 Task: Look for space in Dhārūr, India from 5th July, 2023 to 11th July, 2023 for 2 adults in price range Rs.8000 to Rs.16000. Place can be entire place with 2 bedrooms having 2 beds and 1 bathroom. Property type can be house, flat, guest house. Booking option can be shelf check-in. Required host language is English.
Action: Mouse moved to (531, 128)
Screenshot: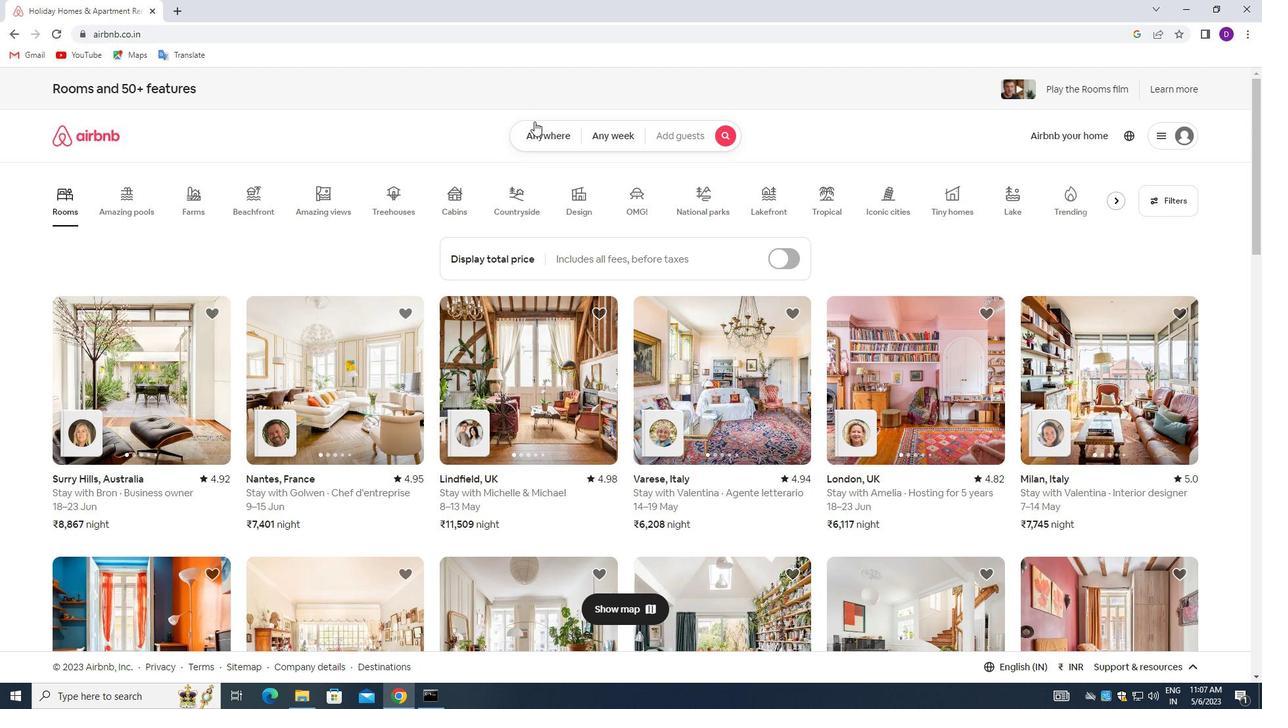 
Action: Mouse pressed left at (531, 128)
Screenshot: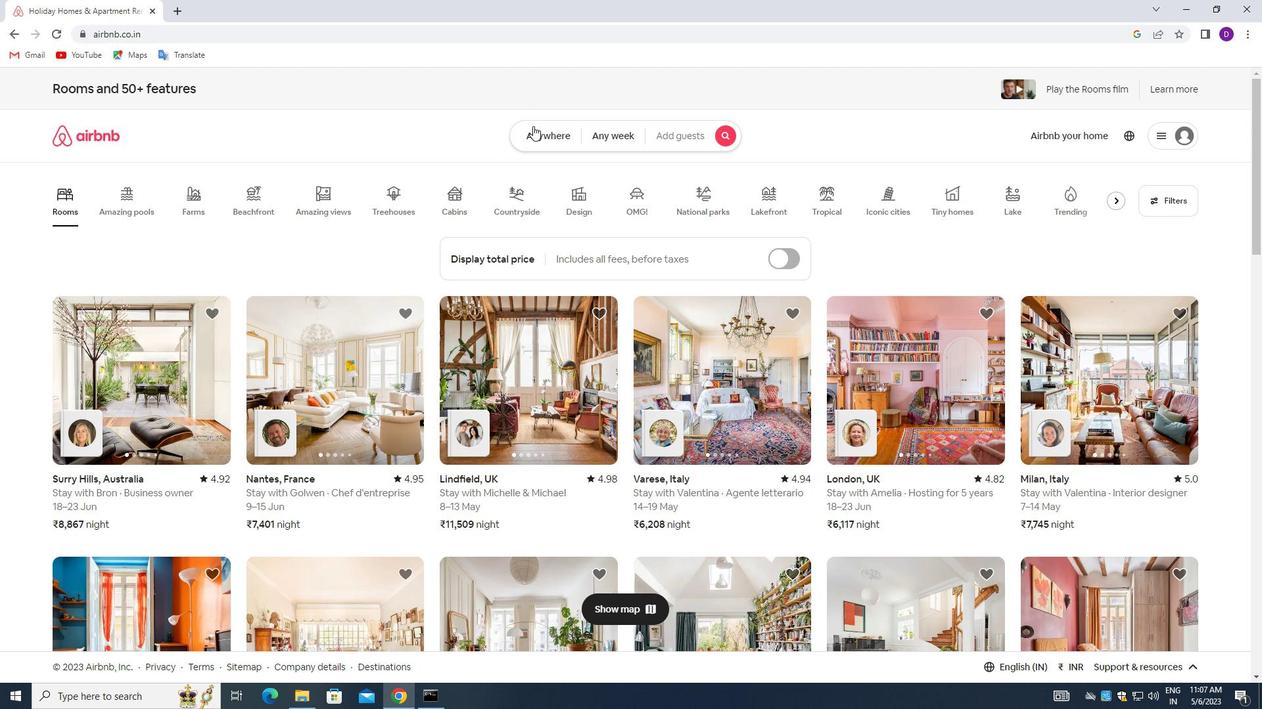 
Action: Mouse moved to (457, 189)
Screenshot: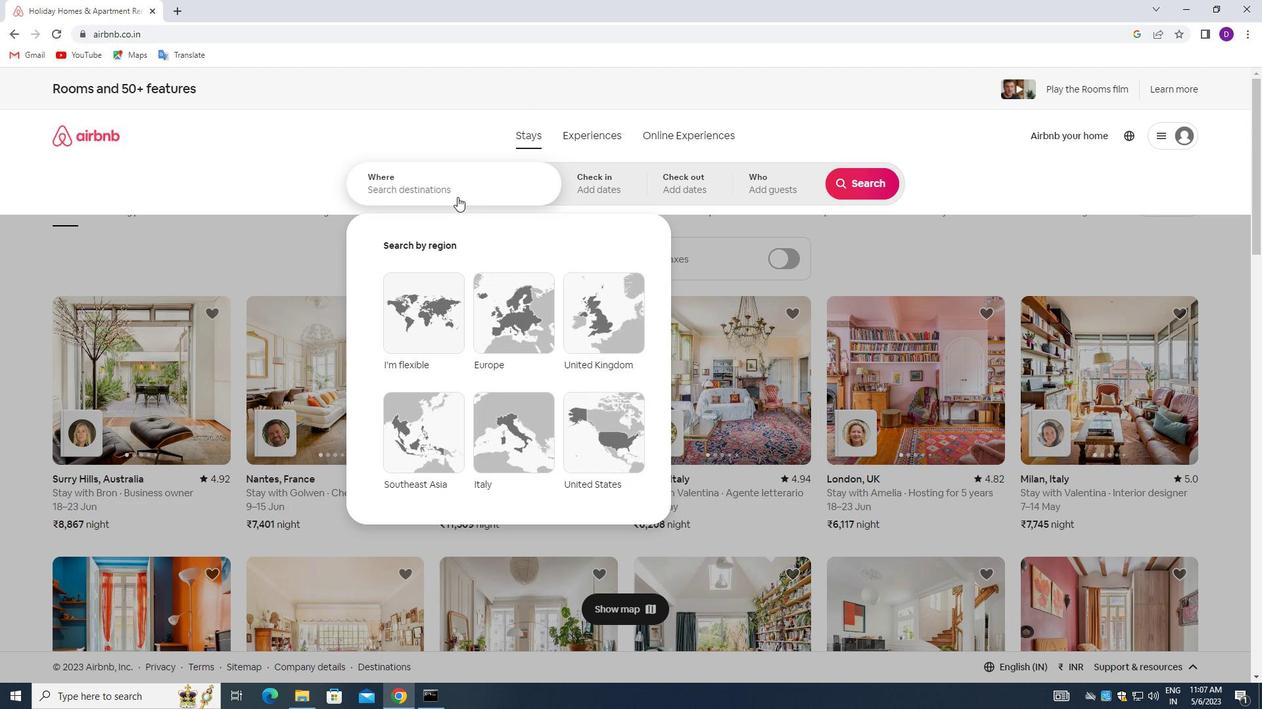 
Action: Mouse pressed left at (457, 189)
Screenshot: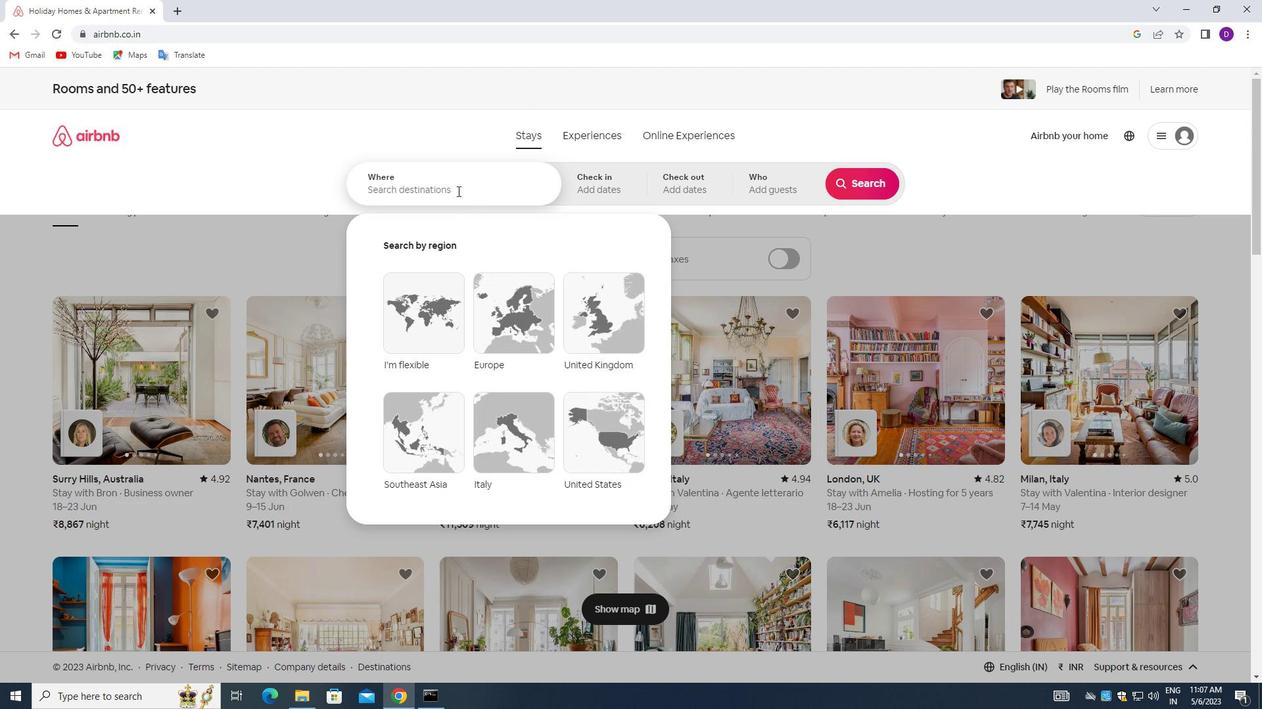 
Action: Mouse moved to (189, 283)
Screenshot: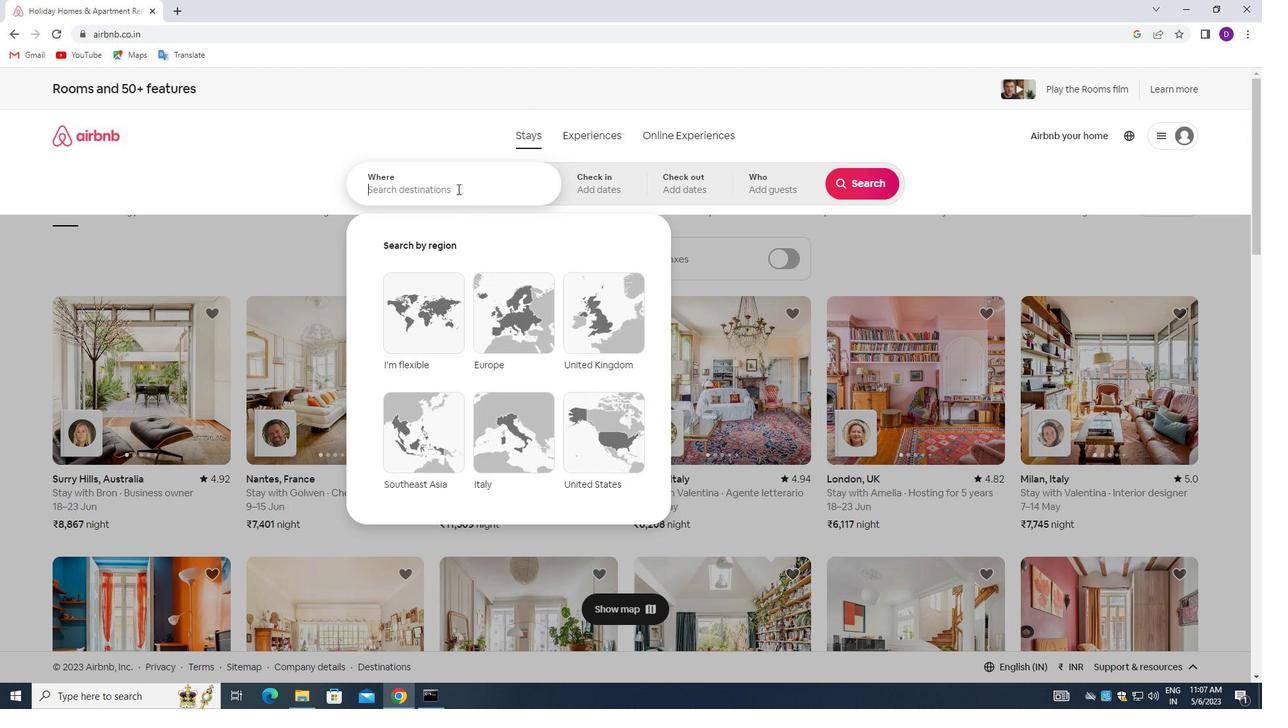 
Action: Key pressed <Key.shift_r>Dharur,<Key.space><Key.shift>INDIA<Key.enter>
Screenshot: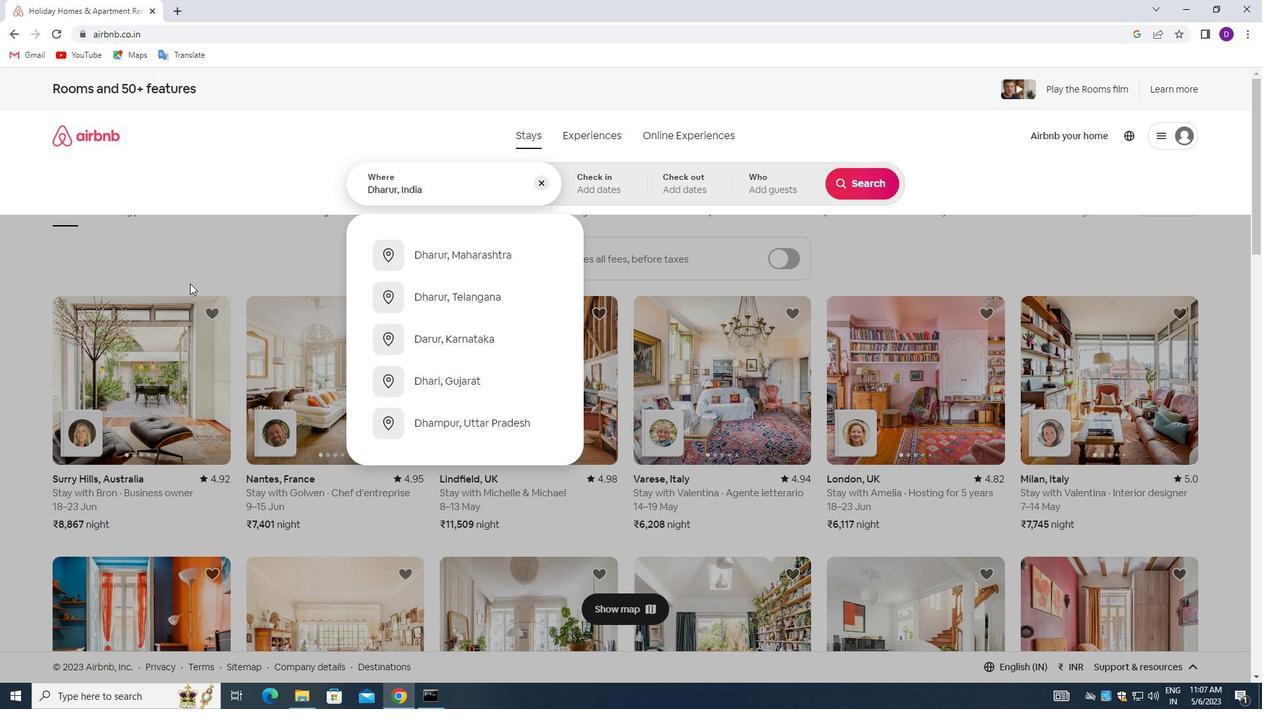 
Action: Mouse moved to (854, 292)
Screenshot: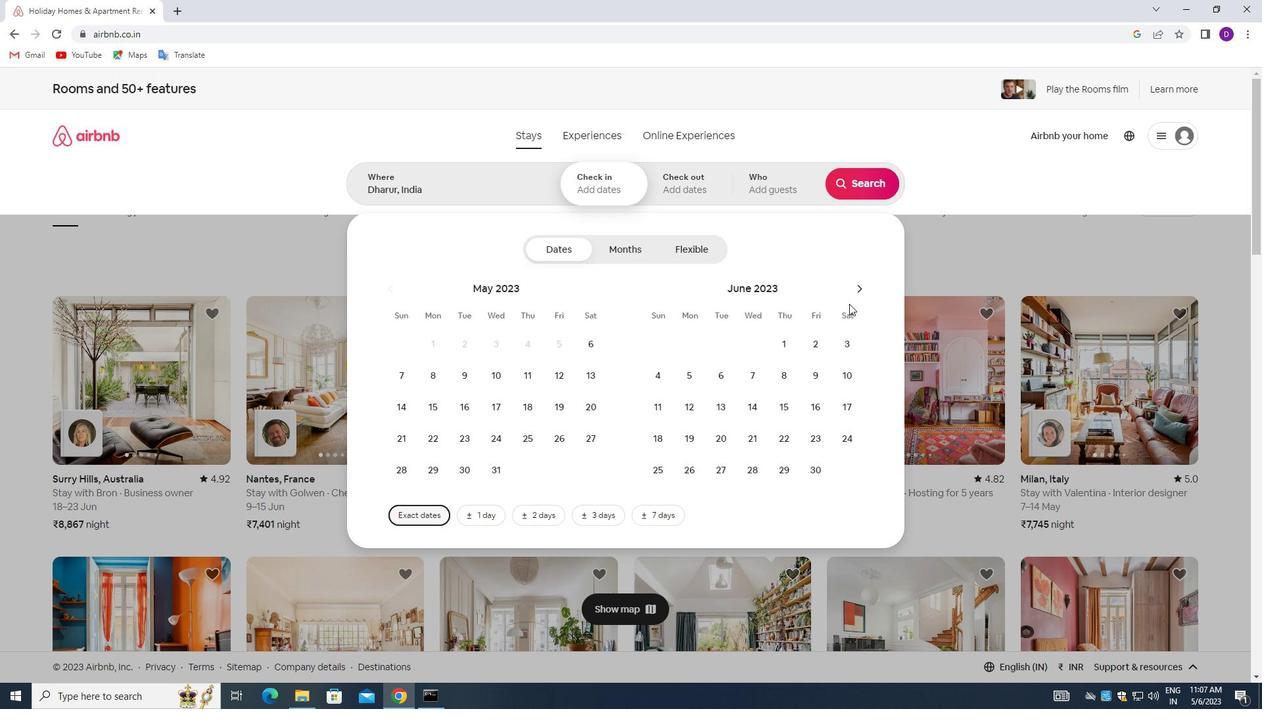 
Action: Mouse pressed left at (854, 292)
Screenshot: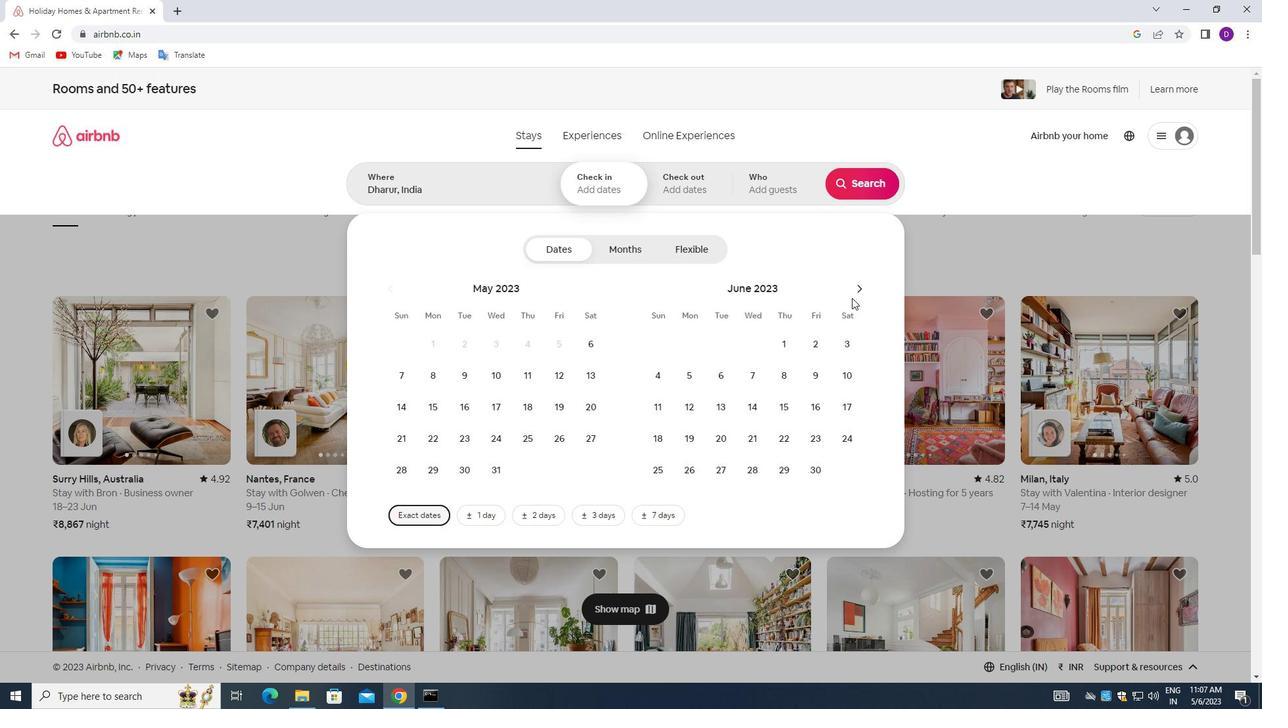
Action: Mouse moved to (746, 378)
Screenshot: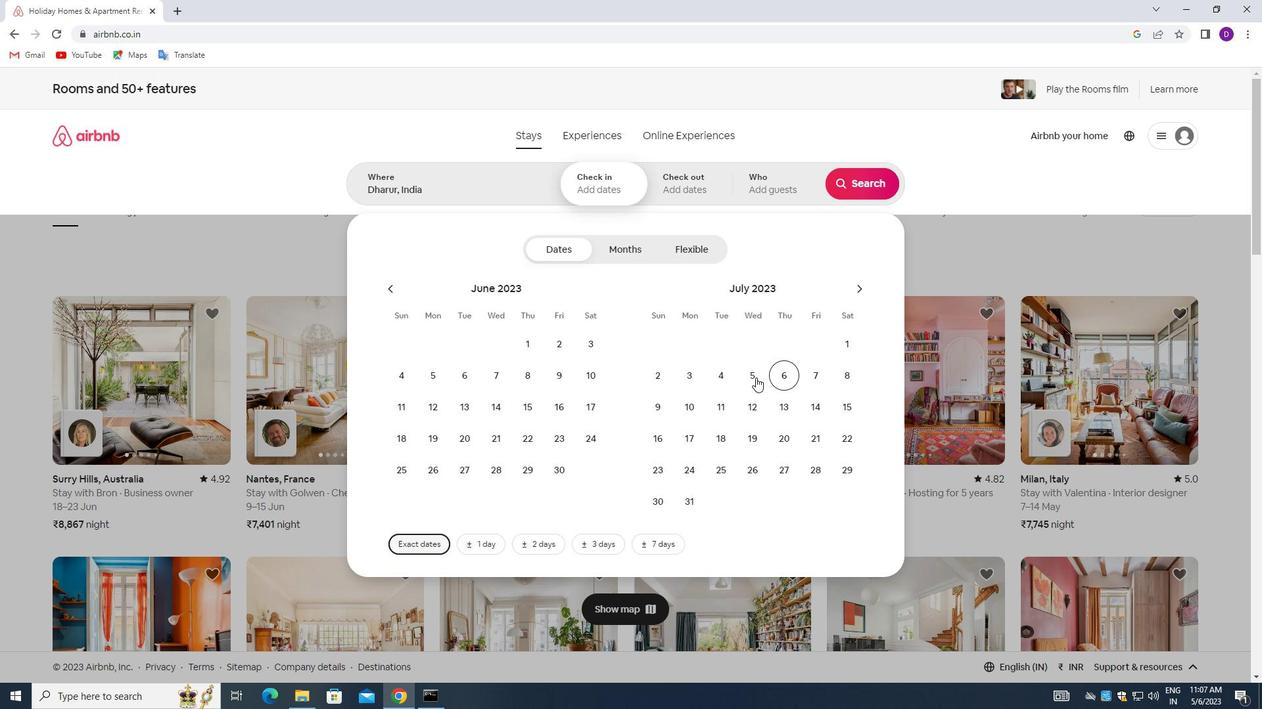 
Action: Mouse pressed left at (746, 378)
Screenshot: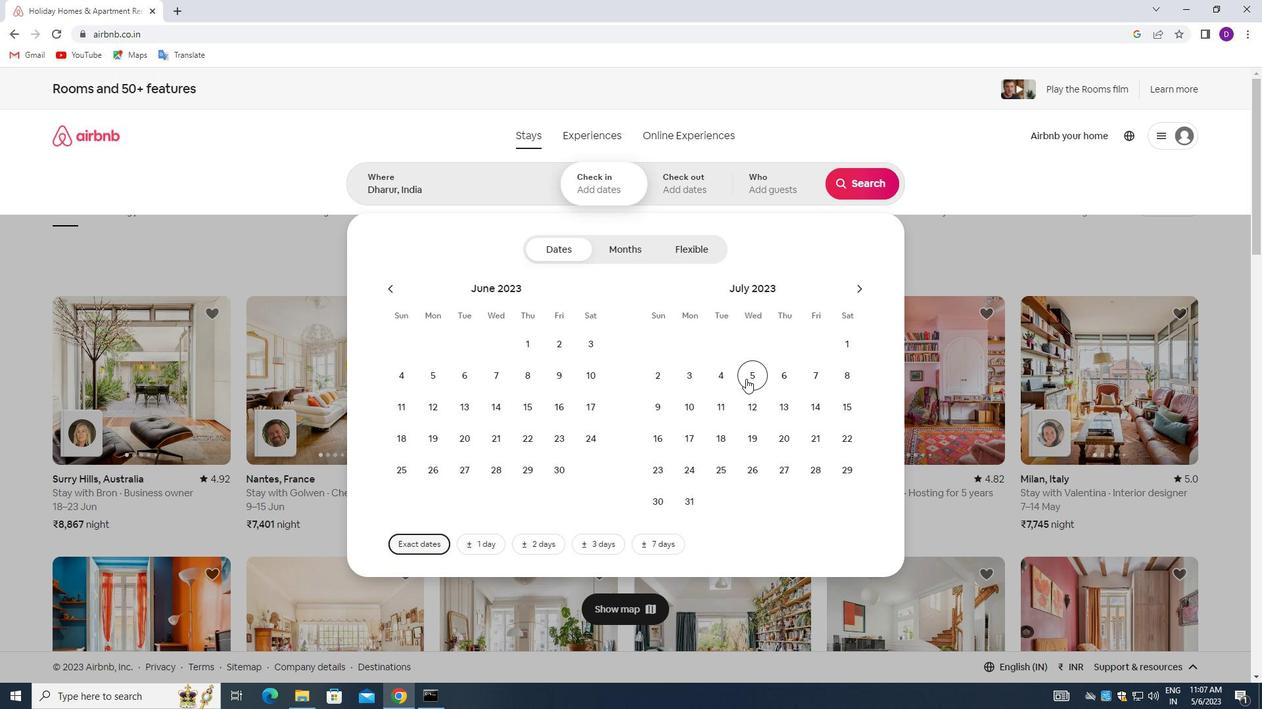 
Action: Mouse moved to (727, 405)
Screenshot: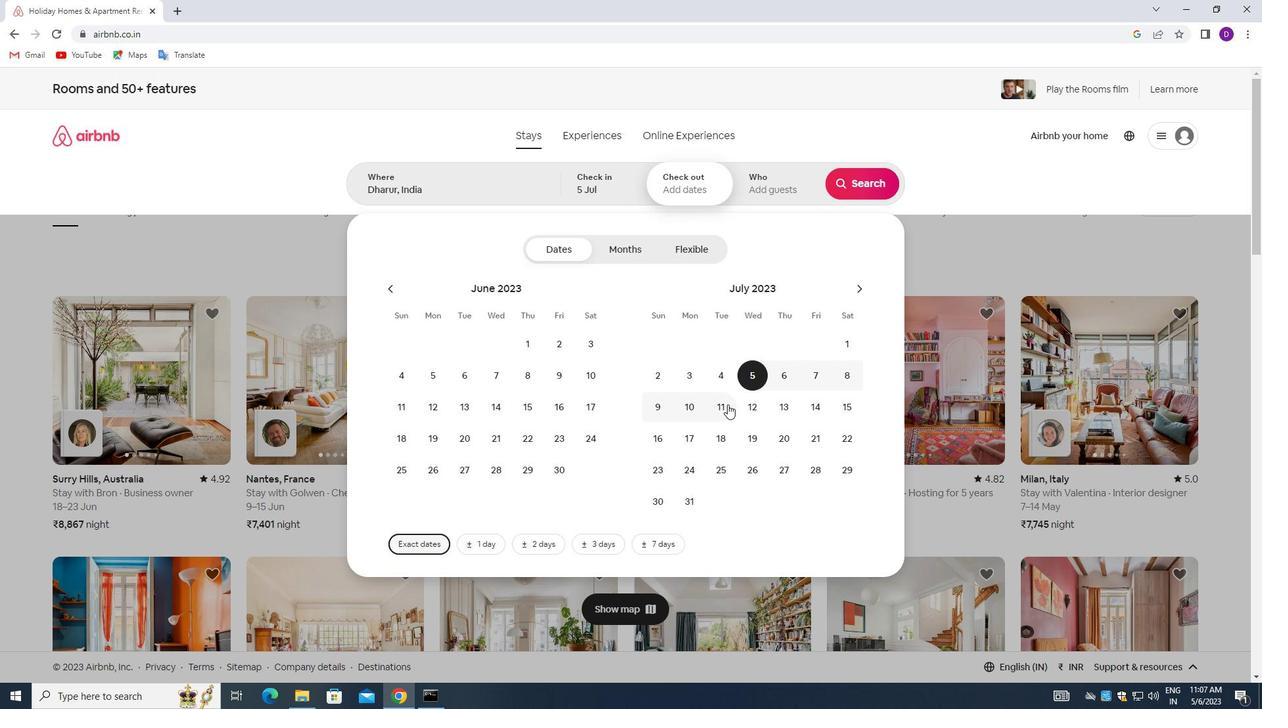 
Action: Mouse pressed left at (727, 405)
Screenshot: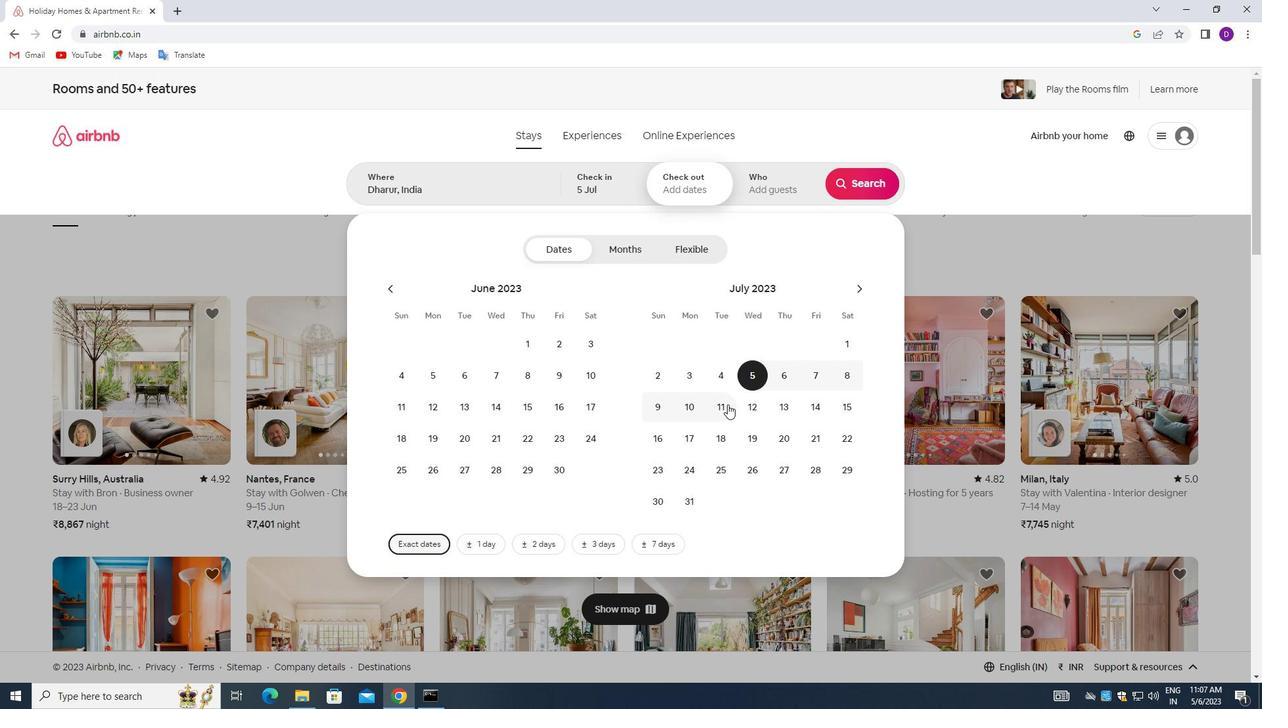 
Action: Mouse moved to (752, 182)
Screenshot: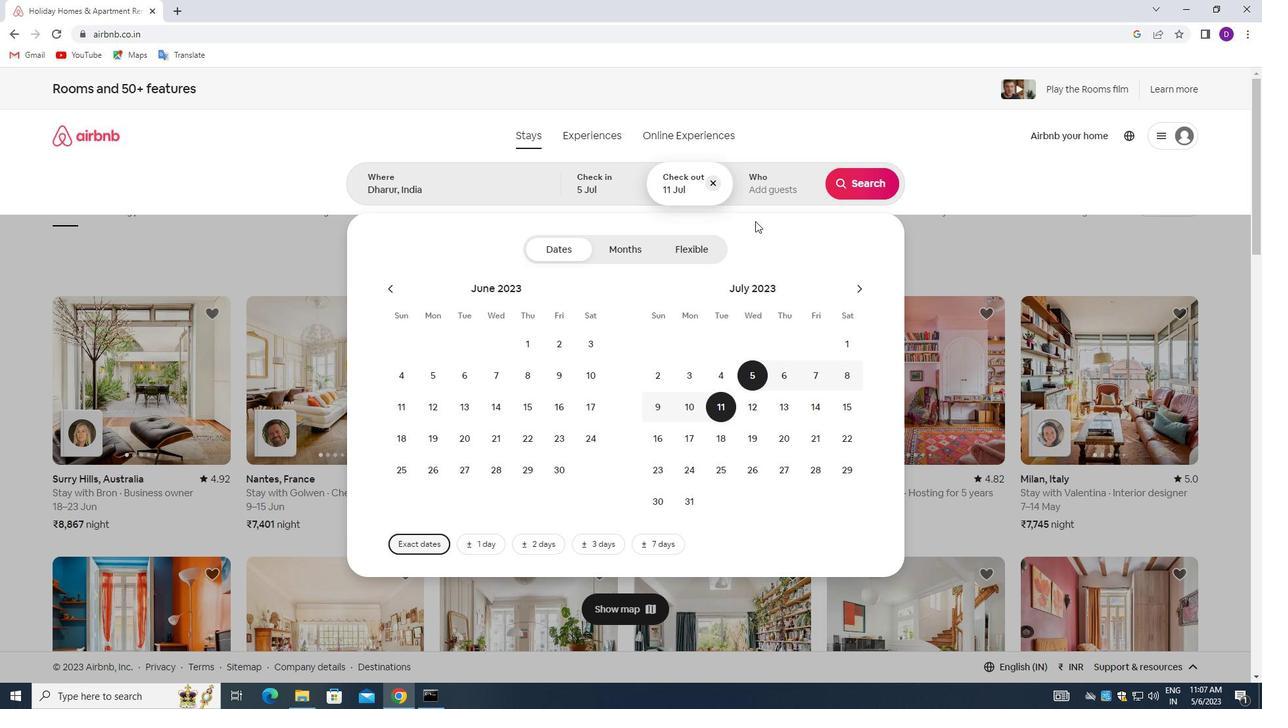 
Action: Mouse pressed left at (752, 182)
Screenshot: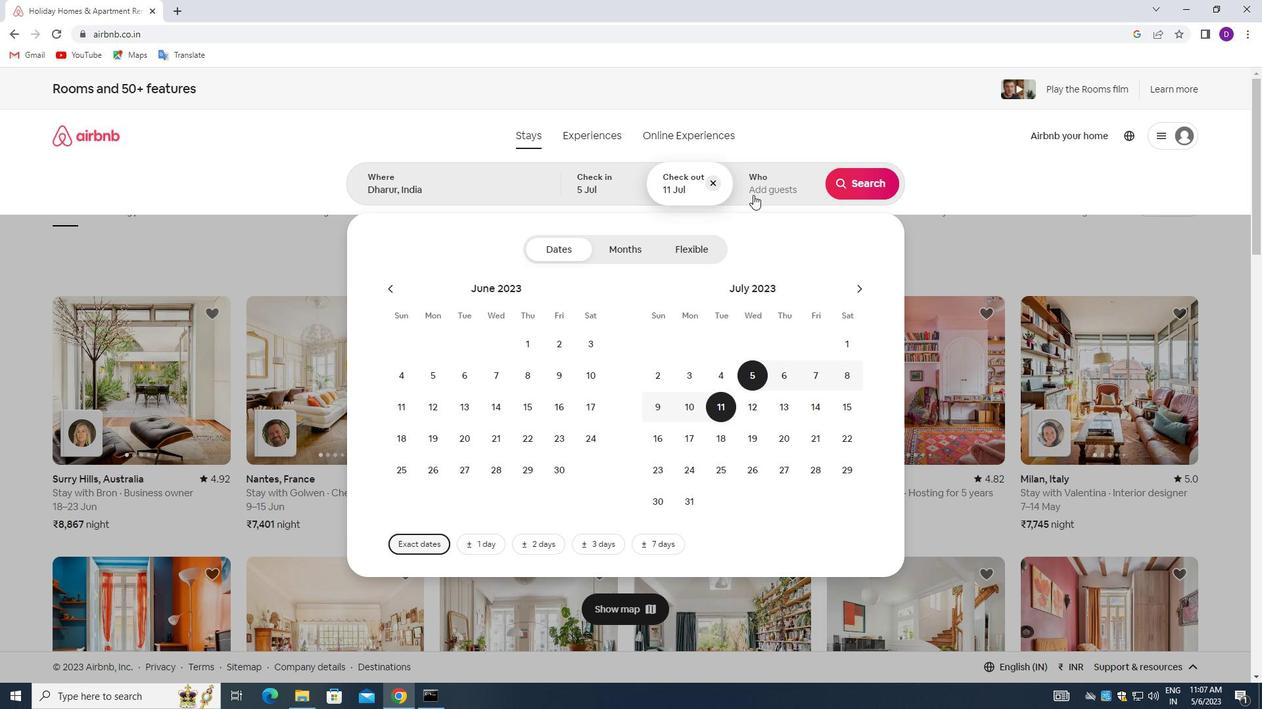 
Action: Mouse moved to (864, 260)
Screenshot: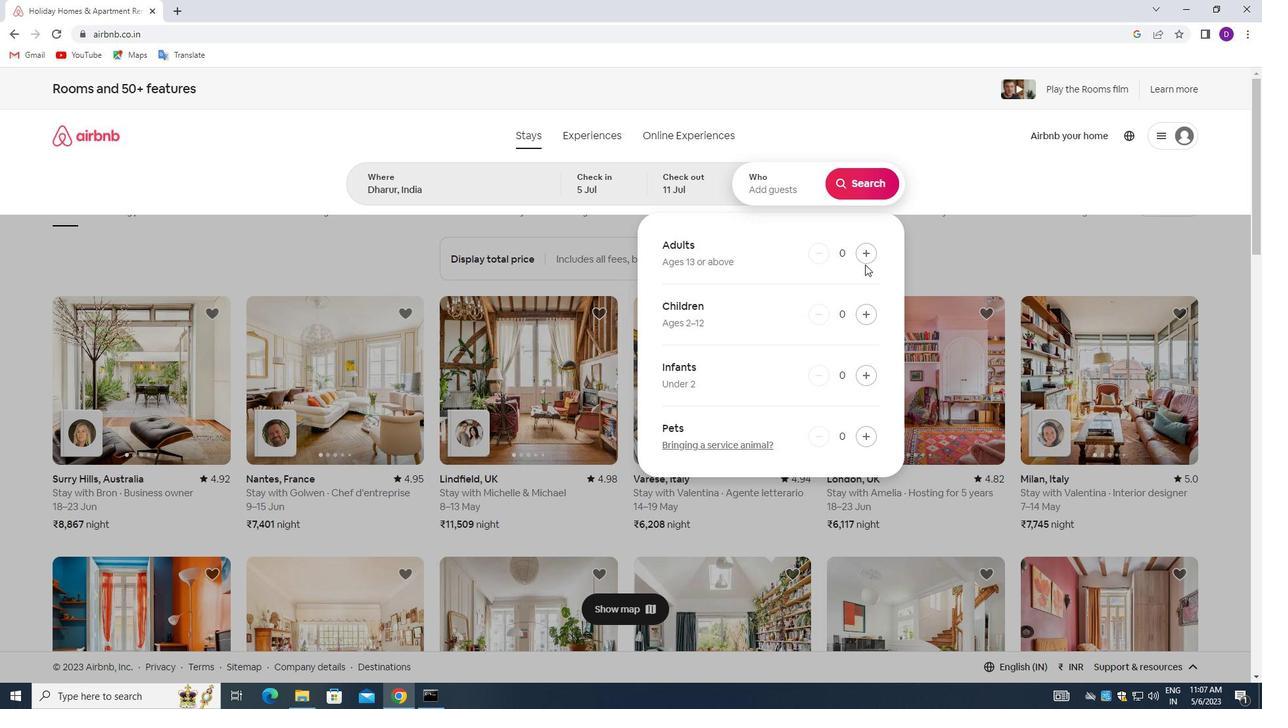 
Action: Mouse pressed left at (864, 260)
Screenshot: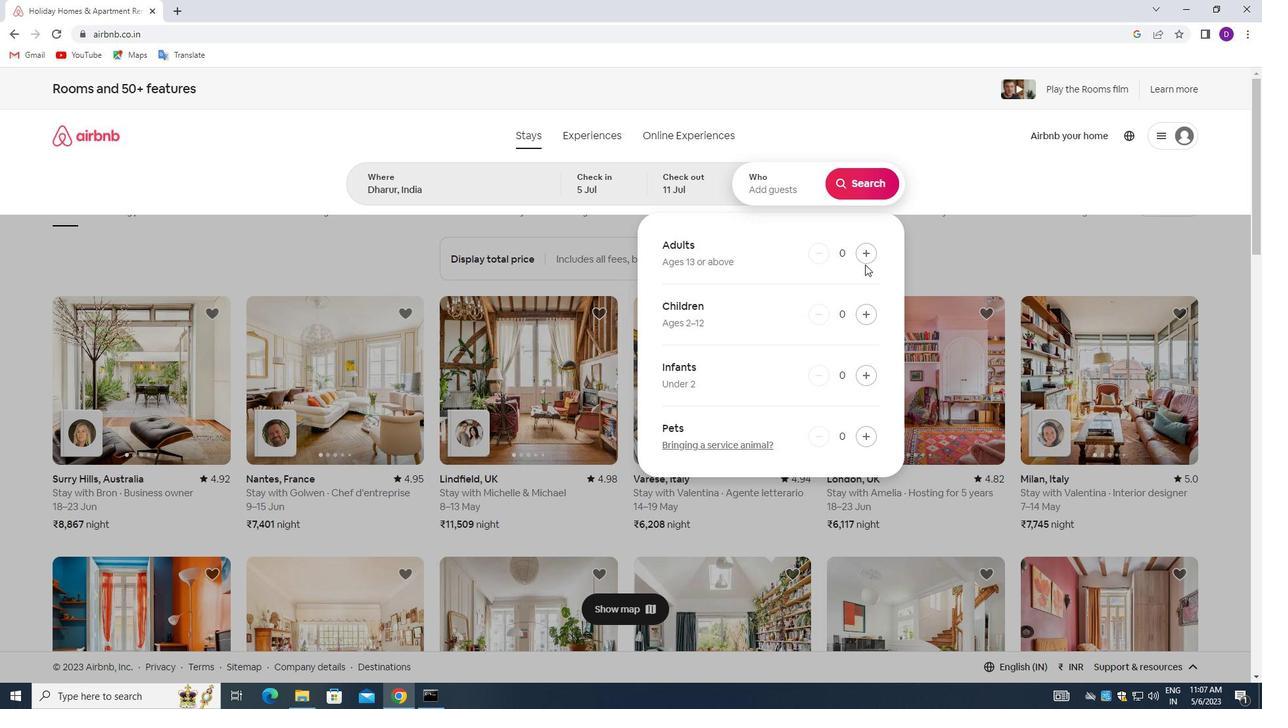 
Action: Mouse pressed left at (864, 260)
Screenshot: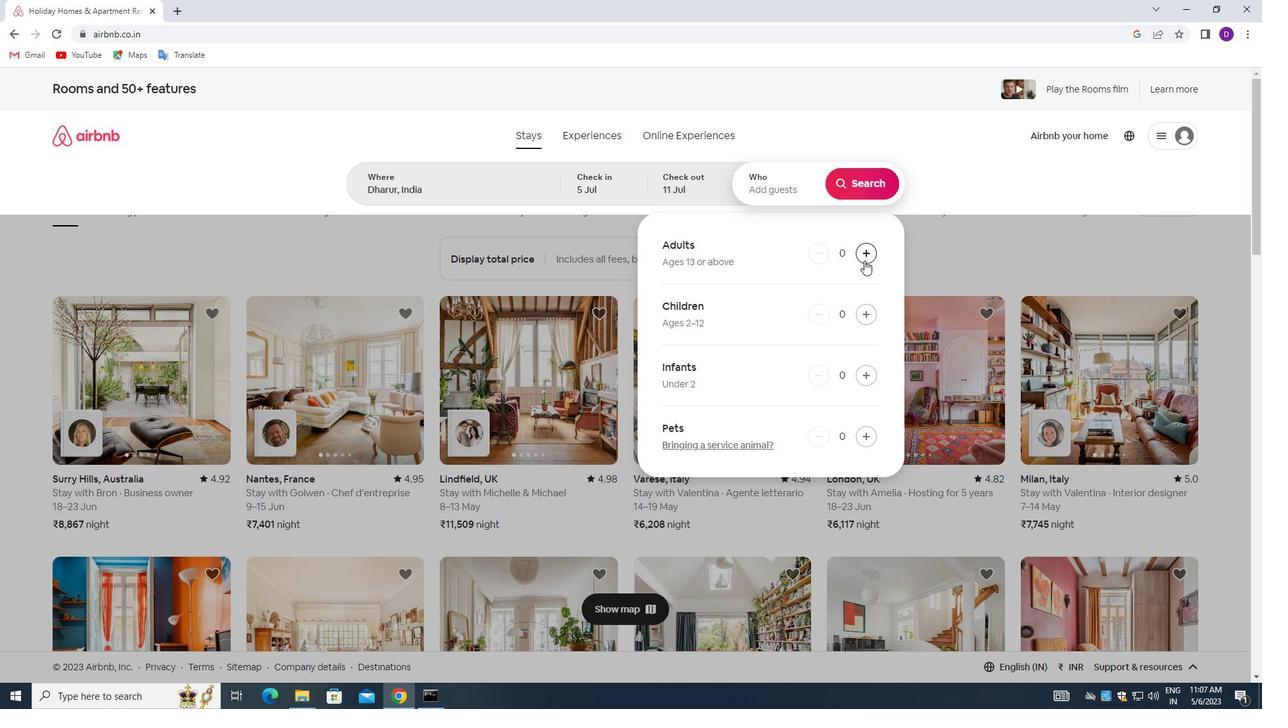 
Action: Mouse moved to (852, 177)
Screenshot: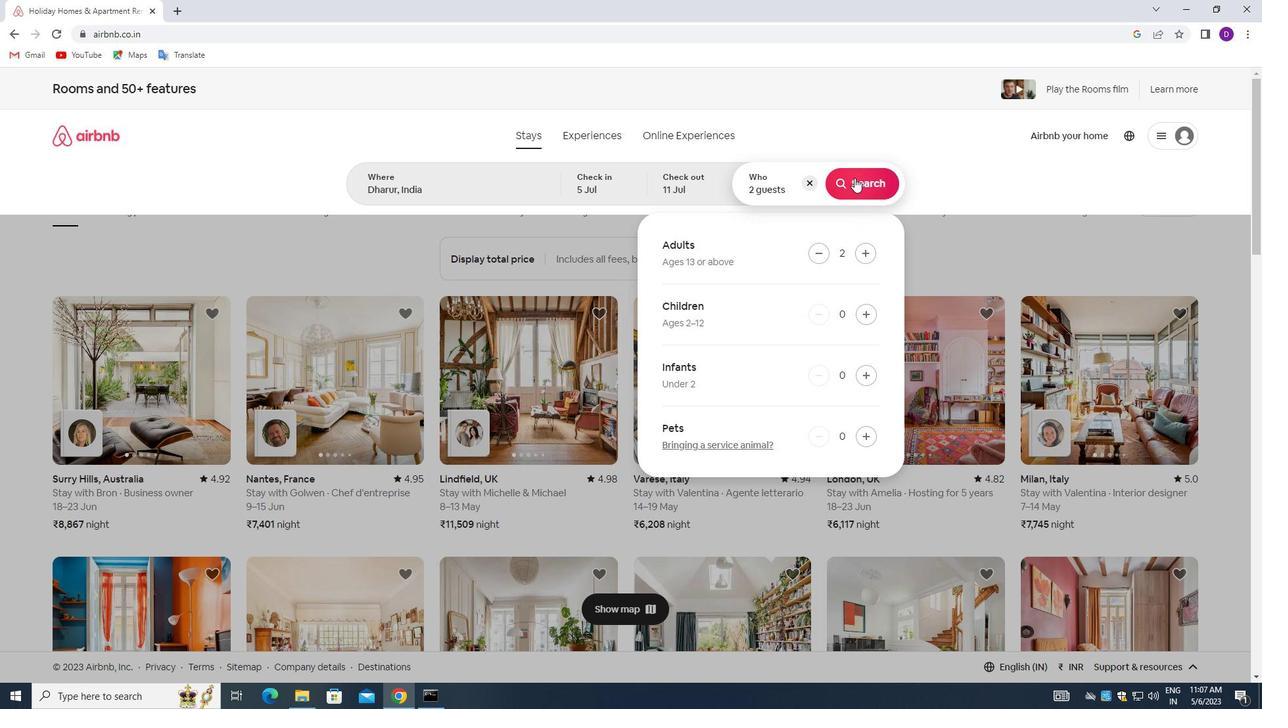 
Action: Mouse pressed left at (852, 177)
Screenshot: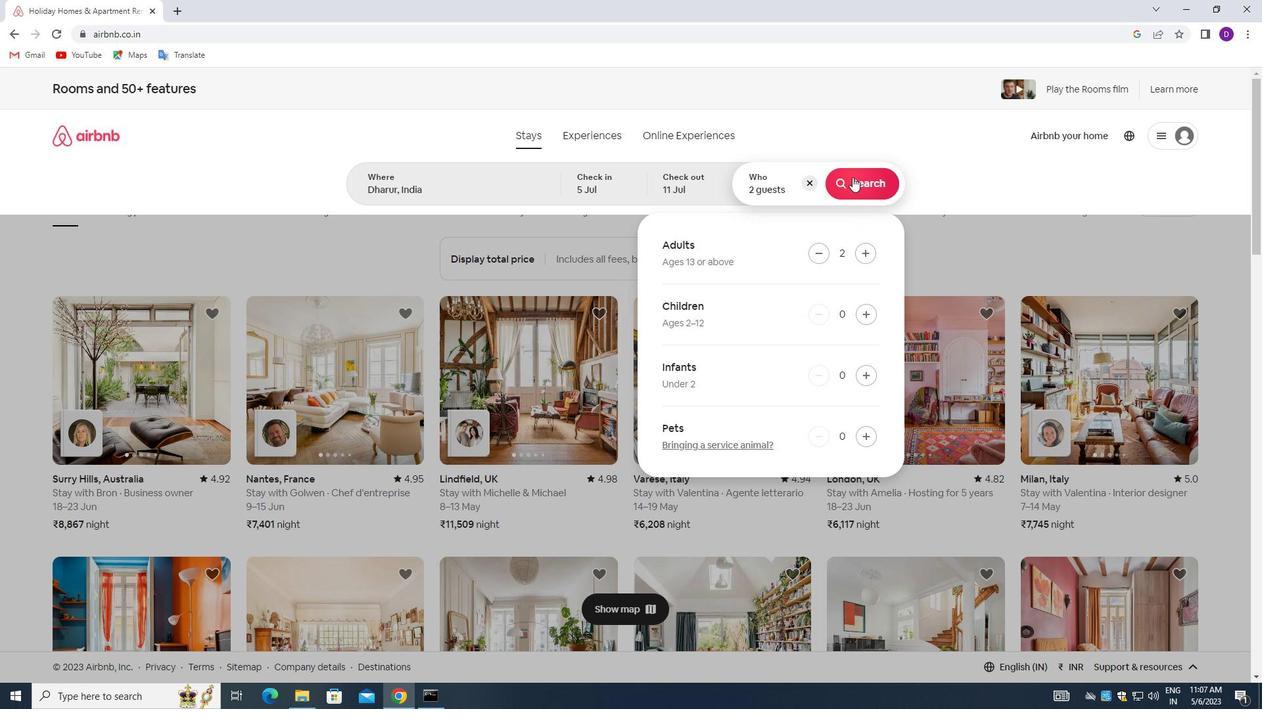 
Action: Mouse moved to (1193, 147)
Screenshot: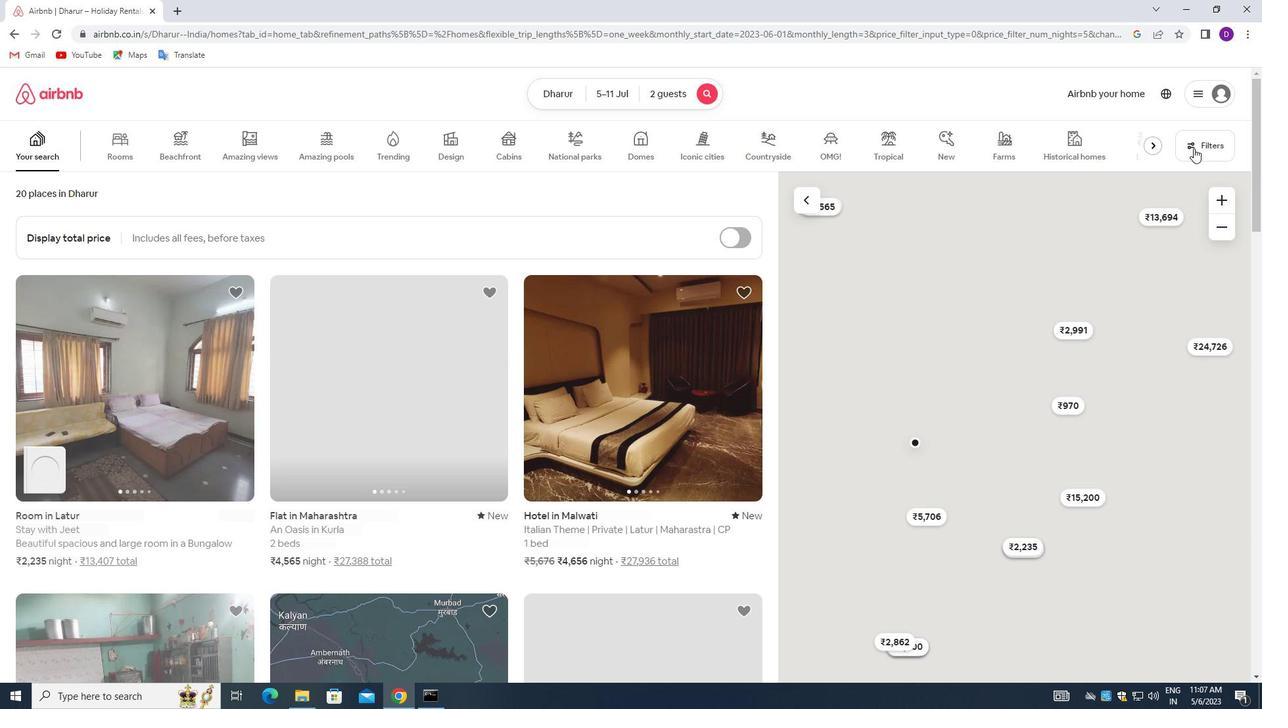
Action: Mouse pressed left at (1193, 147)
Screenshot: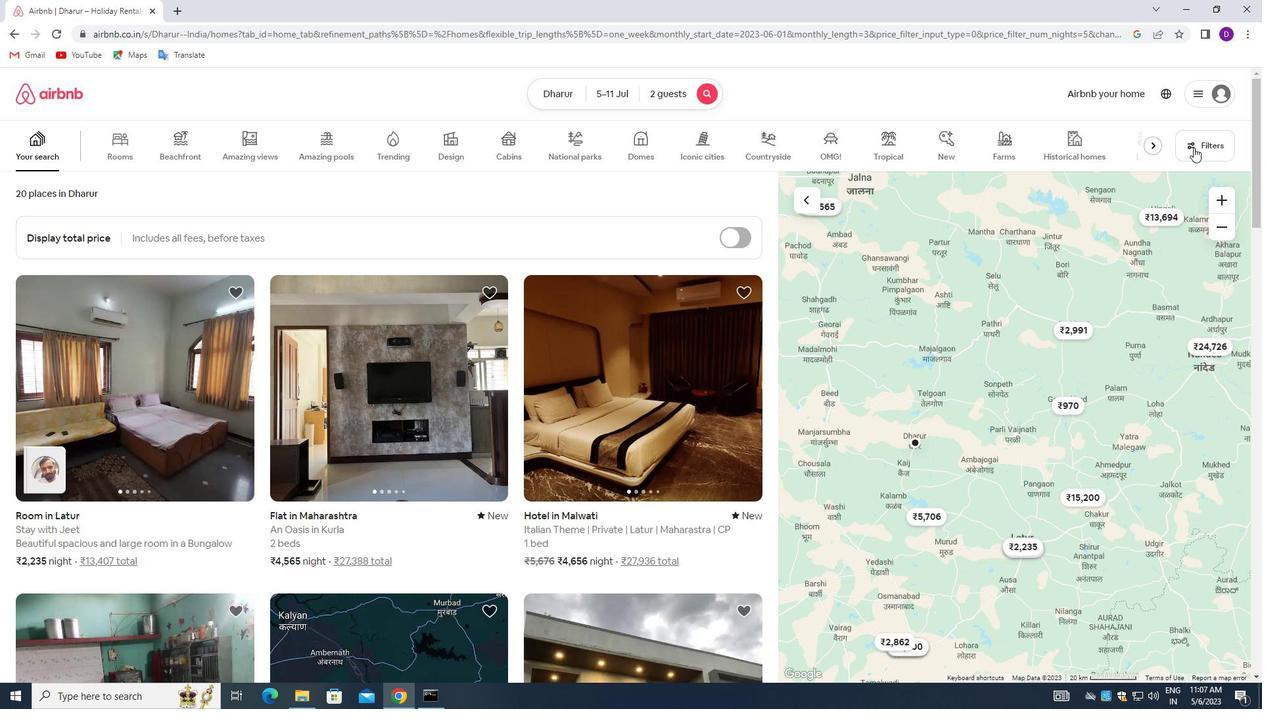 
Action: Mouse moved to (498, 461)
Screenshot: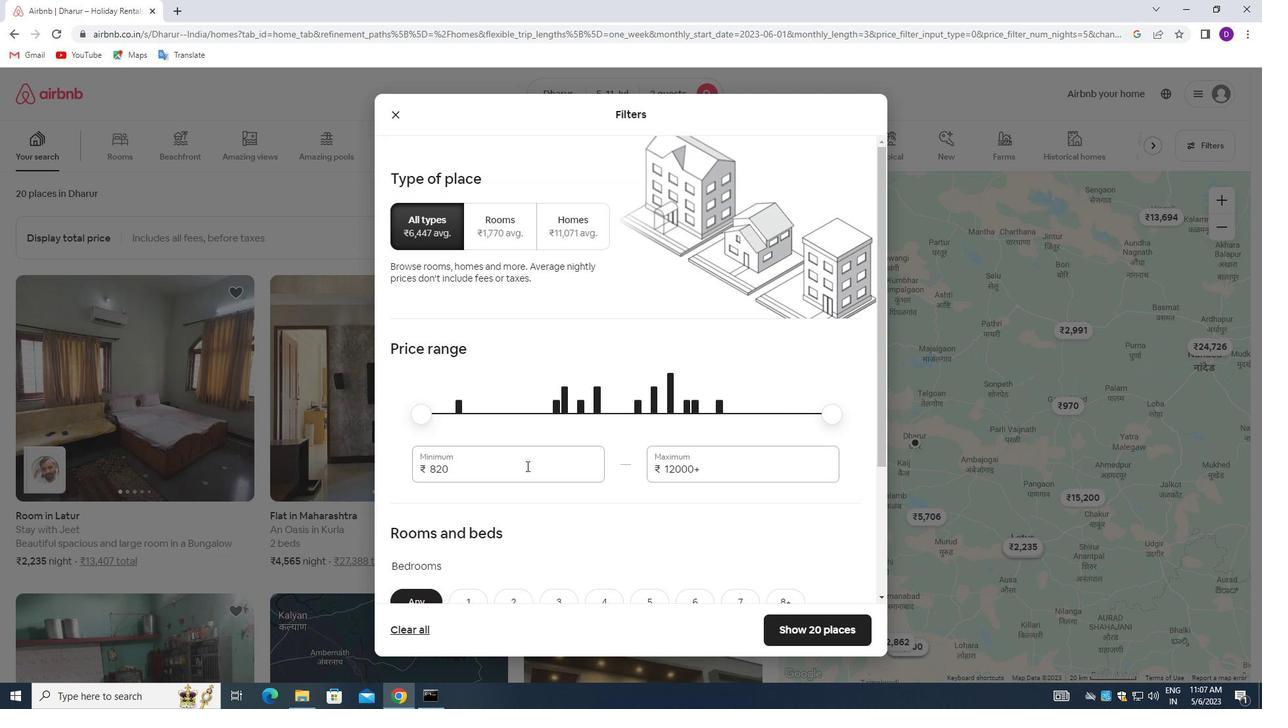 
Action: Mouse pressed left at (498, 461)
Screenshot: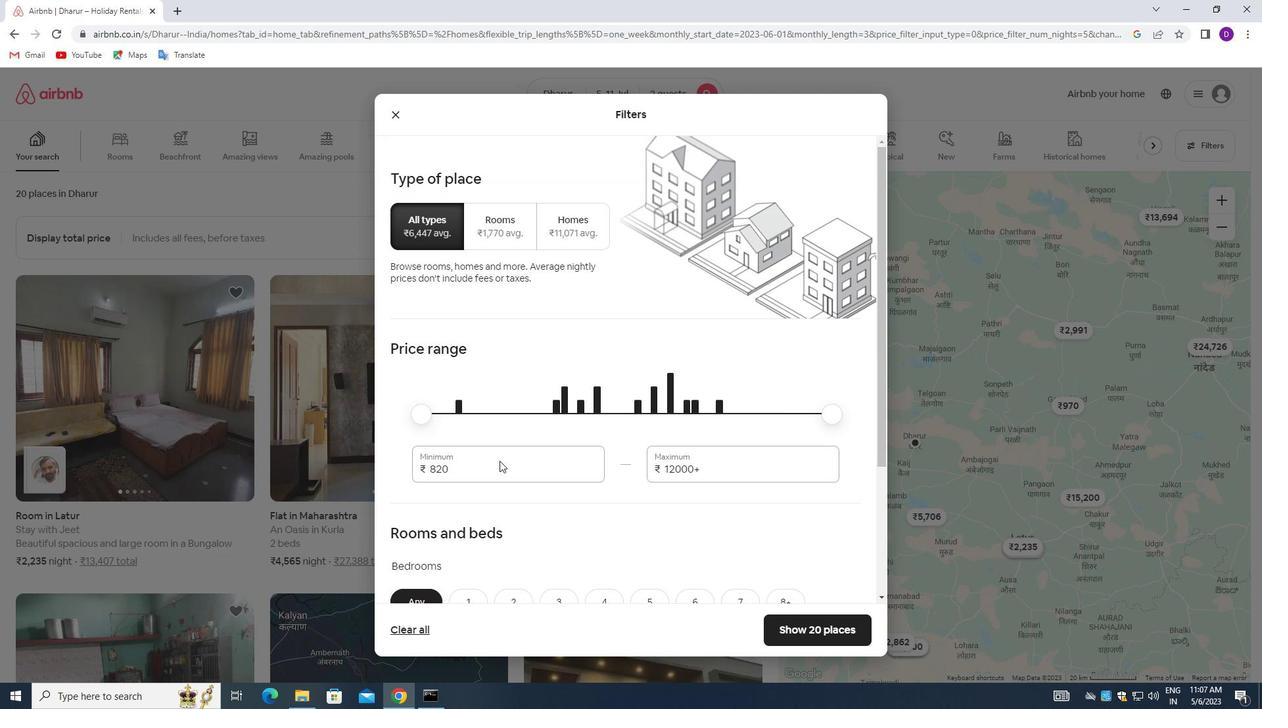 
Action: Mouse pressed left at (498, 461)
Screenshot: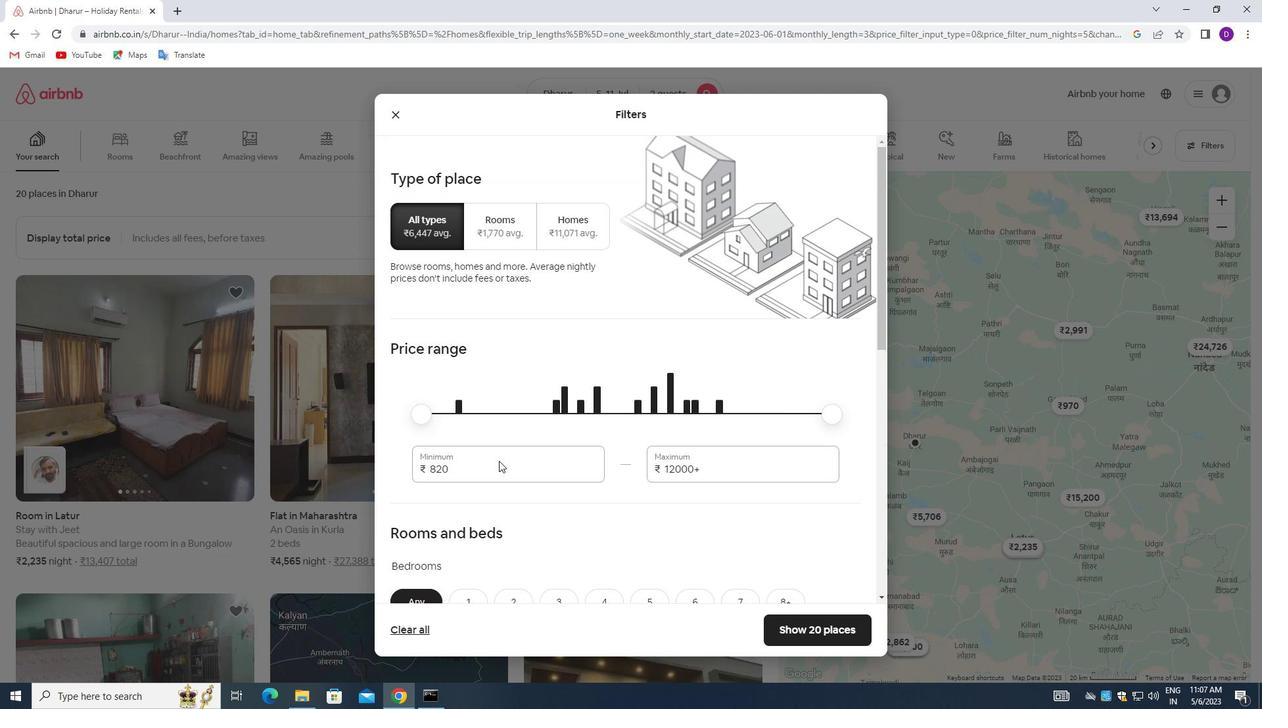 
Action: Mouse pressed left at (498, 461)
Screenshot: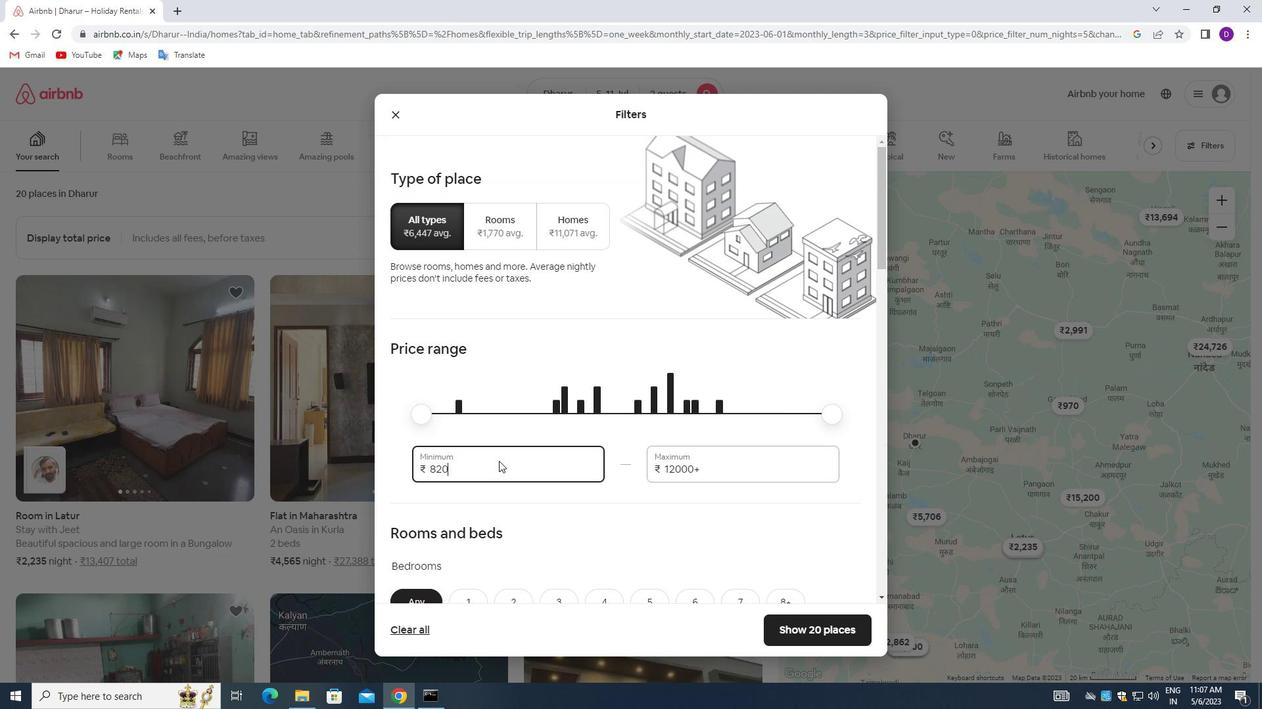 
Action: Mouse pressed left at (498, 461)
Screenshot: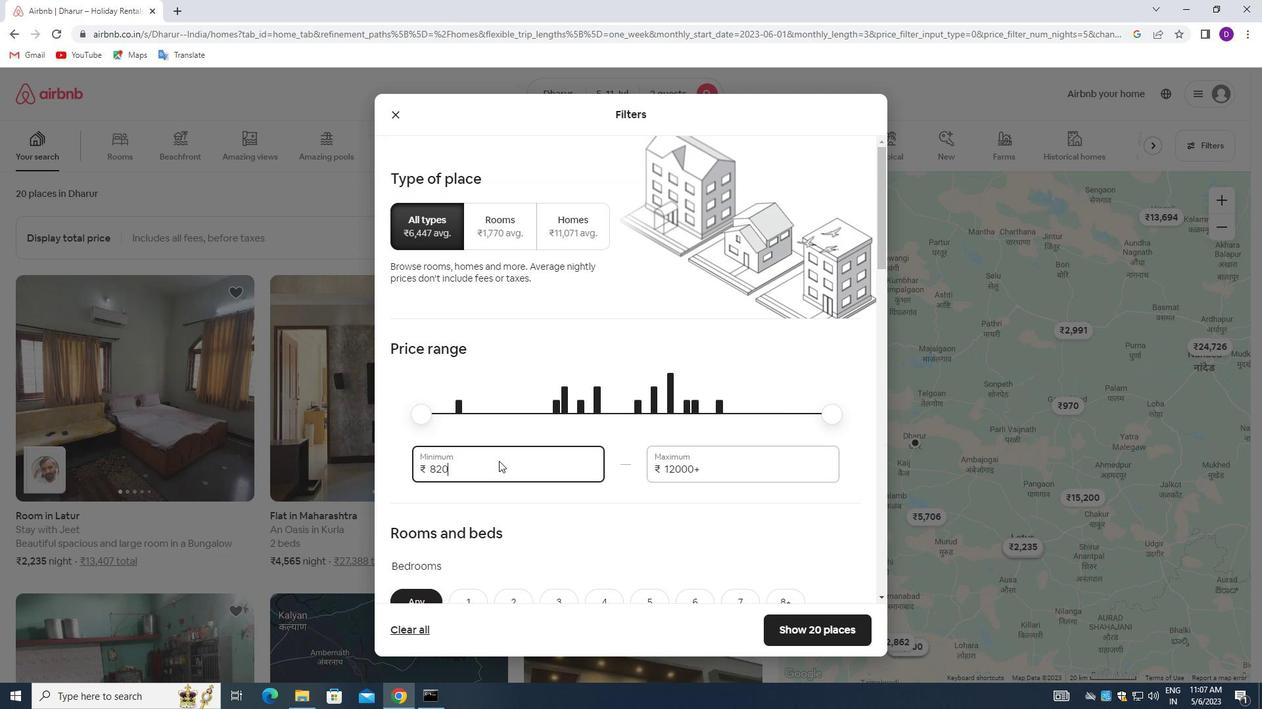 
Action: Mouse moved to (489, 469)
Screenshot: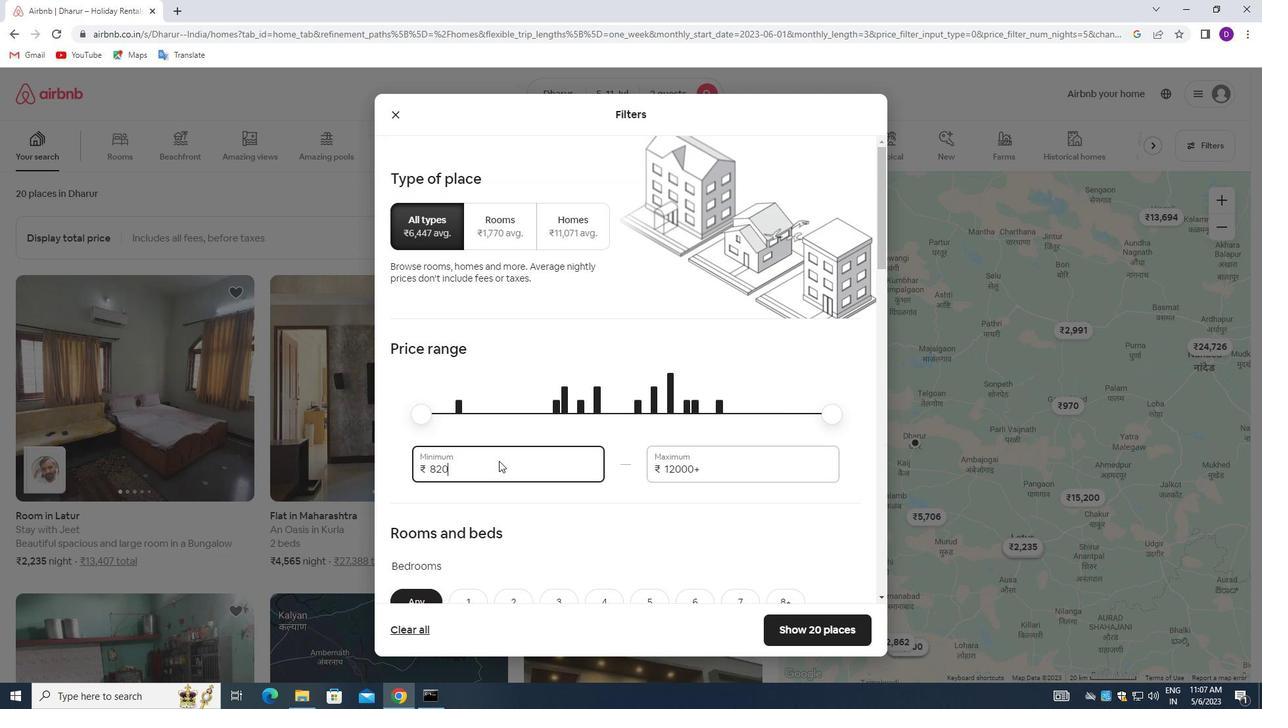 
Action: Mouse pressed left at (489, 469)
Screenshot: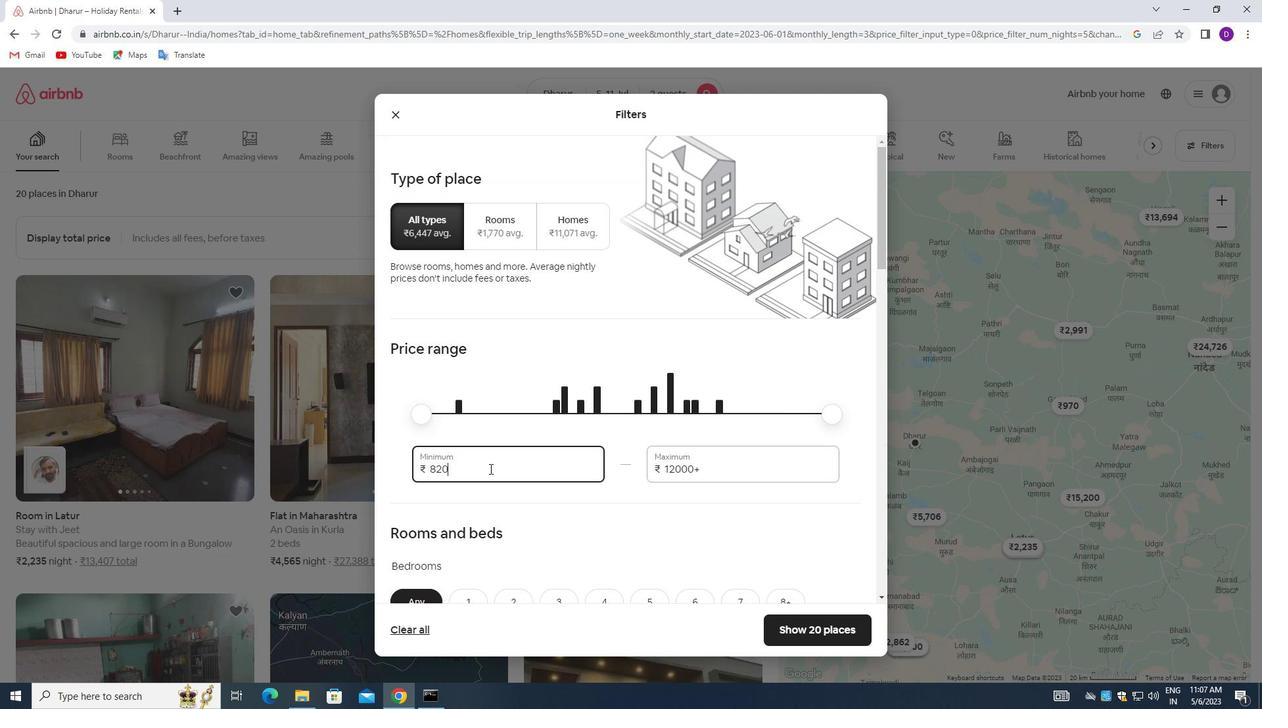 
Action: Mouse pressed left at (489, 469)
Screenshot: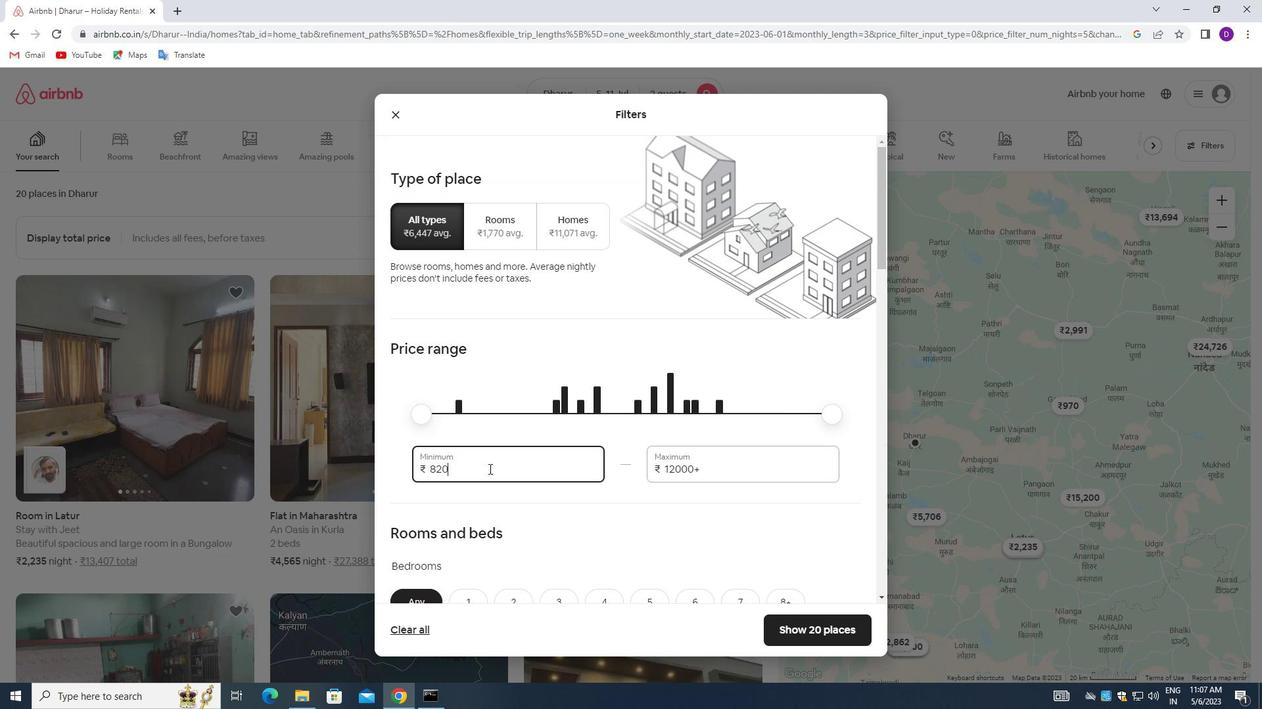 
Action: Key pressed 8000<Key.tab>16000
Screenshot: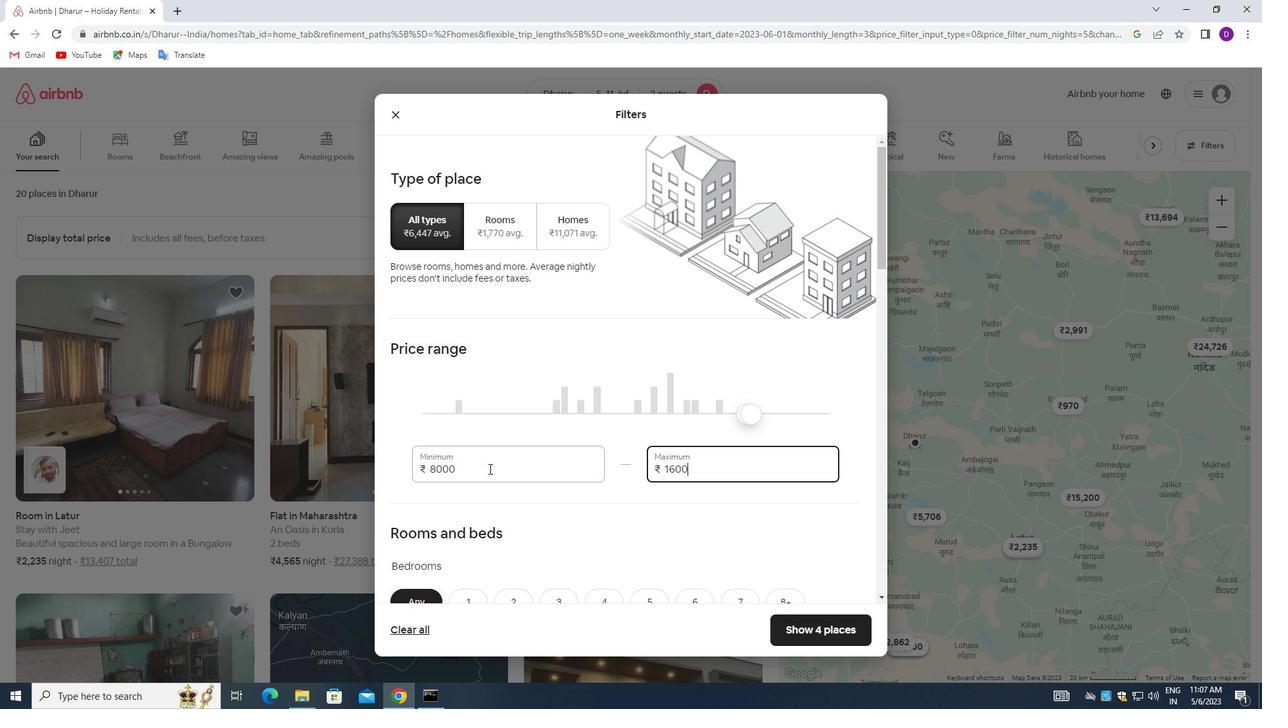 
Action: Mouse moved to (526, 498)
Screenshot: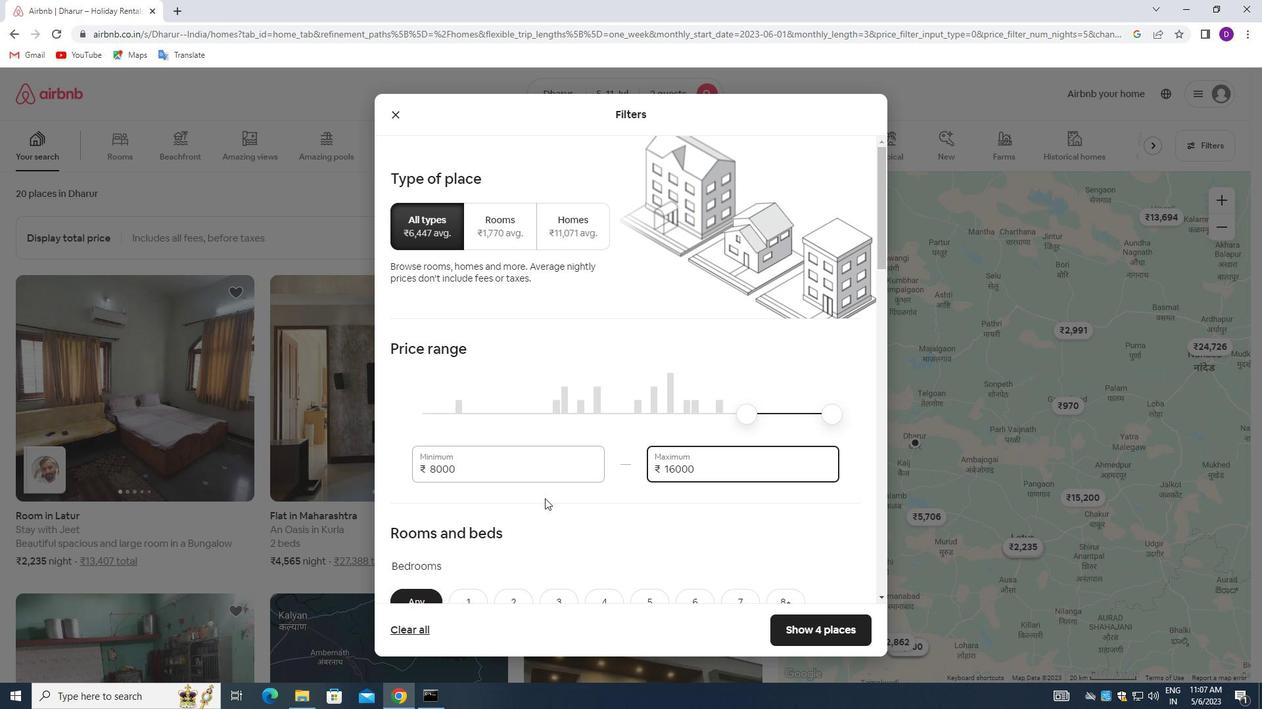 
Action: Mouse scrolled (526, 498) with delta (0, 0)
Screenshot: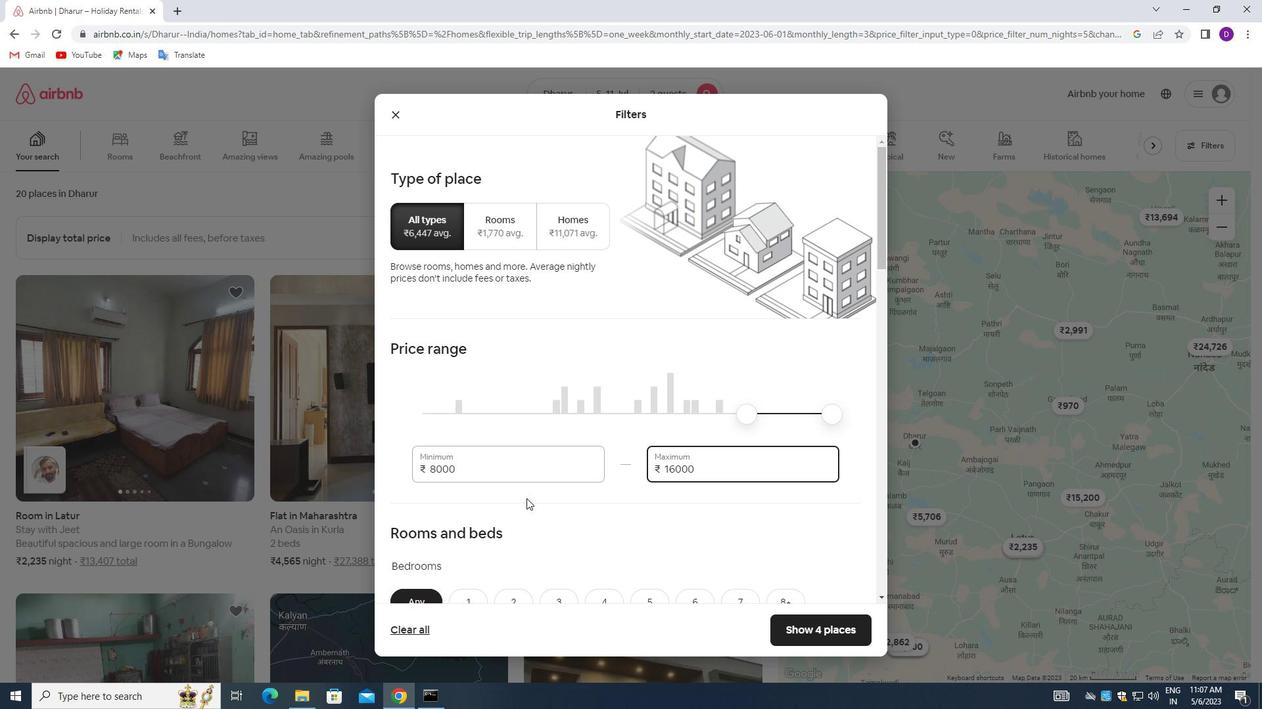 
Action: Mouse scrolled (526, 498) with delta (0, 0)
Screenshot: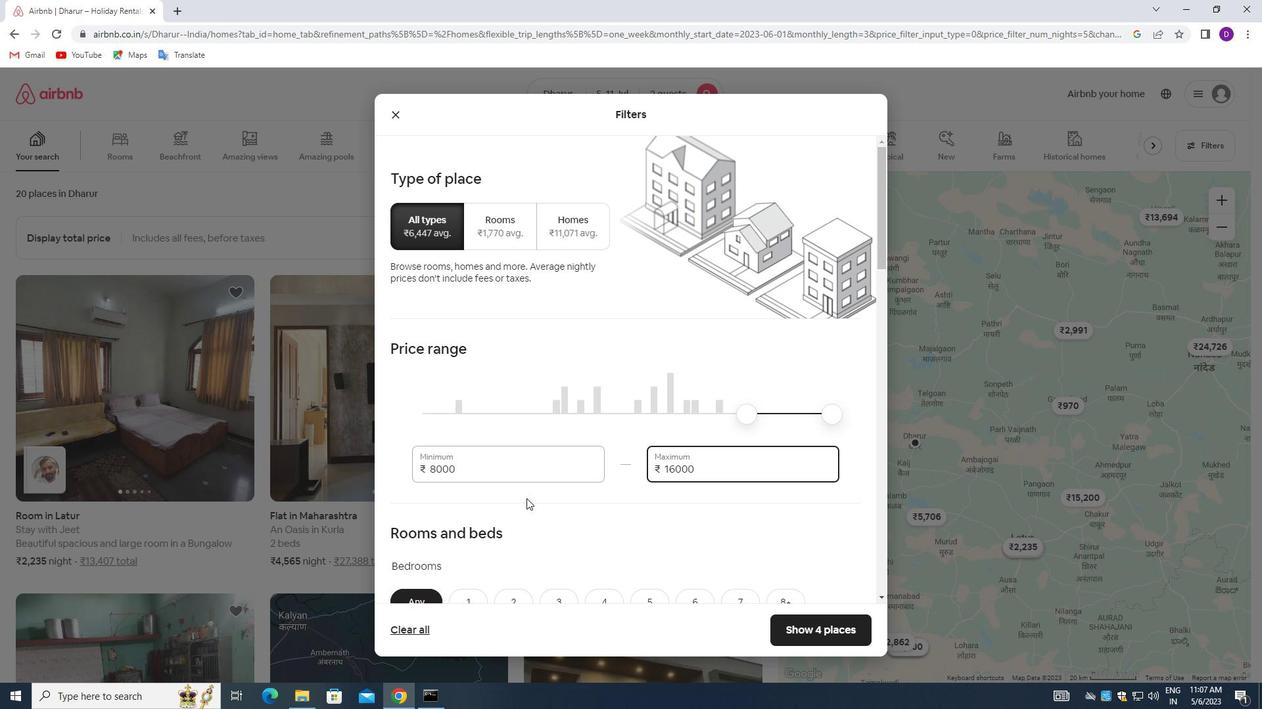 
Action: Mouse scrolled (526, 498) with delta (0, 0)
Screenshot: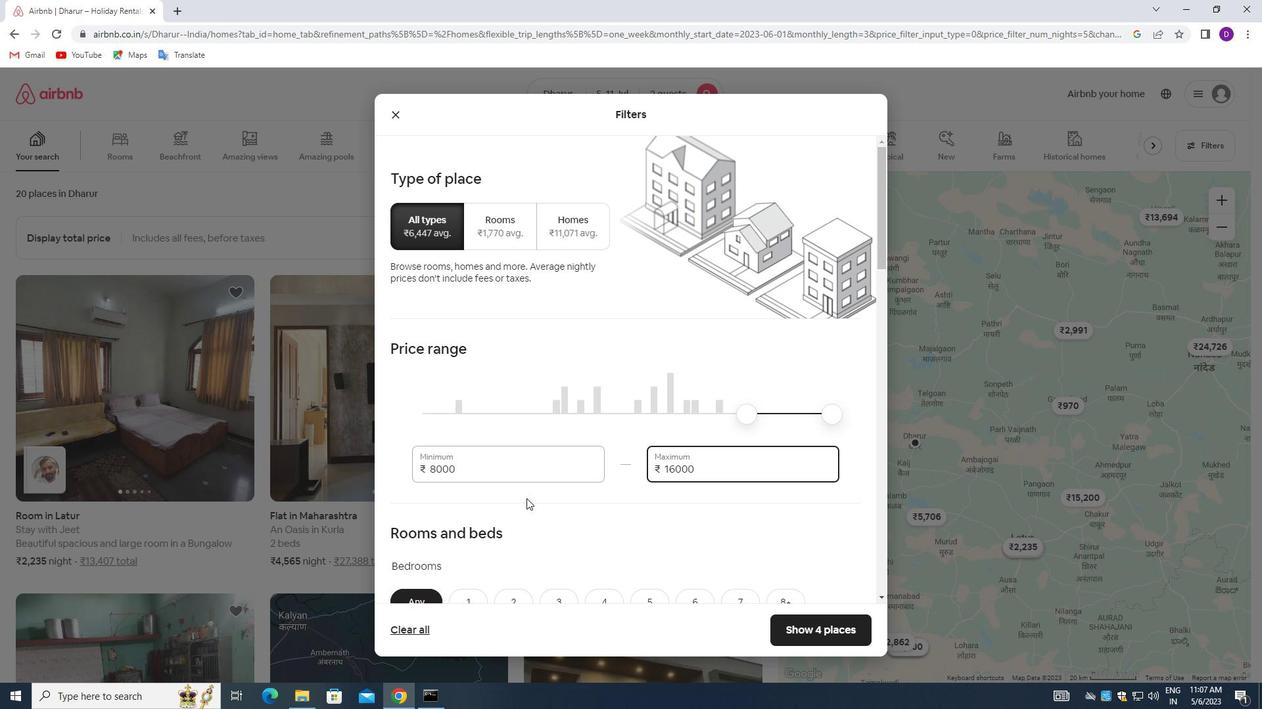
Action: Mouse moved to (466, 407)
Screenshot: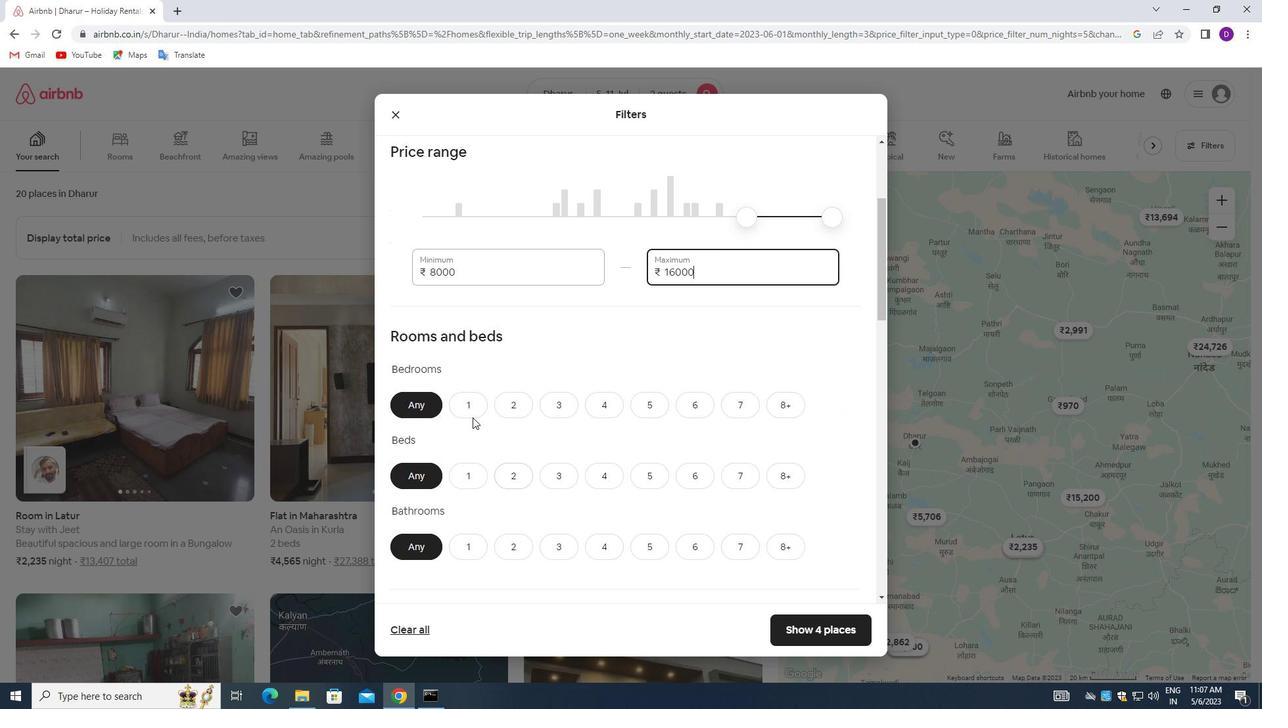 
Action: Mouse pressed left at (466, 407)
Screenshot: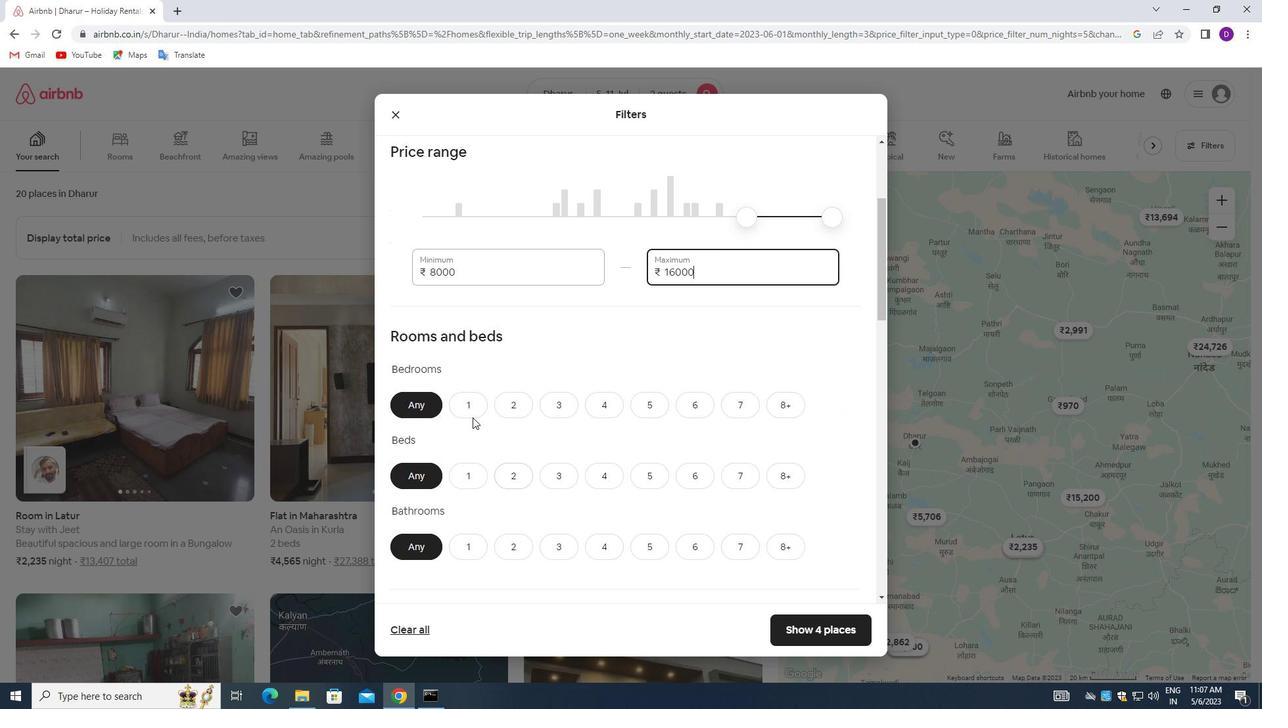 
Action: Mouse moved to (506, 410)
Screenshot: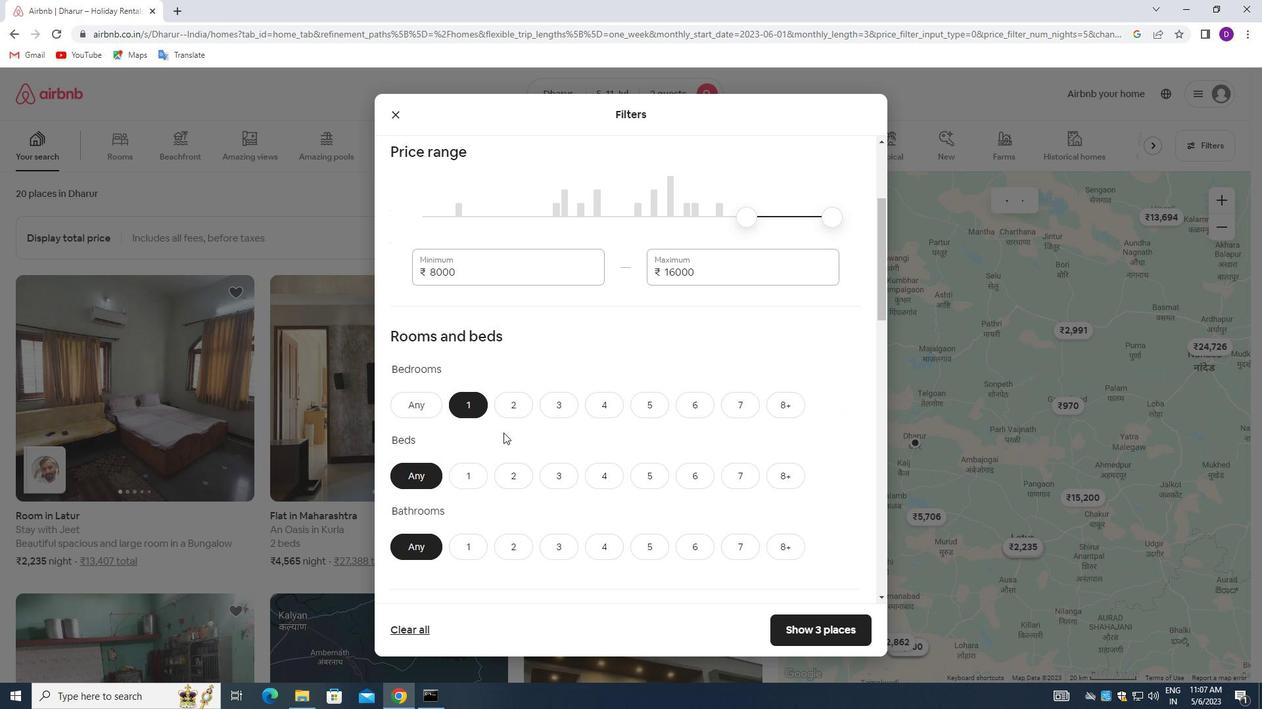 
Action: Mouse pressed left at (506, 410)
Screenshot: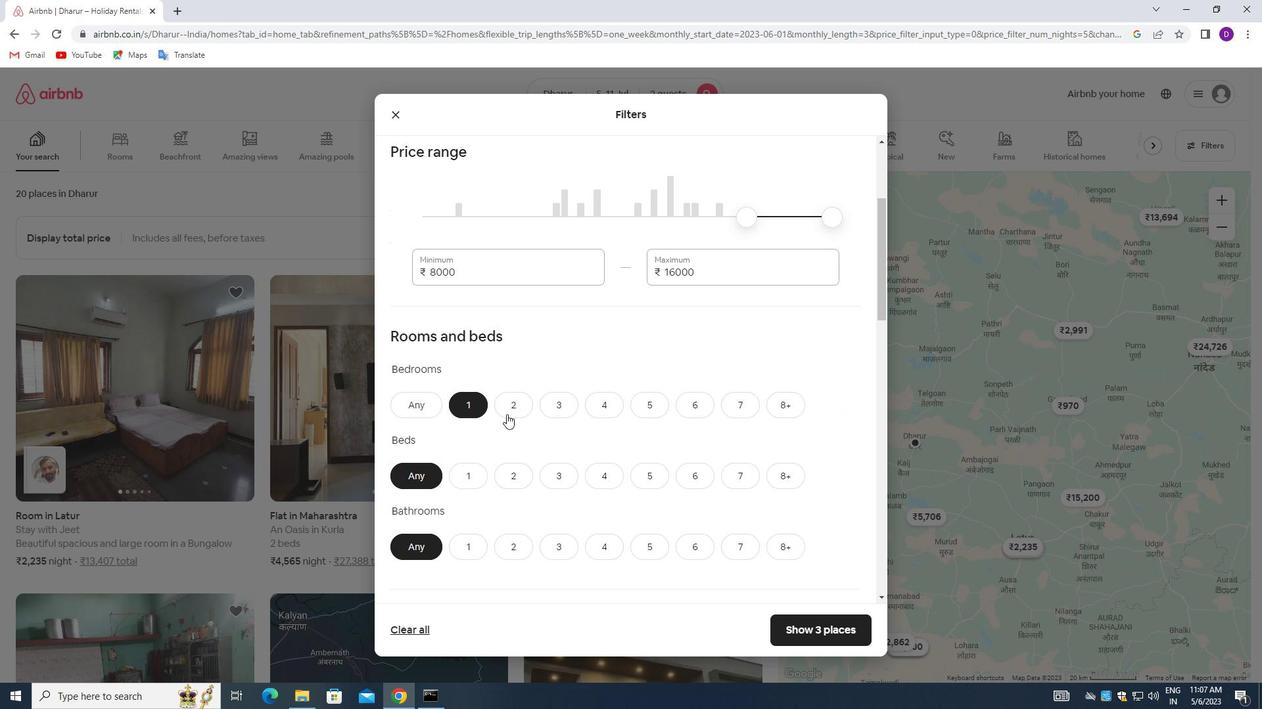 
Action: Mouse moved to (509, 472)
Screenshot: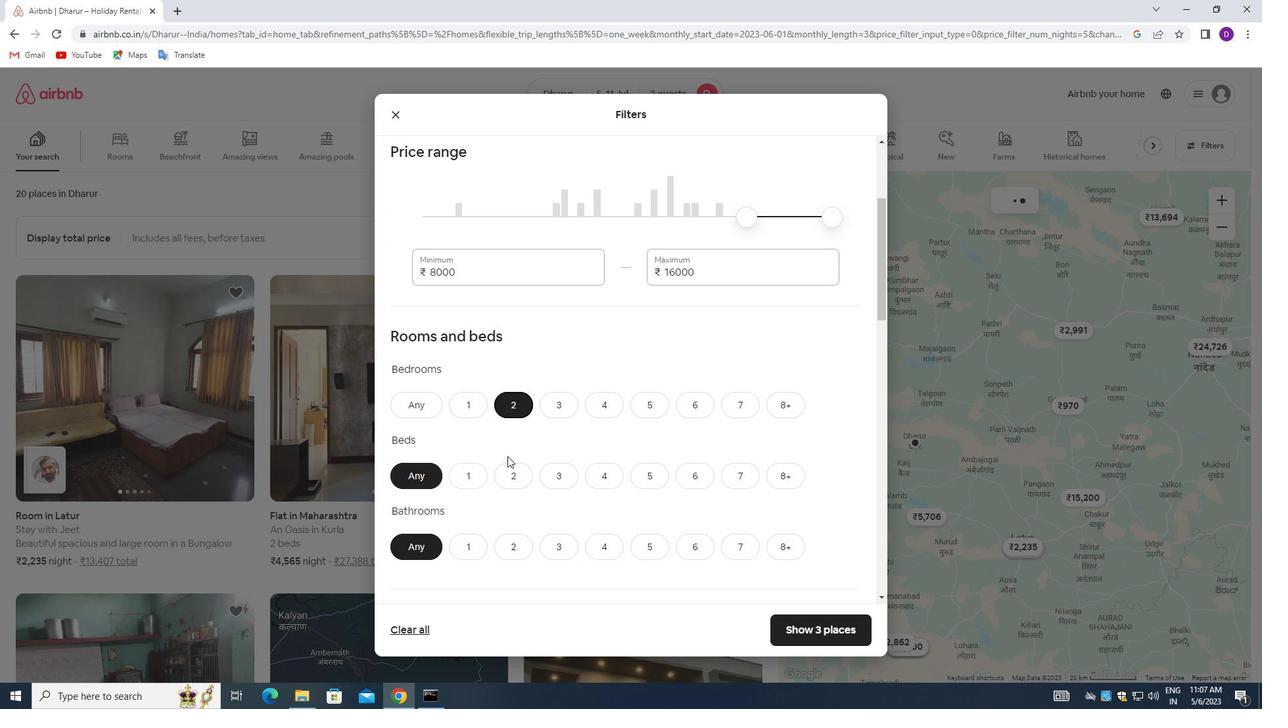 
Action: Mouse pressed left at (509, 472)
Screenshot: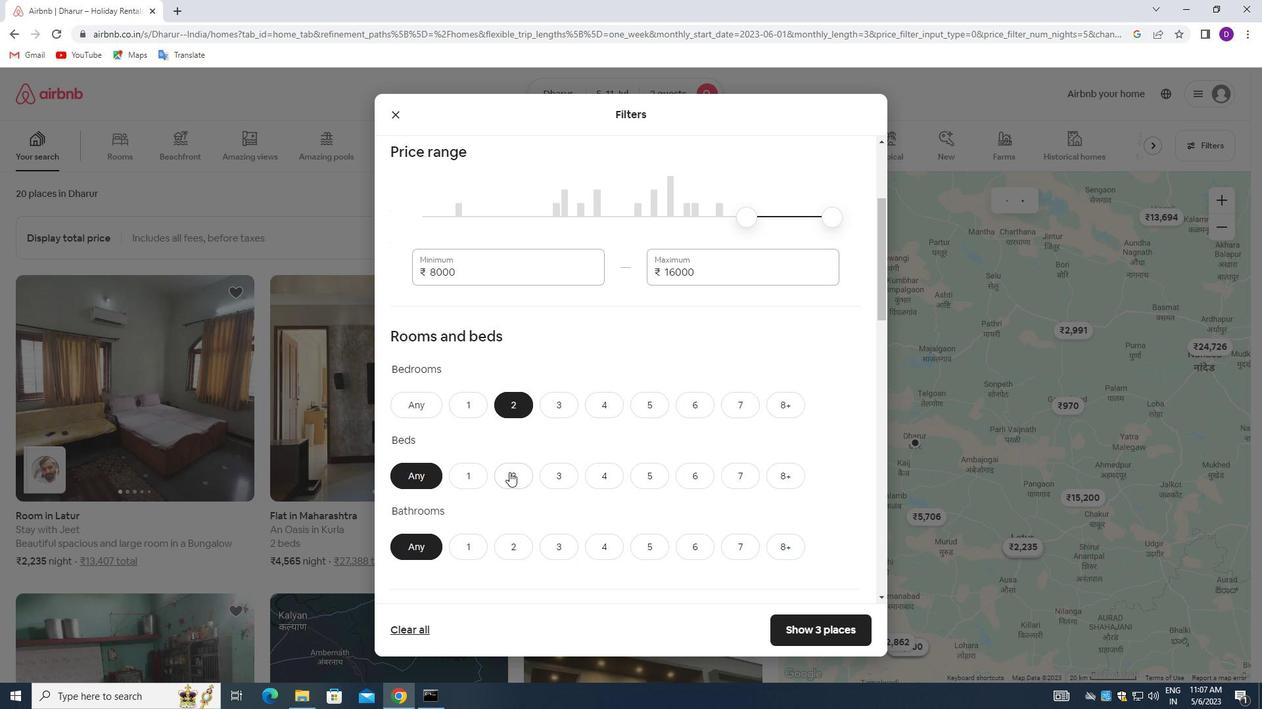 
Action: Mouse moved to (473, 552)
Screenshot: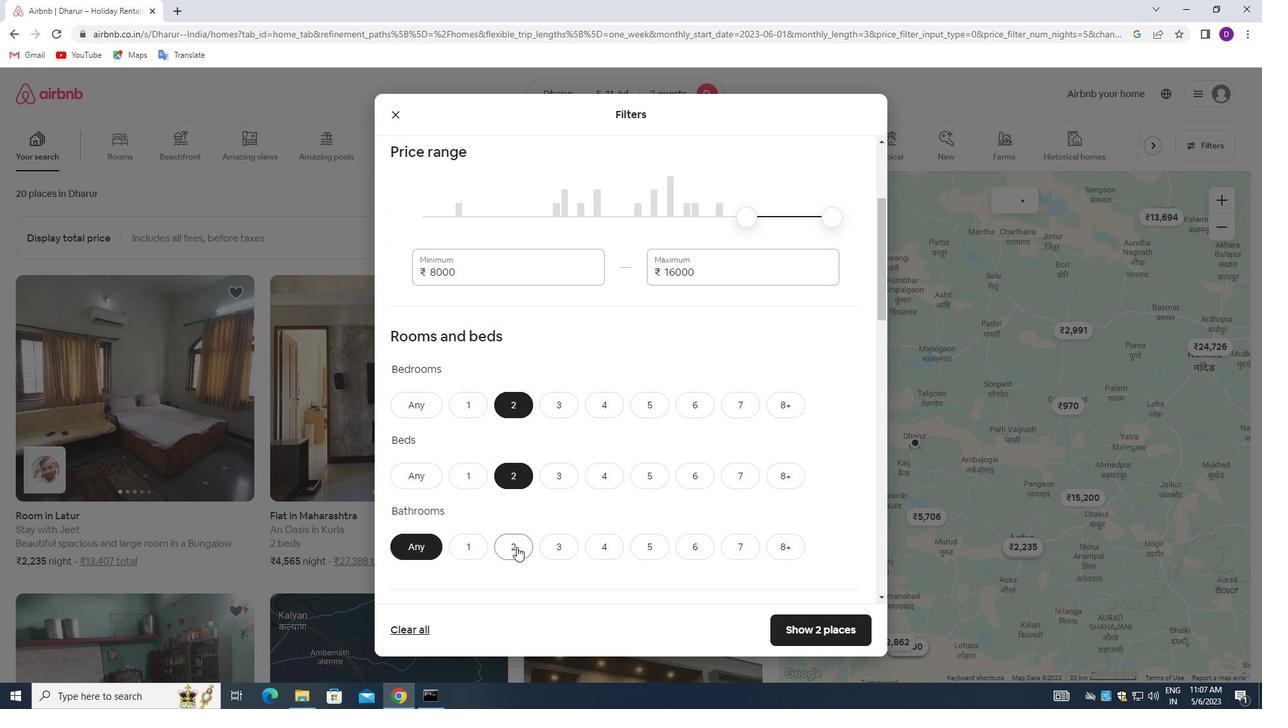 
Action: Mouse pressed left at (473, 552)
Screenshot: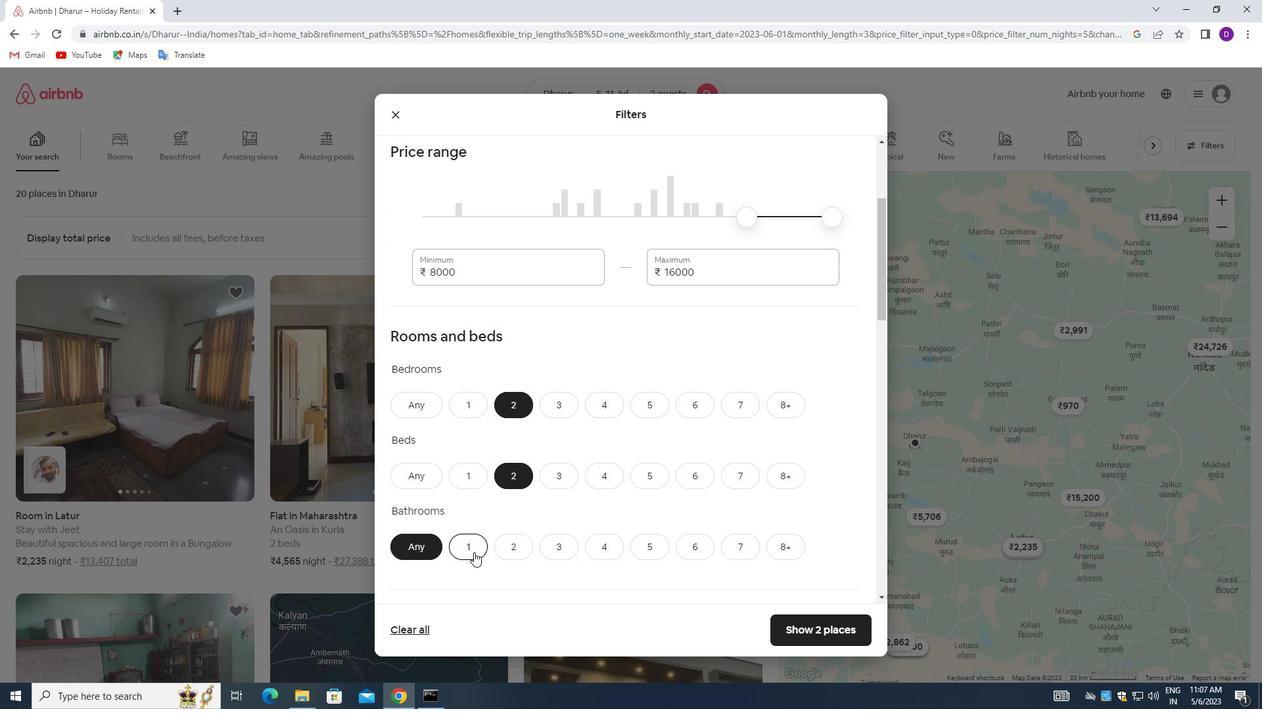 
Action: Mouse moved to (548, 433)
Screenshot: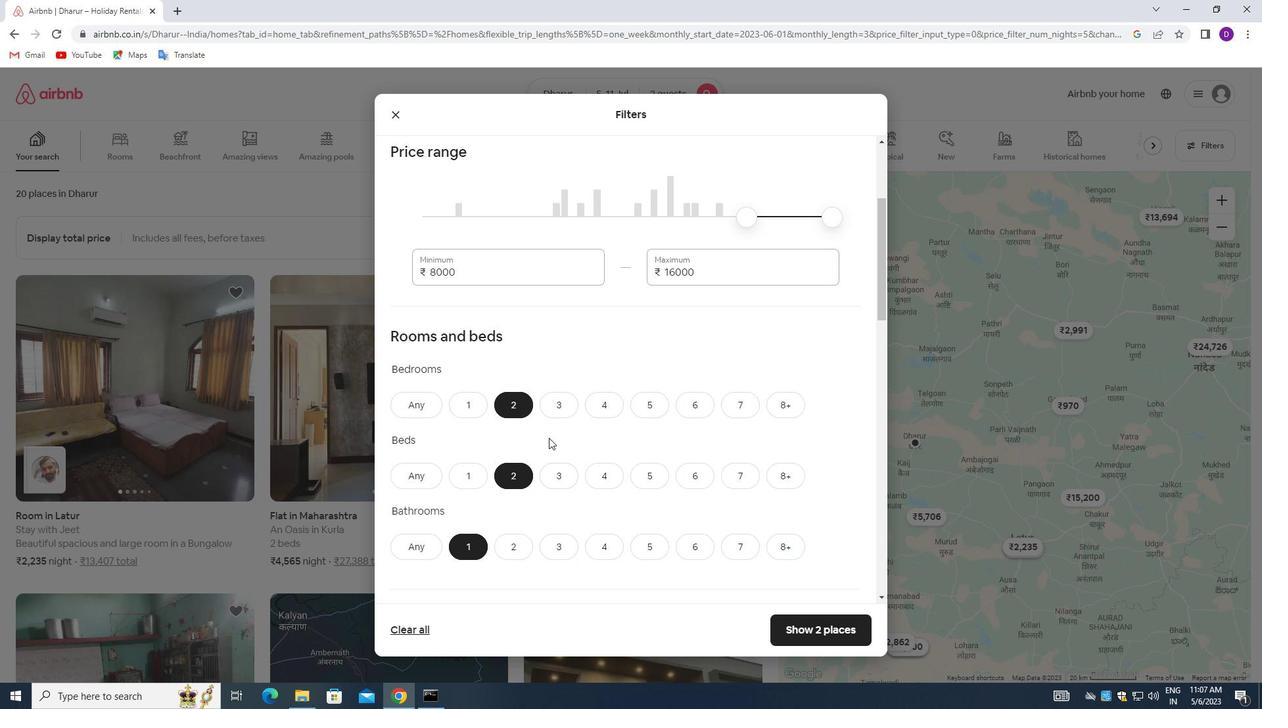 
Action: Mouse scrolled (548, 432) with delta (0, 0)
Screenshot: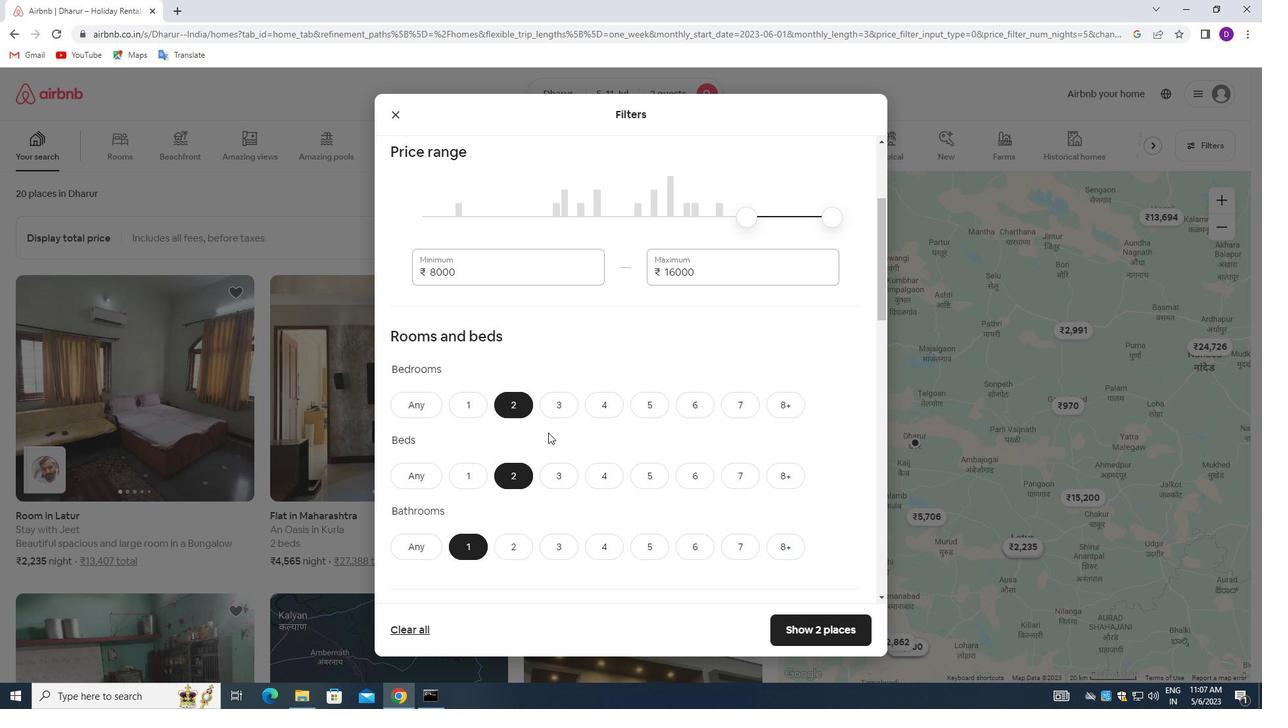 
Action: Mouse scrolled (548, 432) with delta (0, 0)
Screenshot: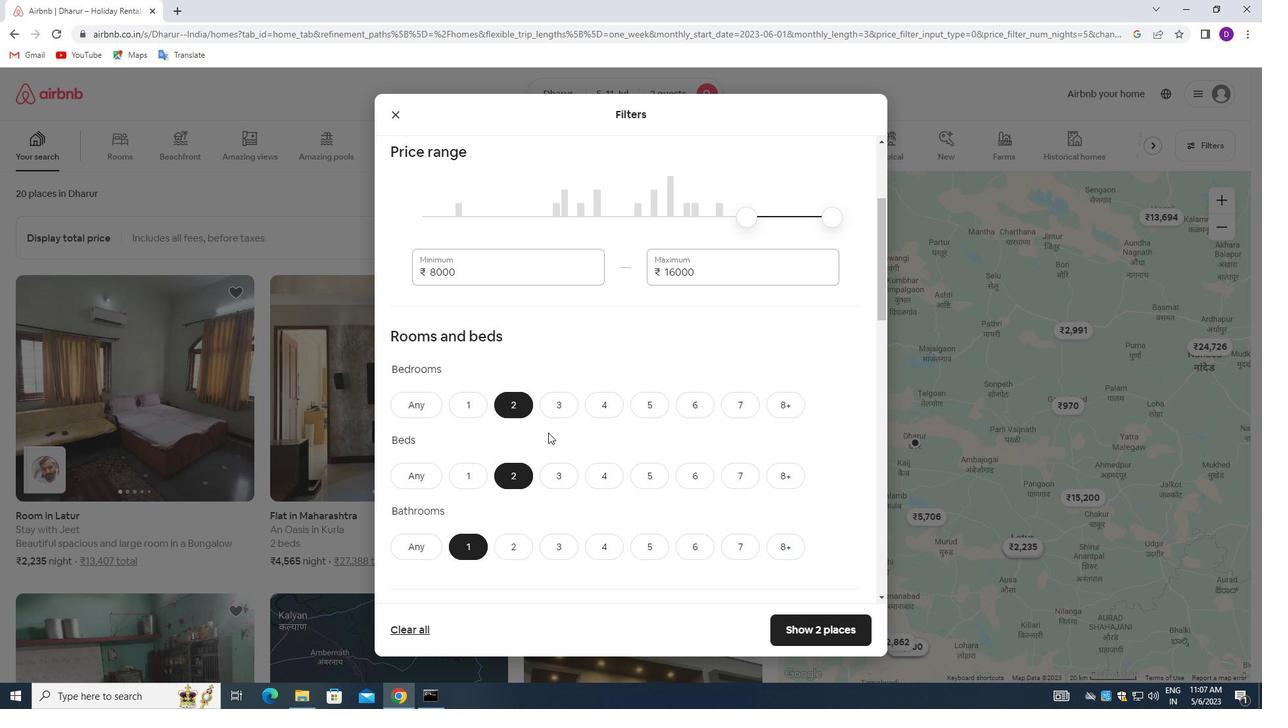 
Action: Mouse scrolled (548, 432) with delta (0, 0)
Screenshot: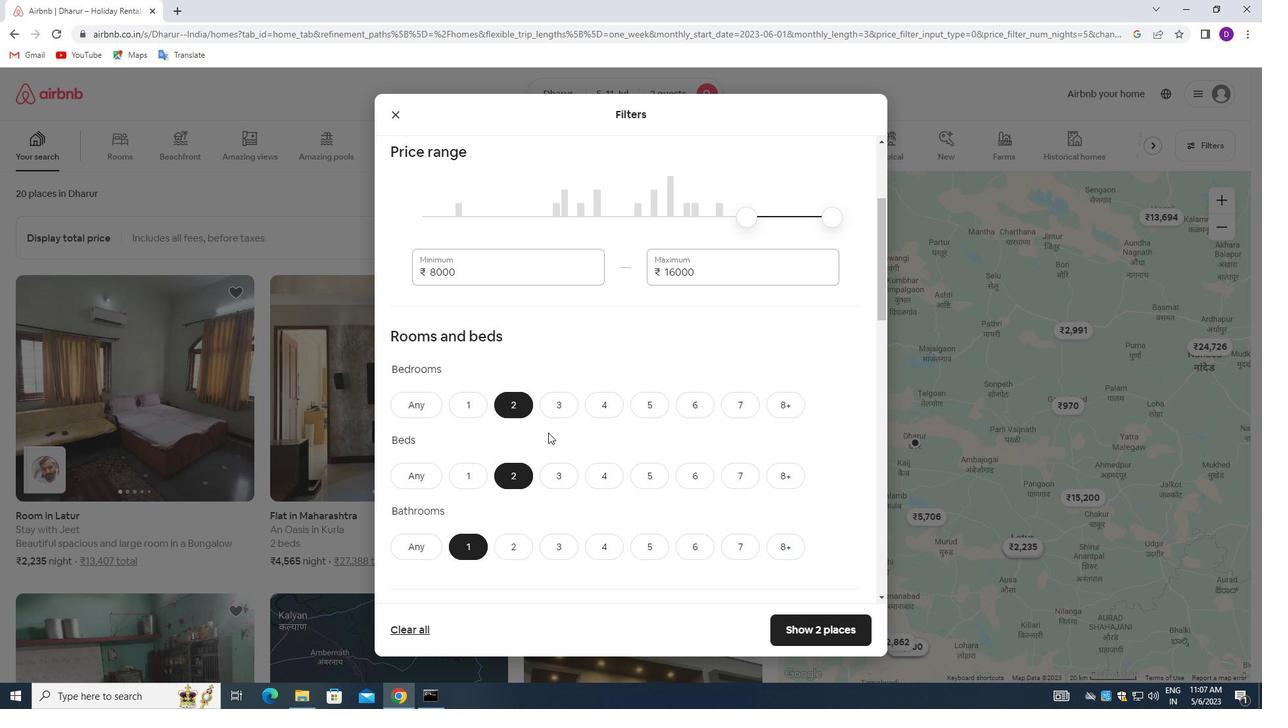 
Action: Mouse scrolled (548, 432) with delta (0, 0)
Screenshot: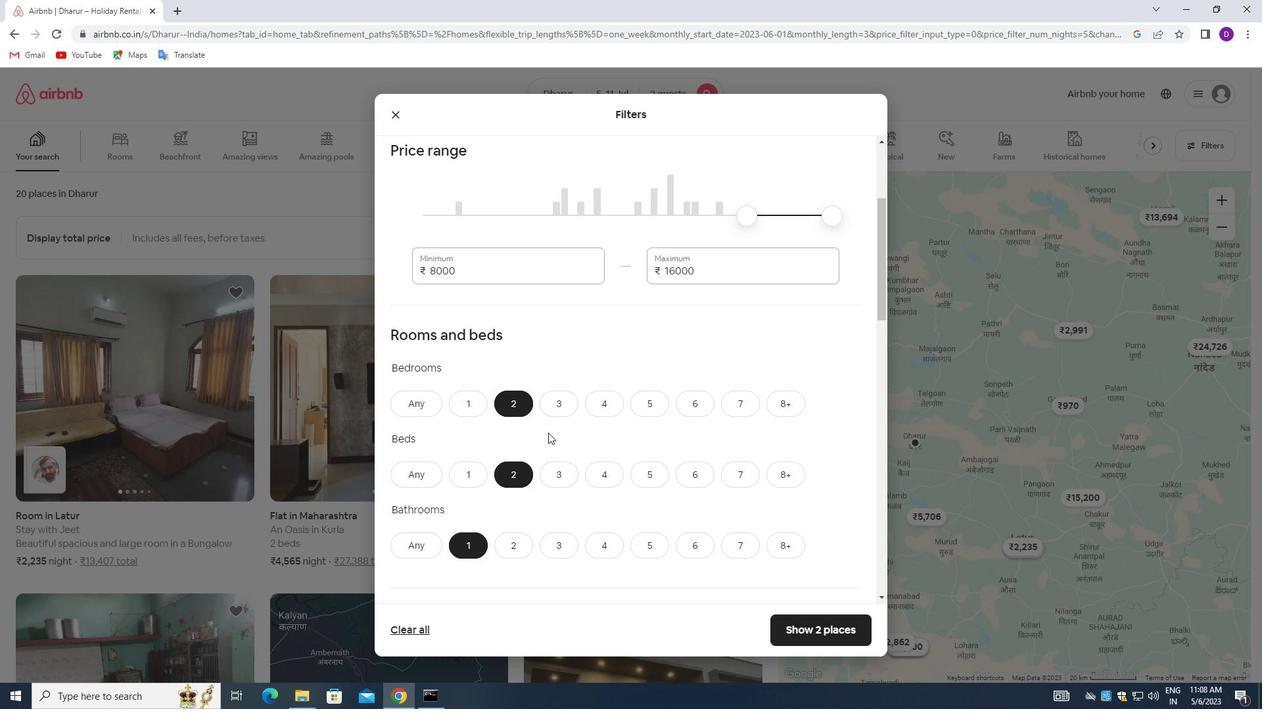 
Action: Mouse scrolled (548, 432) with delta (0, 0)
Screenshot: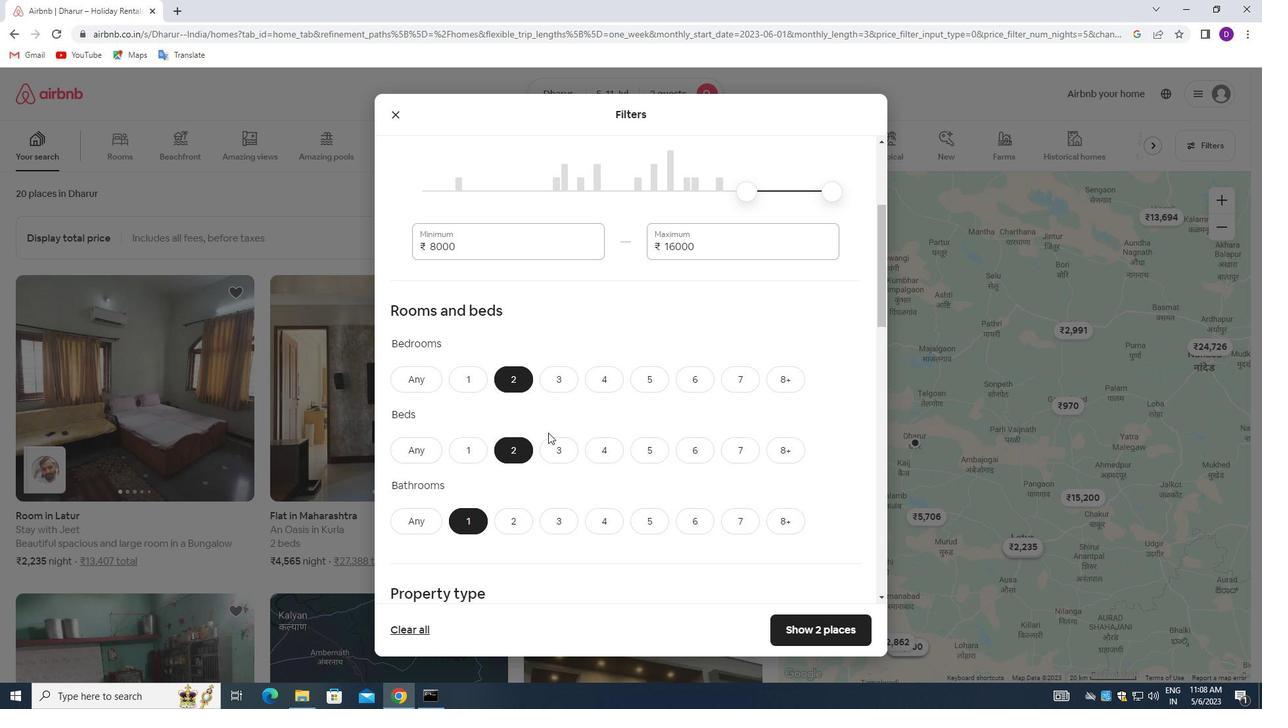 
Action: Mouse moved to (468, 360)
Screenshot: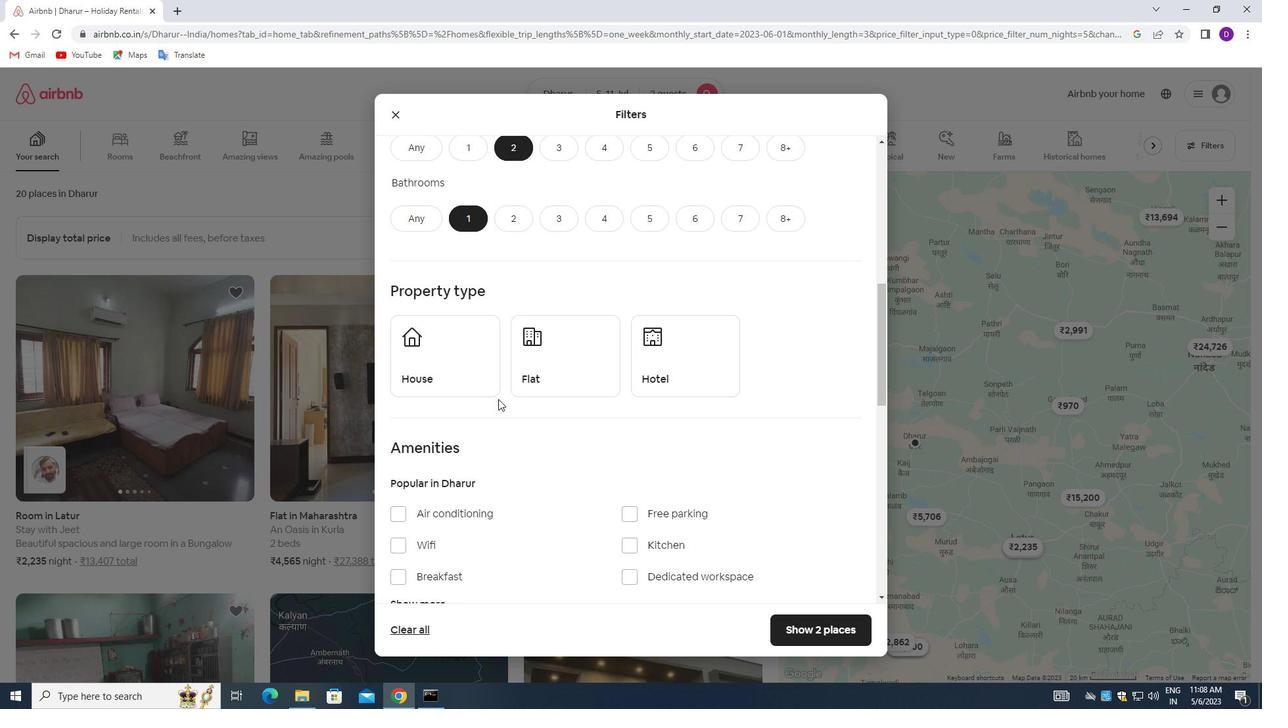 
Action: Mouse pressed left at (468, 360)
Screenshot: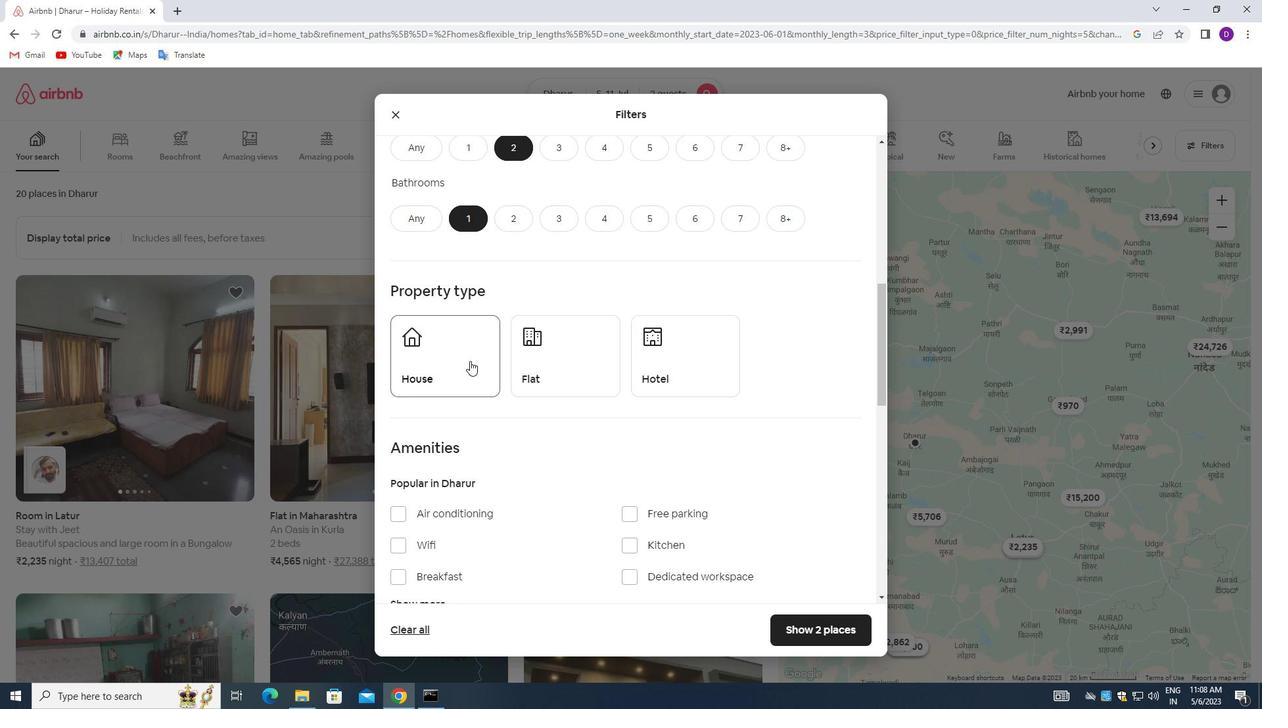 
Action: Mouse moved to (597, 361)
Screenshot: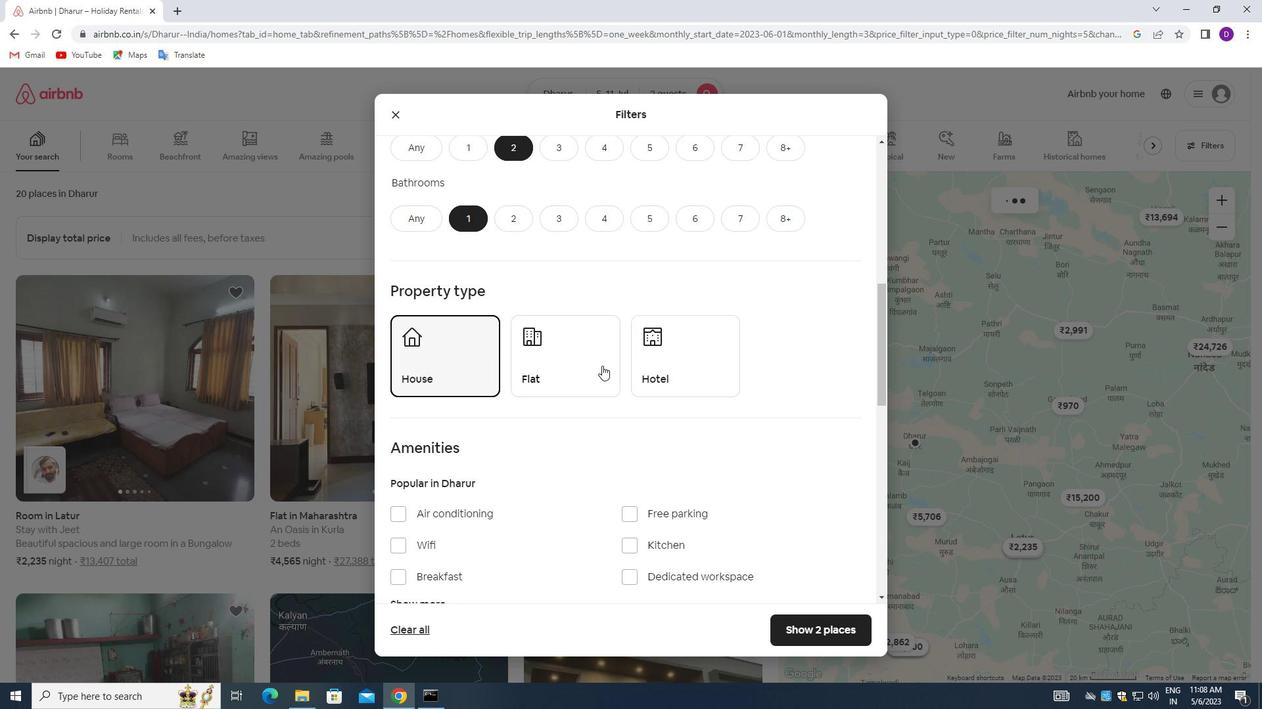 
Action: Mouse pressed left at (597, 361)
Screenshot: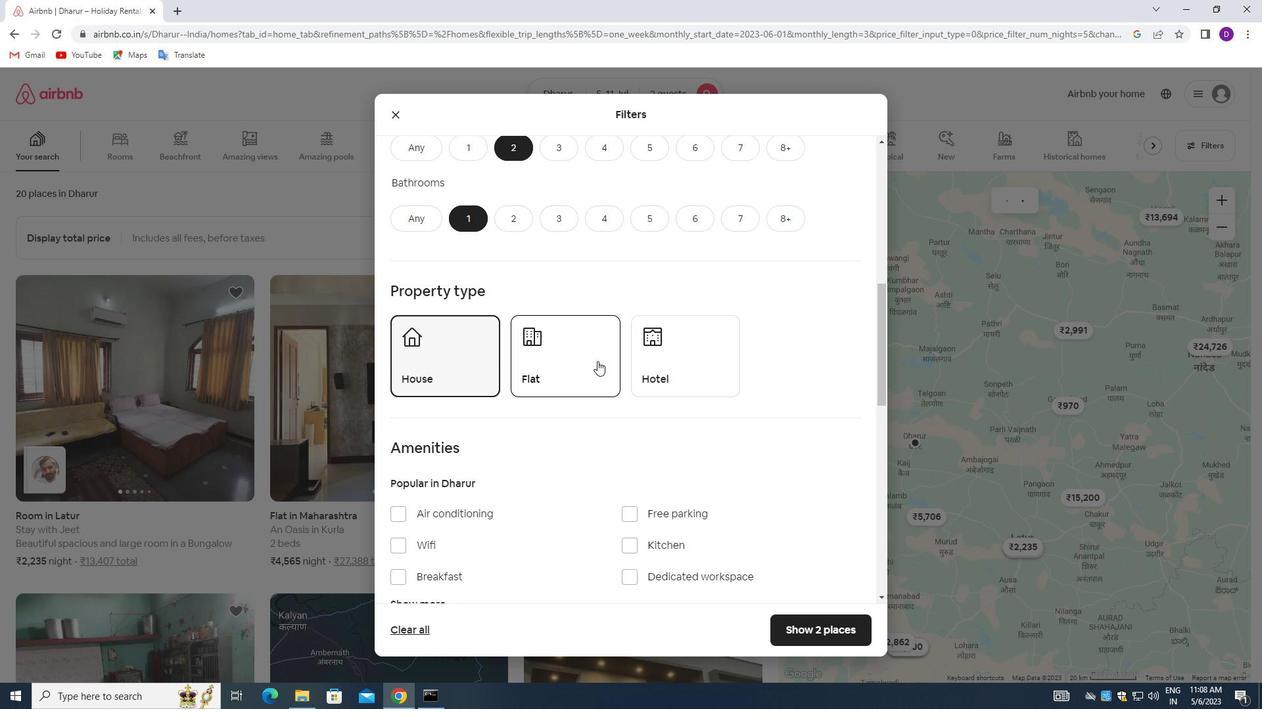 
Action: Mouse moved to (602, 411)
Screenshot: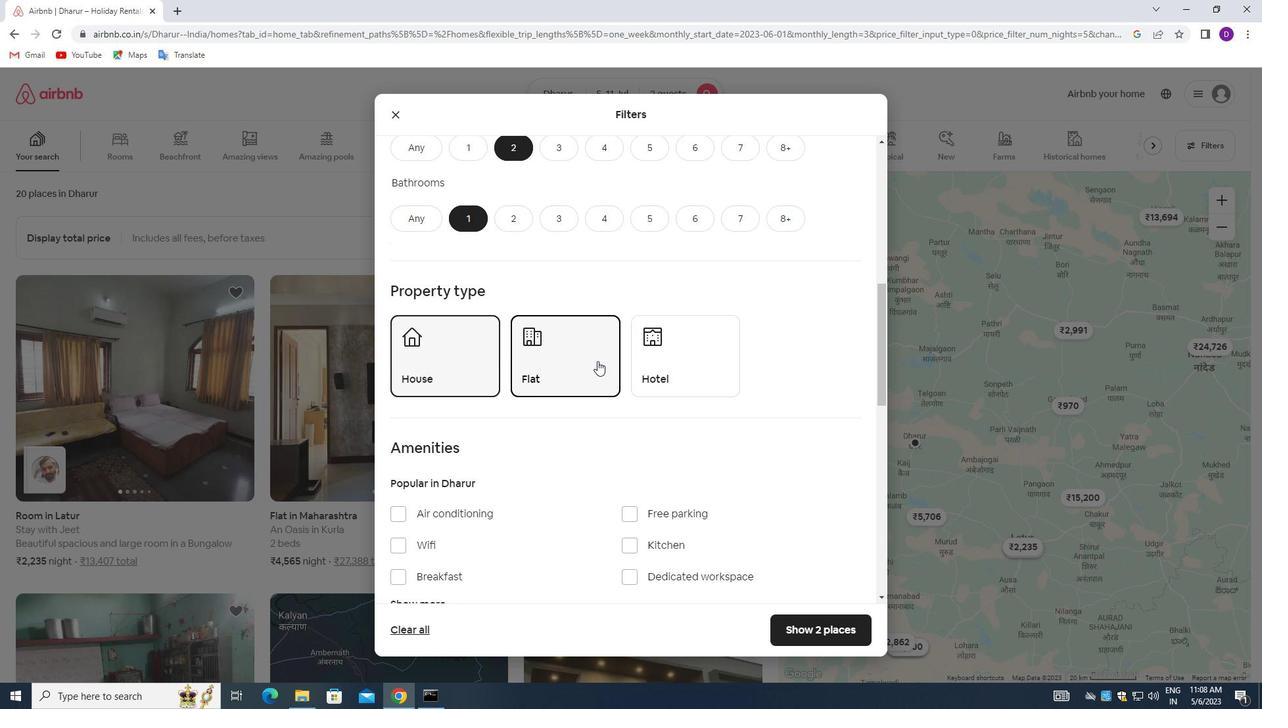 
Action: Mouse scrolled (602, 410) with delta (0, 0)
Screenshot: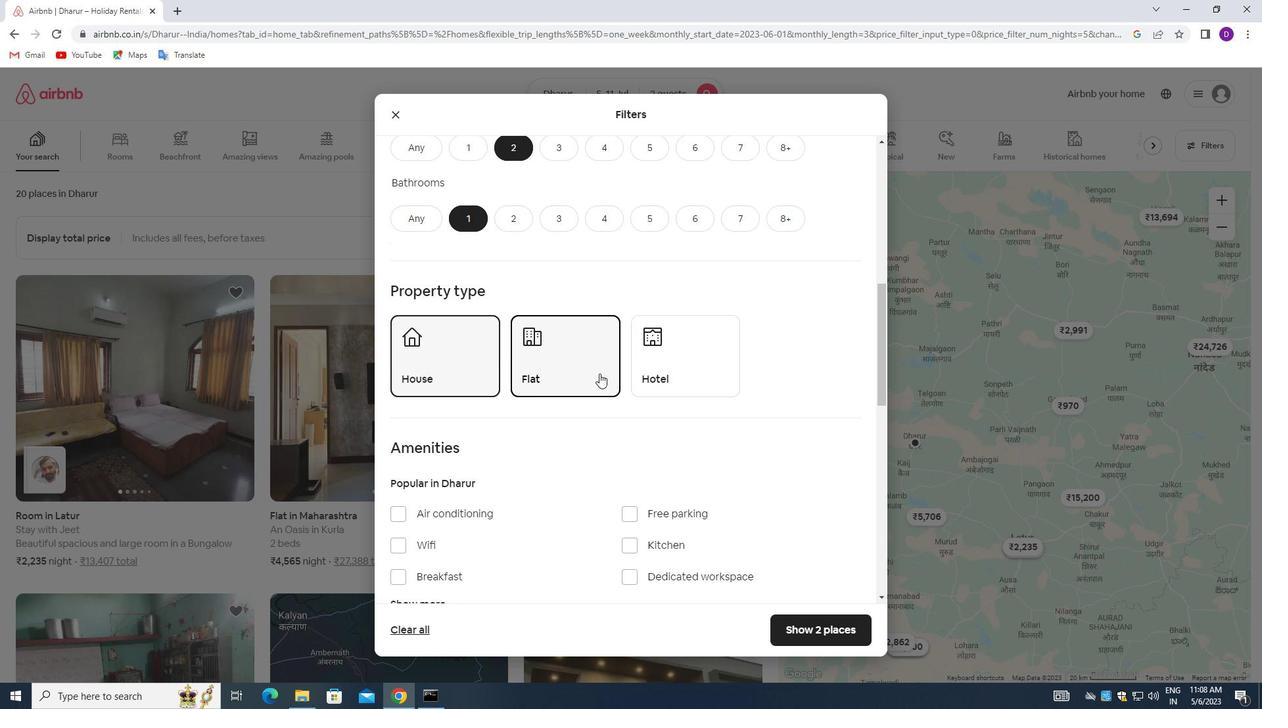 
Action: Mouse moved to (602, 412)
Screenshot: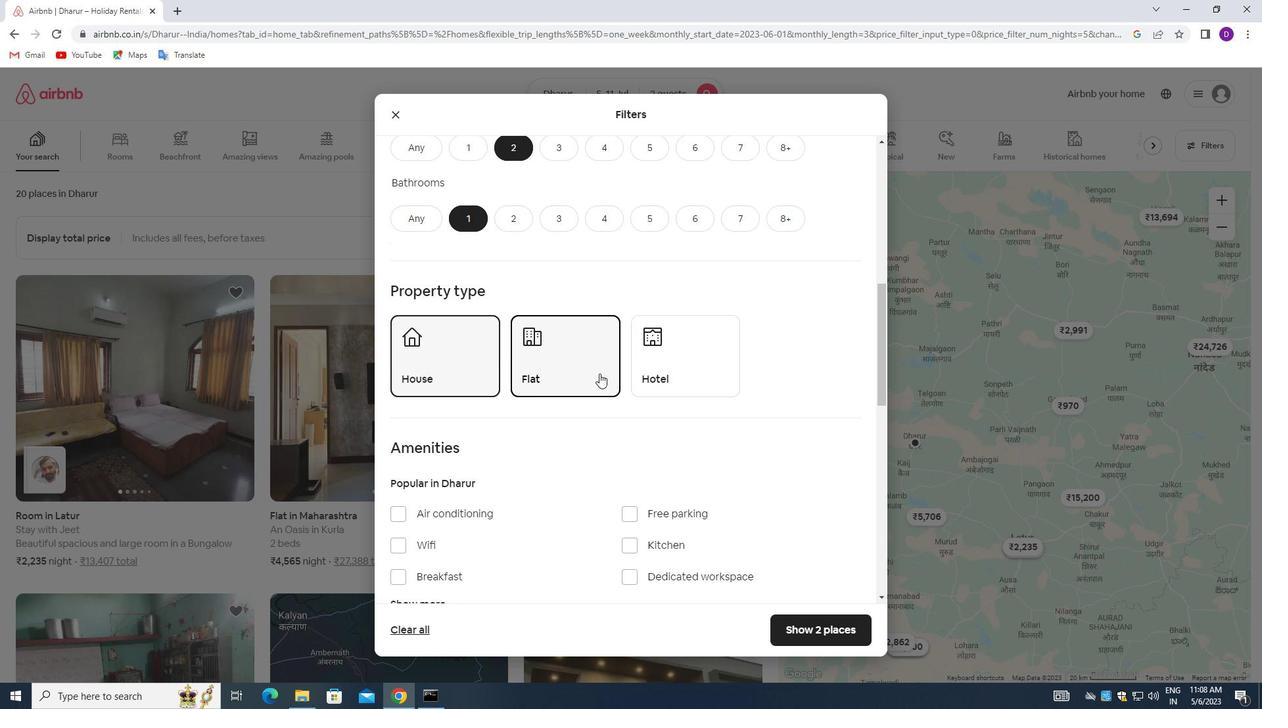 
Action: Mouse scrolled (602, 411) with delta (0, 0)
Screenshot: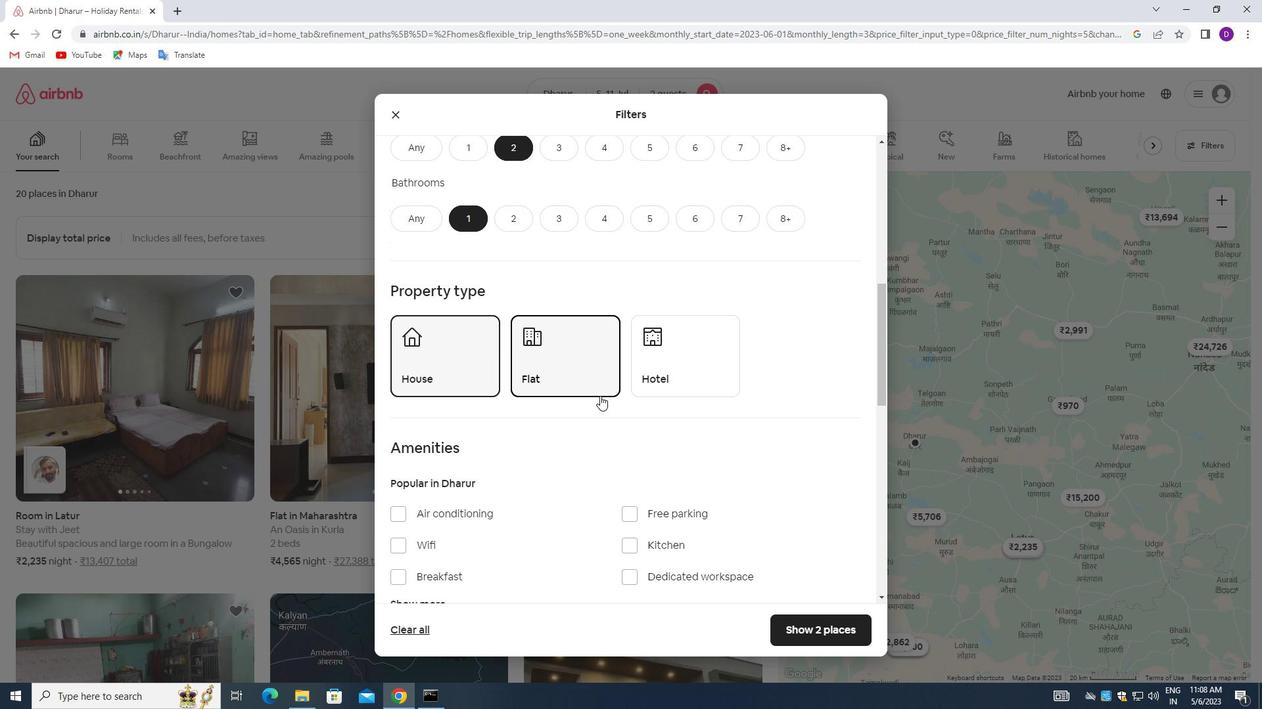 
Action: Mouse scrolled (602, 411) with delta (0, 0)
Screenshot: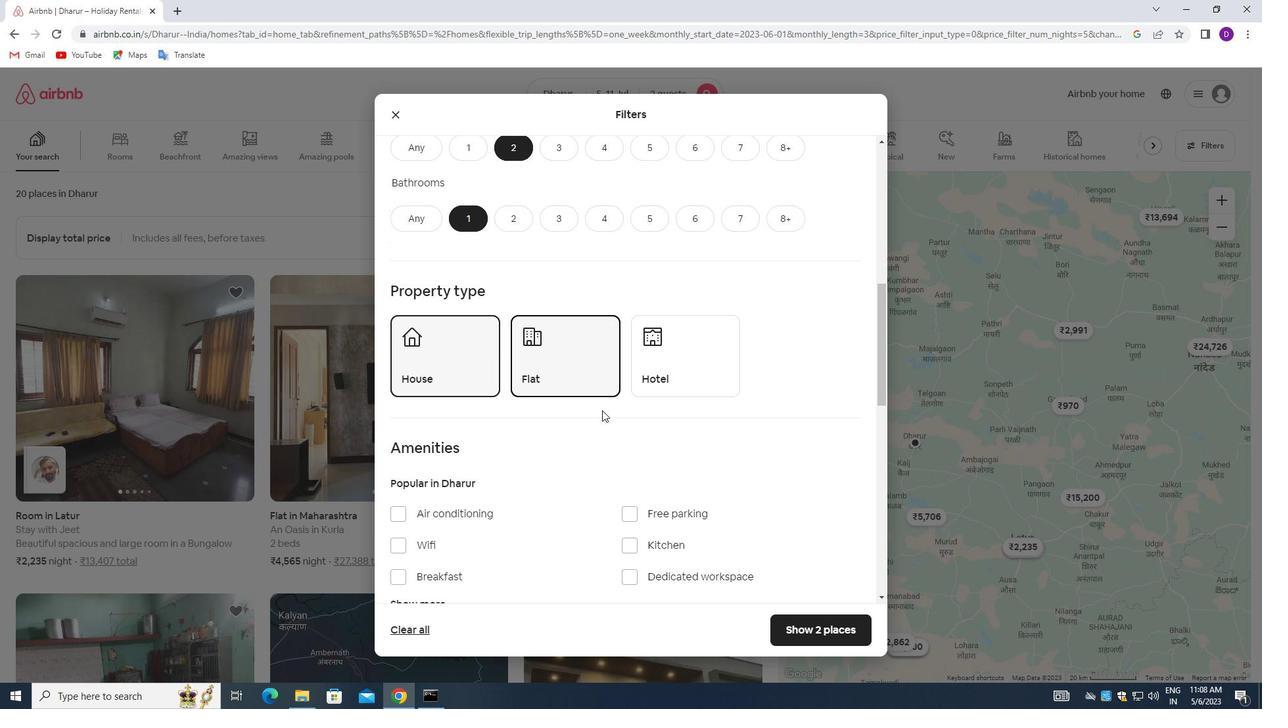 
Action: Mouse scrolled (602, 411) with delta (0, 0)
Screenshot: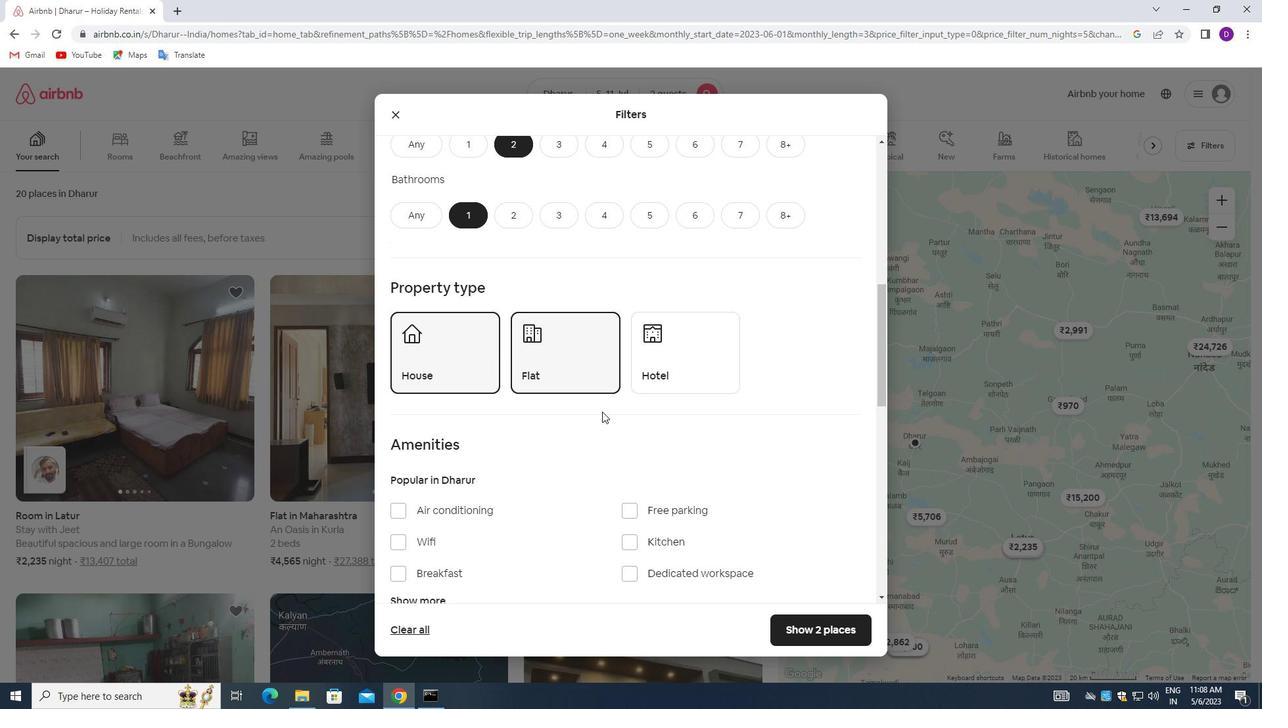 
Action: Mouse scrolled (602, 411) with delta (0, 0)
Screenshot: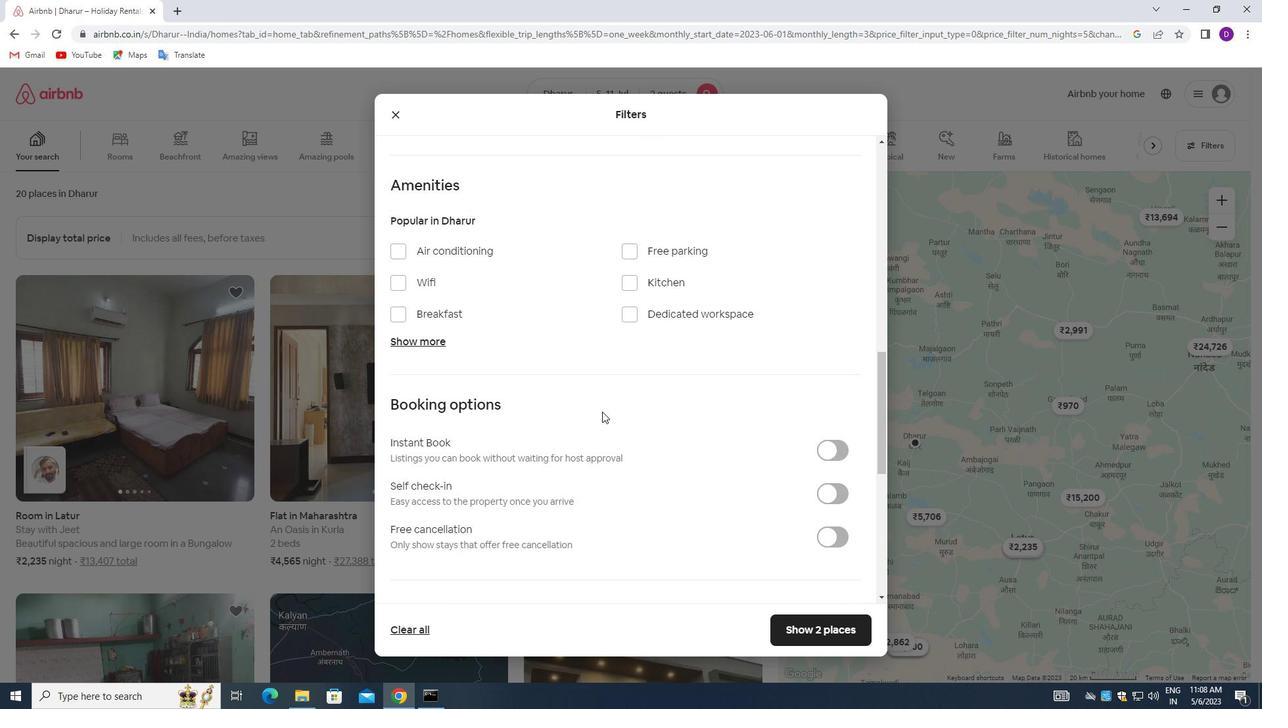 
Action: Mouse moved to (824, 429)
Screenshot: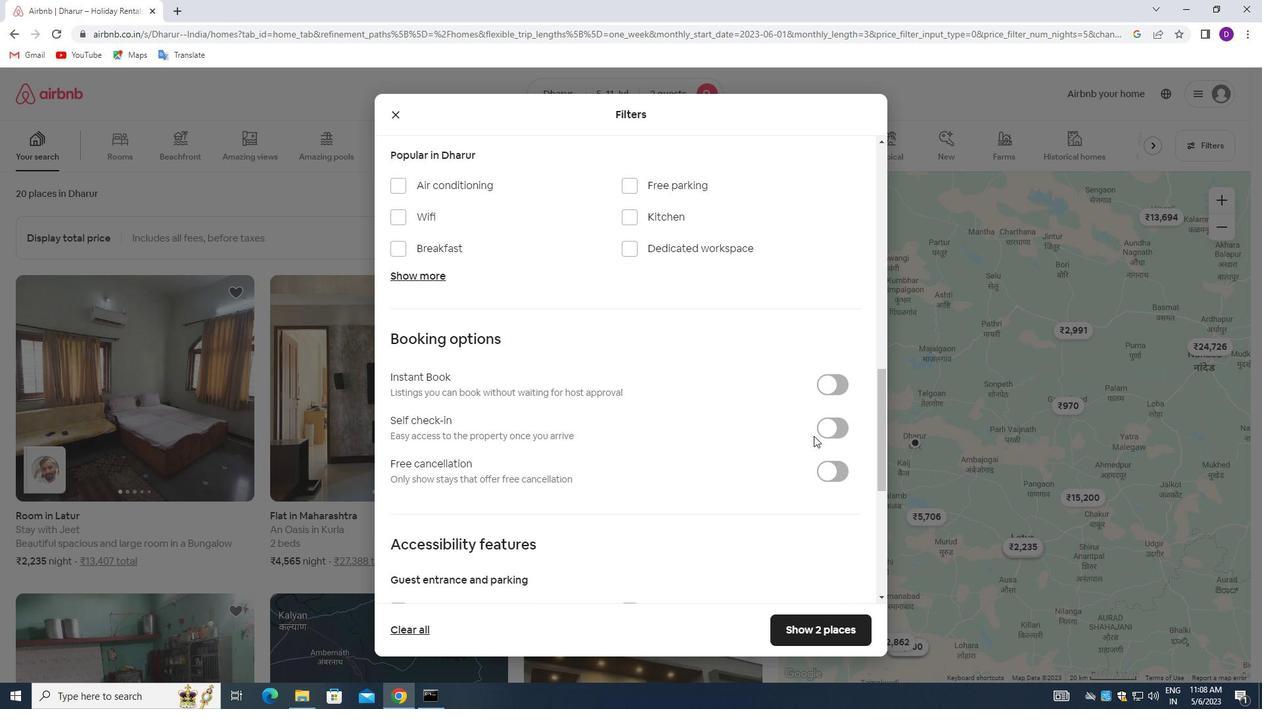 
Action: Mouse pressed left at (824, 429)
Screenshot: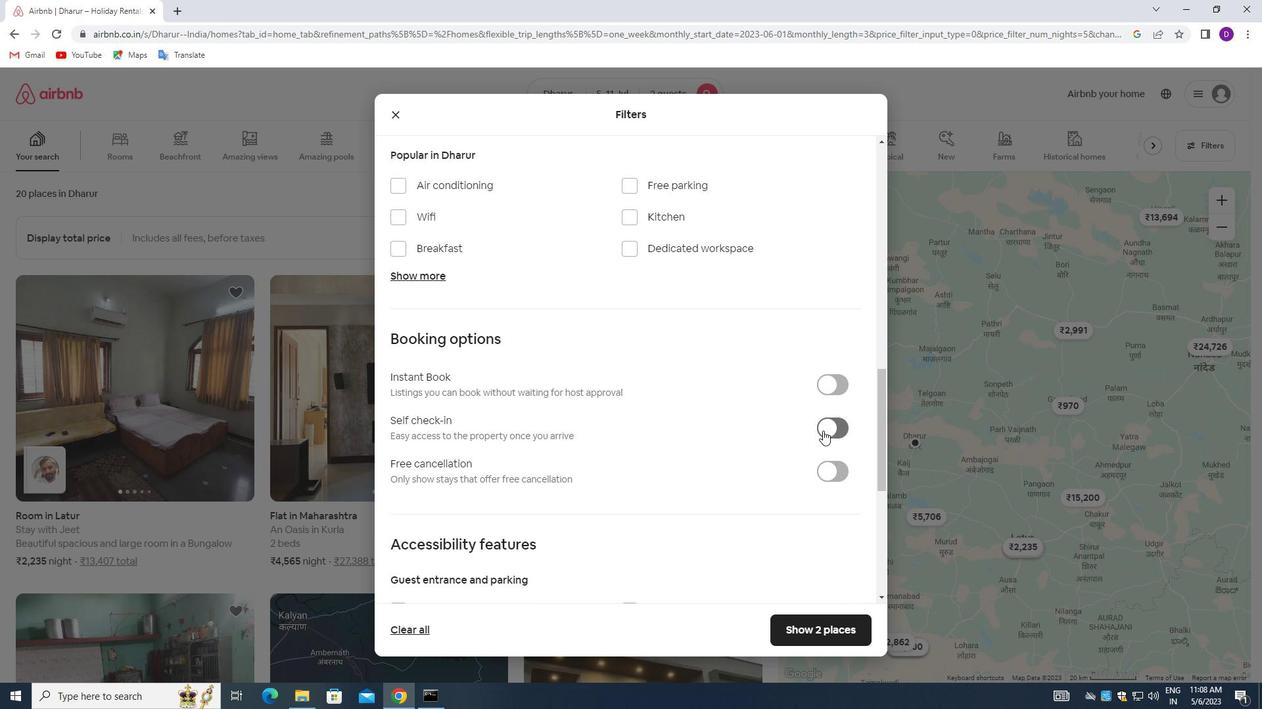 
Action: Mouse moved to (515, 451)
Screenshot: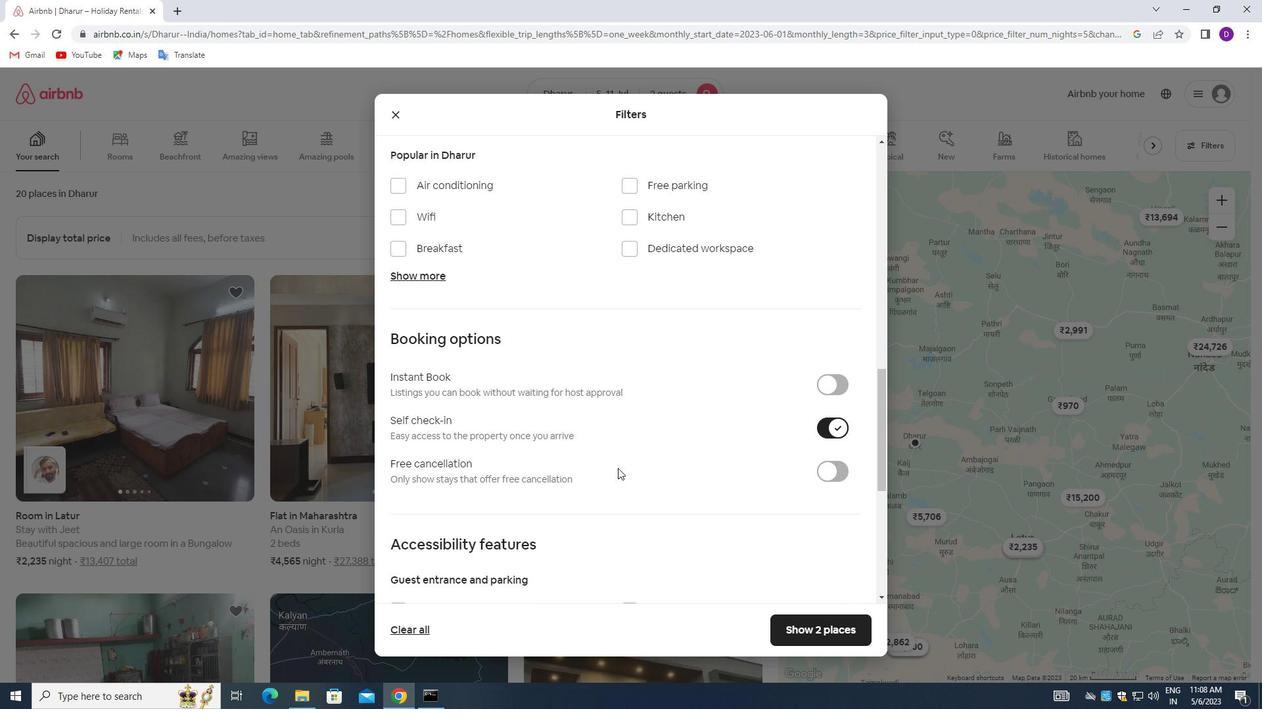 
Action: Mouse scrolled (515, 450) with delta (0, 0)
Screenshot: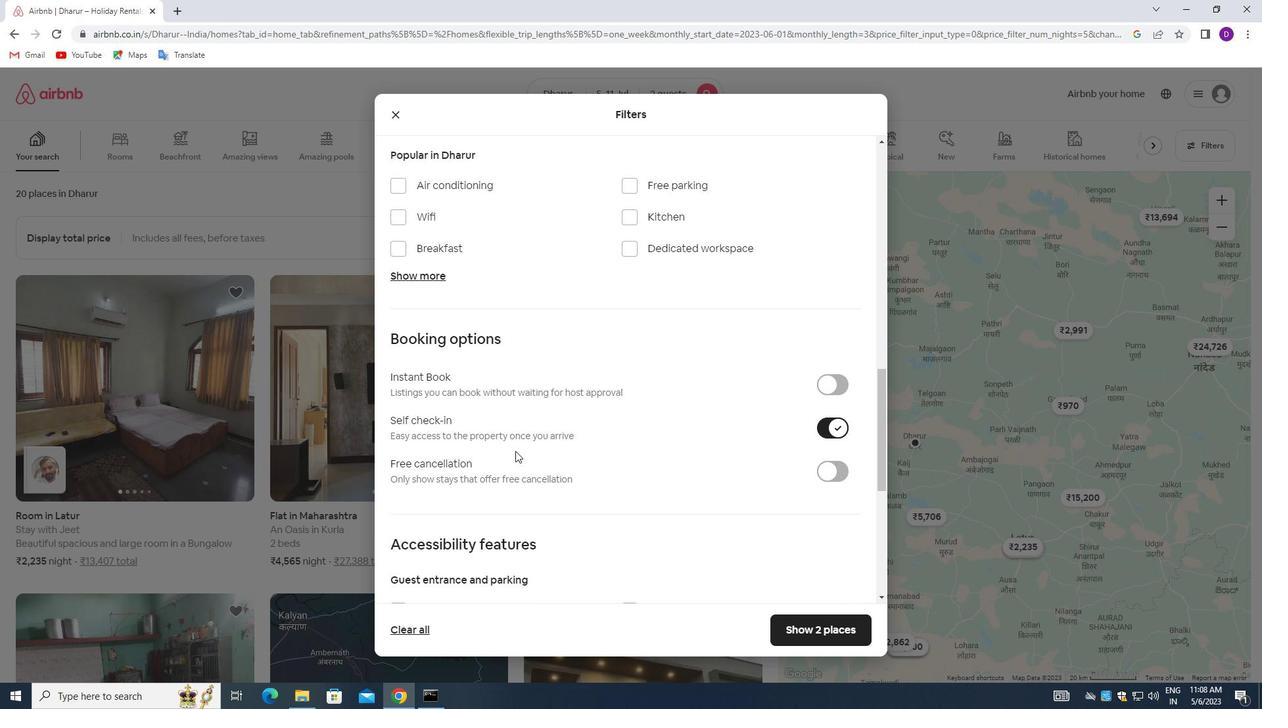 
Action: Mouse scrolled (515, 450) with delta (0, 0)
Screenshot: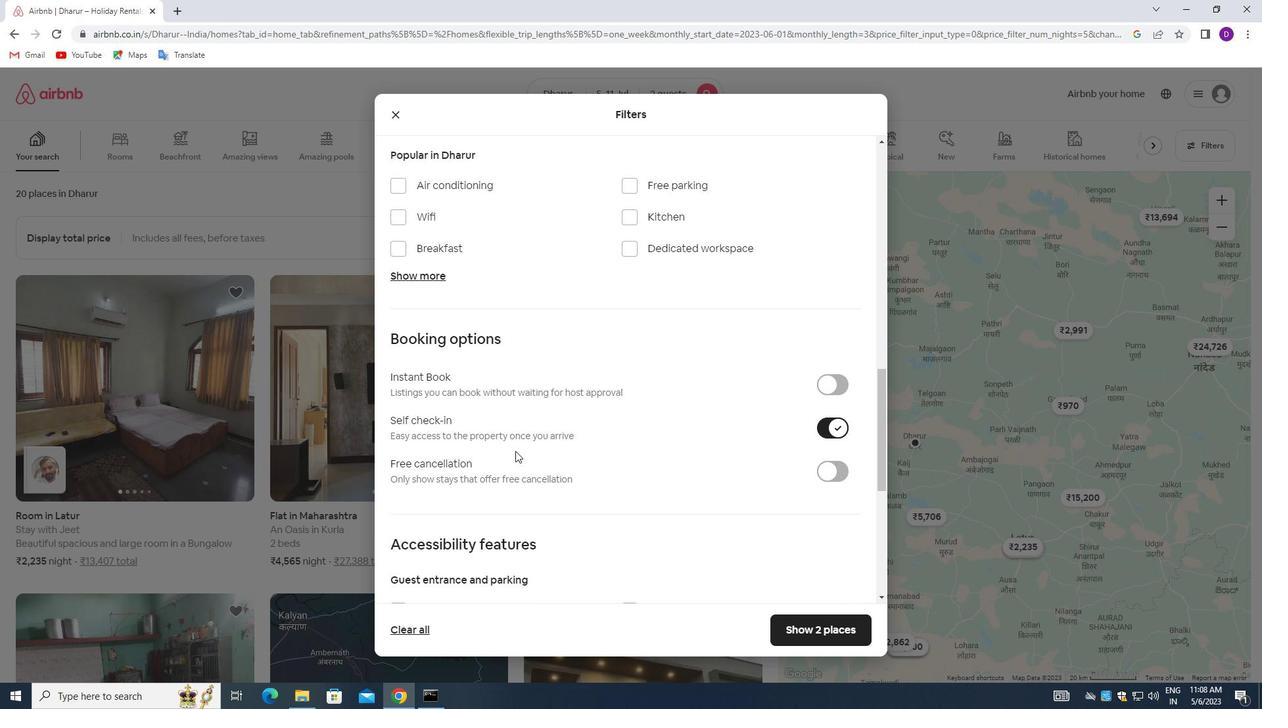 
Action: Mouse scrolled (515, 450) with delta (0, 0)
Screenshot: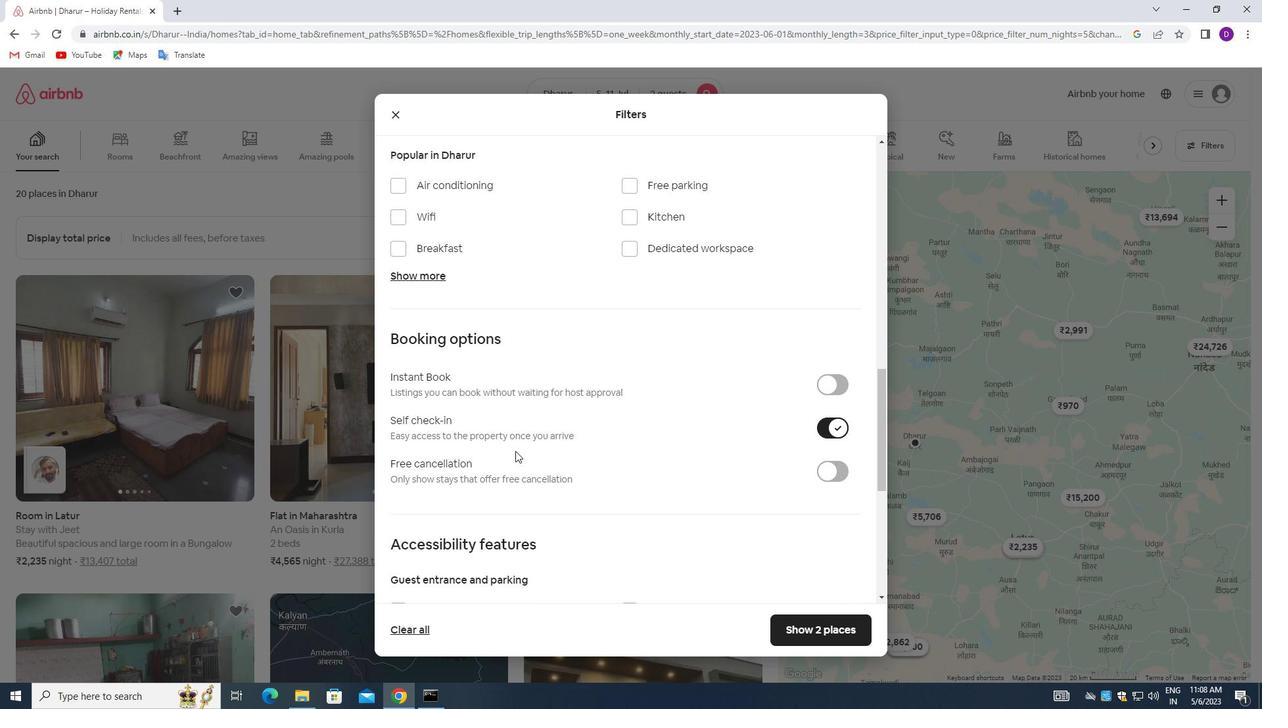 
Action: Mouse moved to (517, 475)
Screenshot: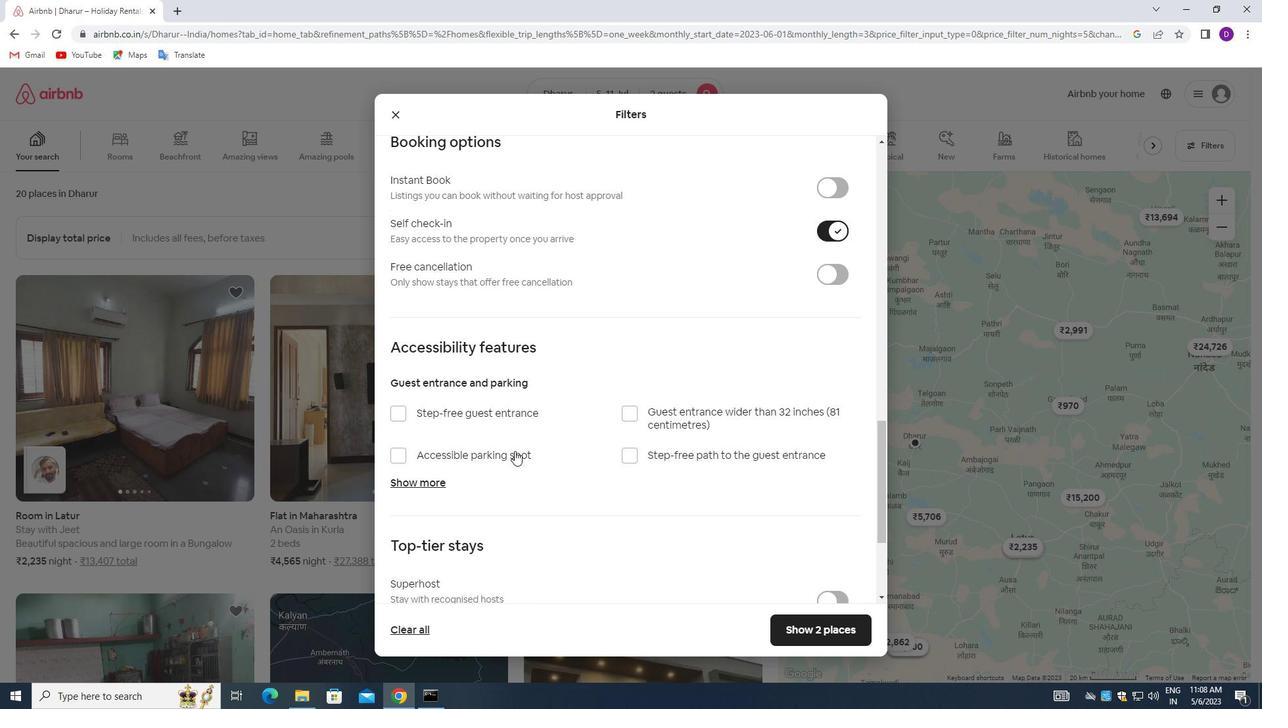 
Action: Mouse scrolled (517, 475) with delta (0, 0)
Screenshot: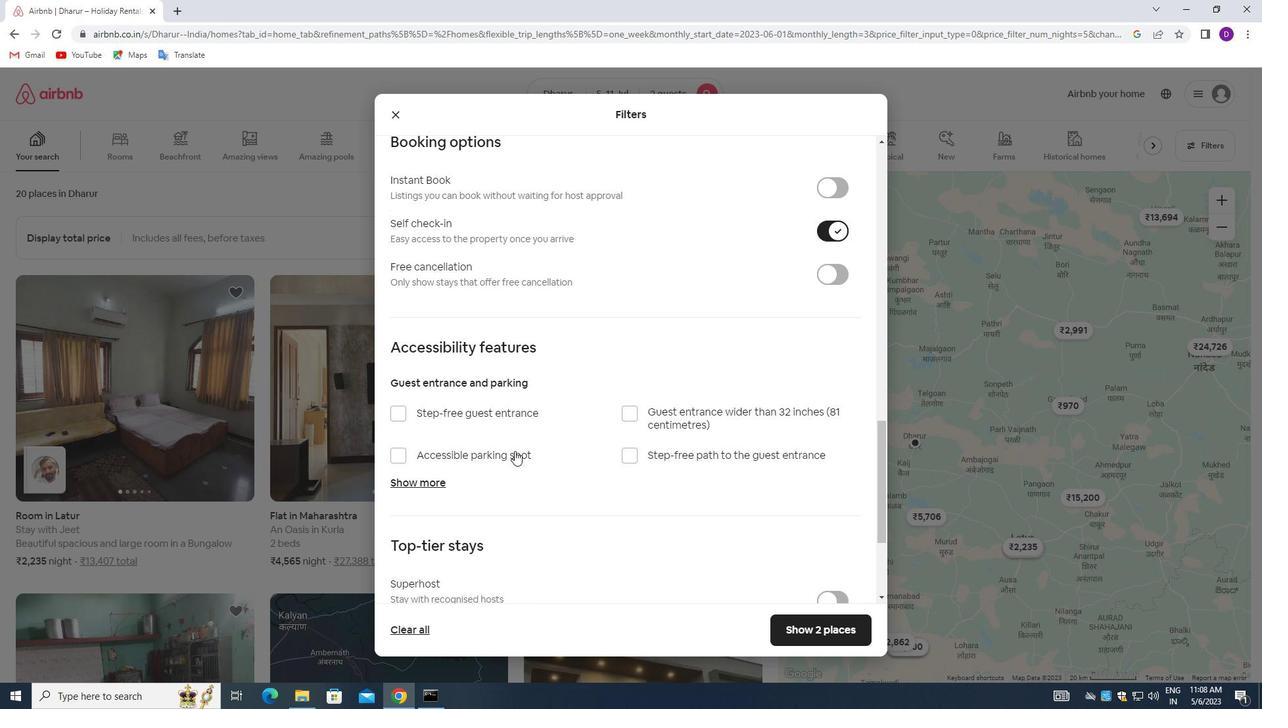 
Action: Mouse moved to (517, 477)
Screenshot: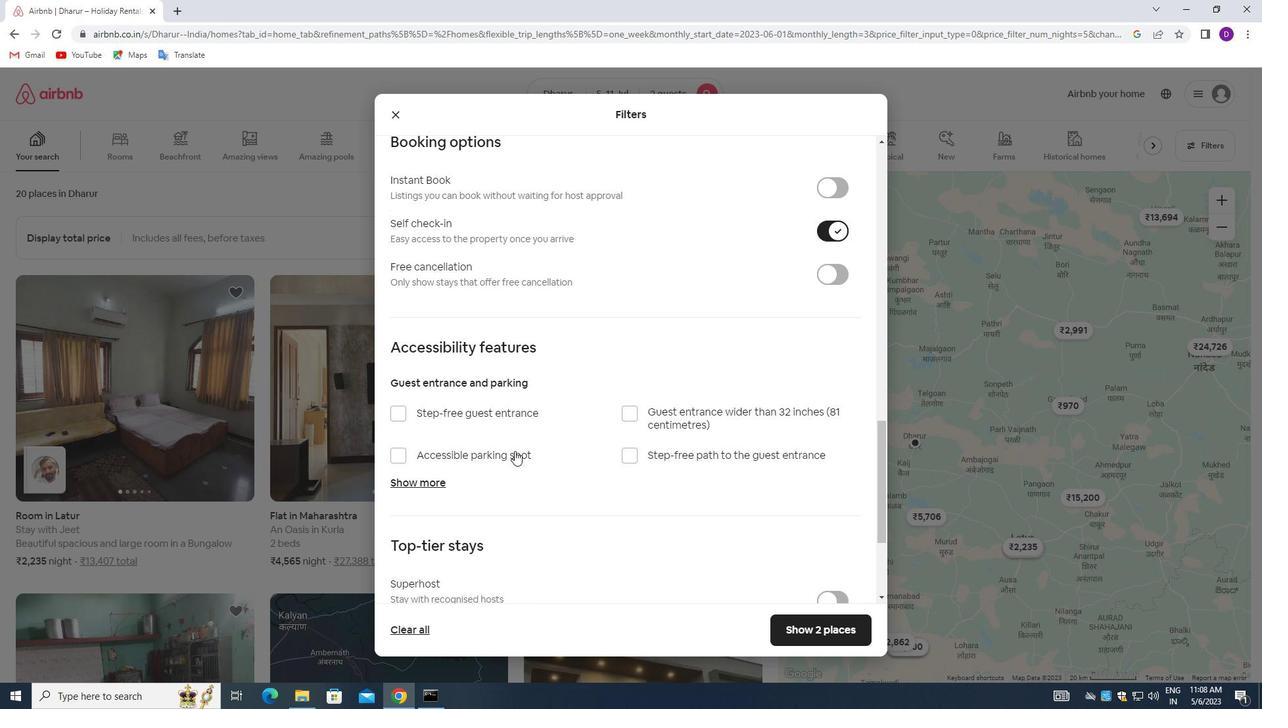 
Action: Mouse scrolled (517, 476) with delta (0, 0)
Screenshot: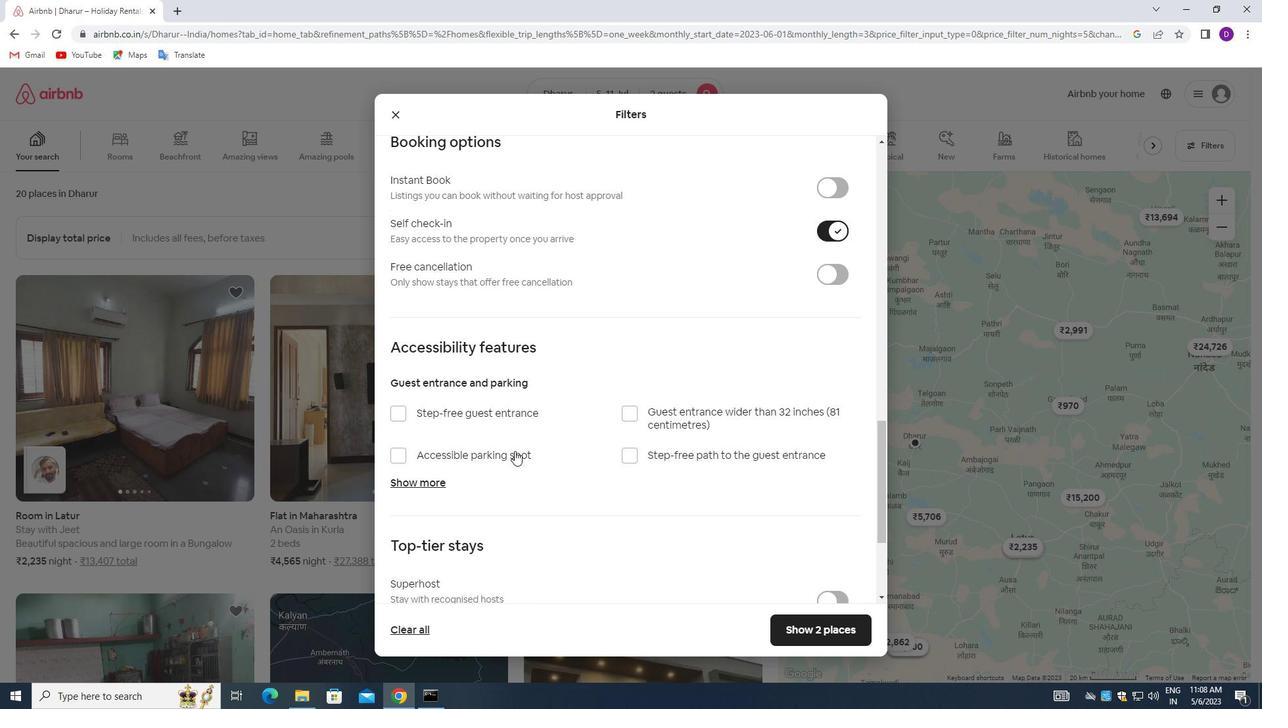 
Action: Mouse scrolled (517, 476) with delta (0, 0)
Screenshot: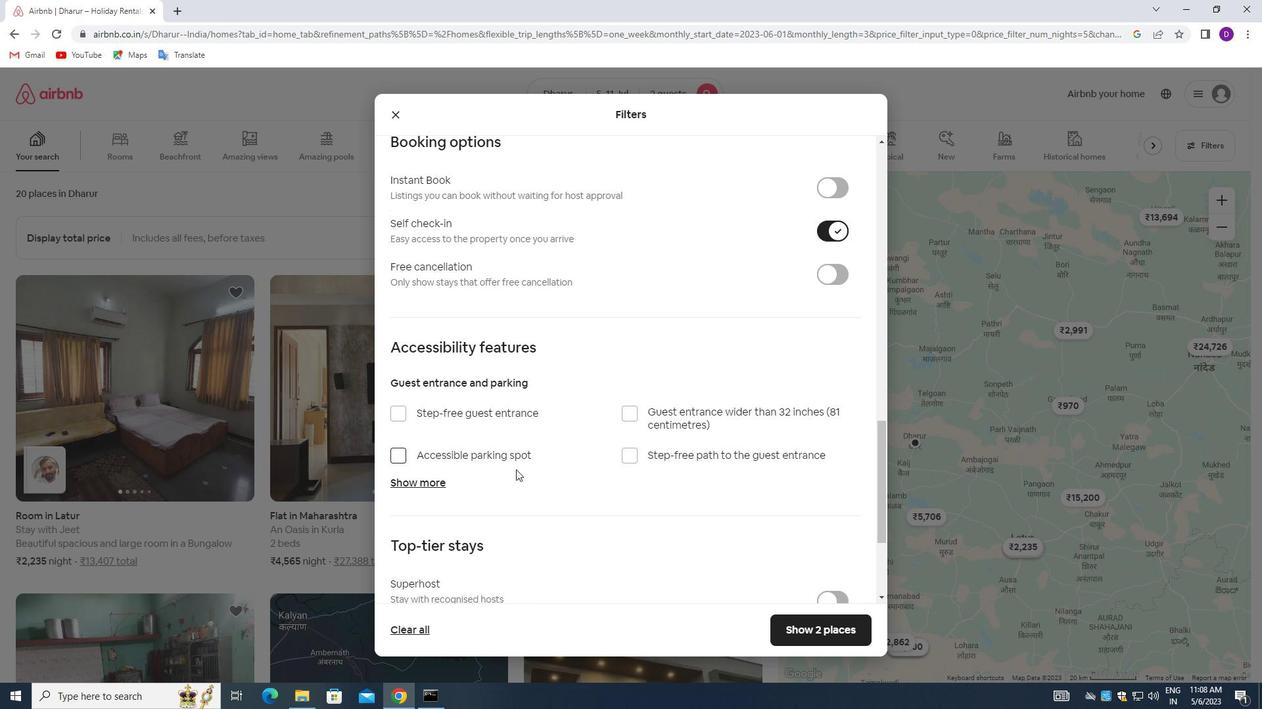 
Action: Mouse scrolled (517, 476) with delta (0, 0)
Screenshot: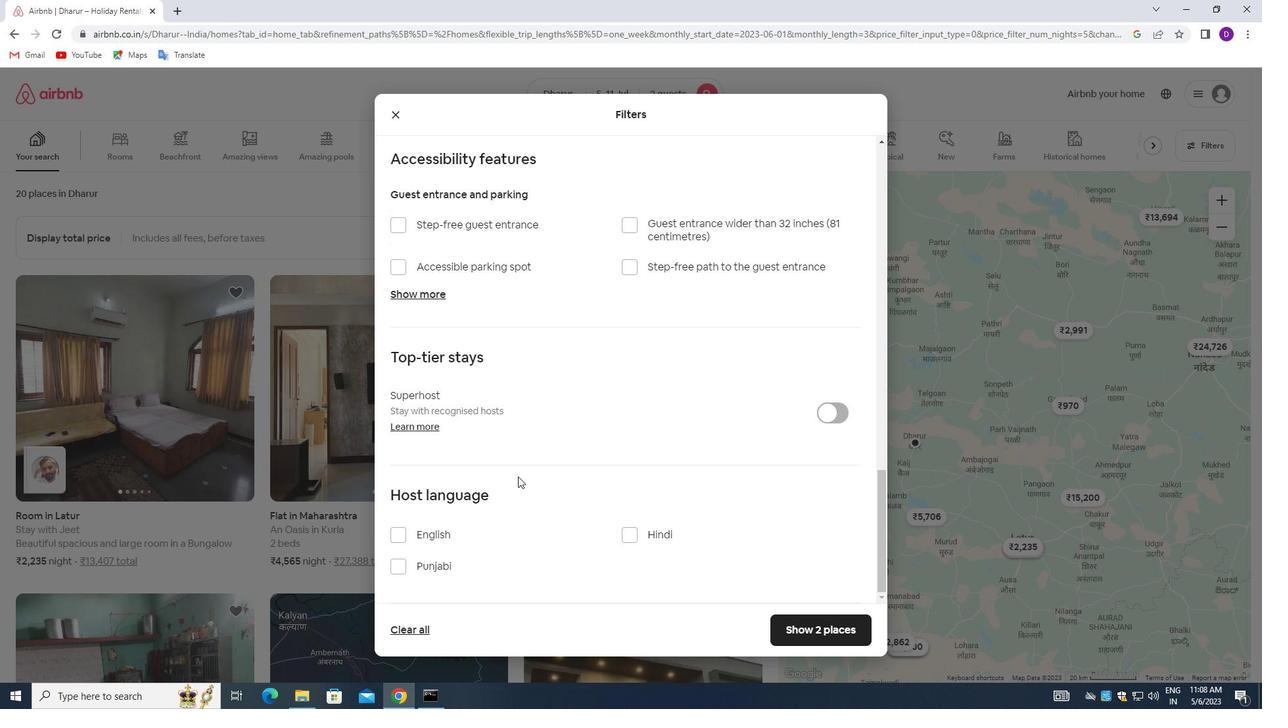 
Action: Mouse scrolled (517, 476) with delta (0, 0)
Screenshot: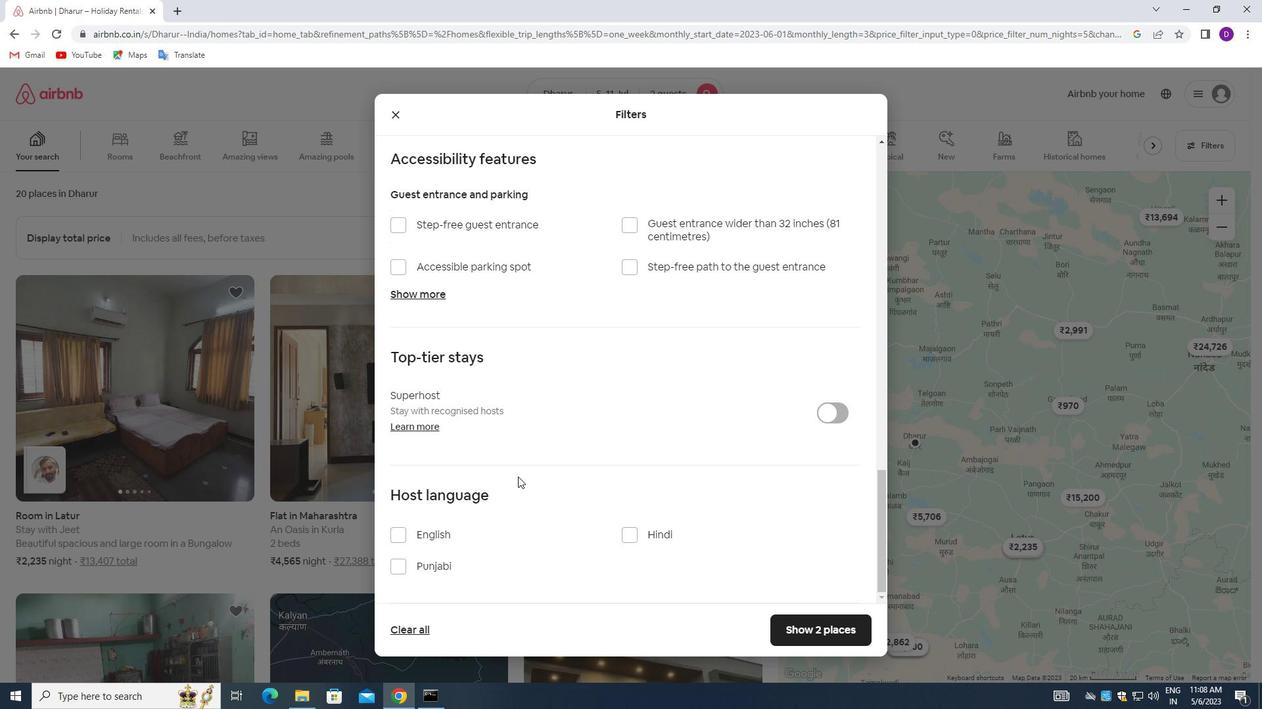 
Action: Mouse scrolled (517, 476) with delta (0, 0)
Screenshot: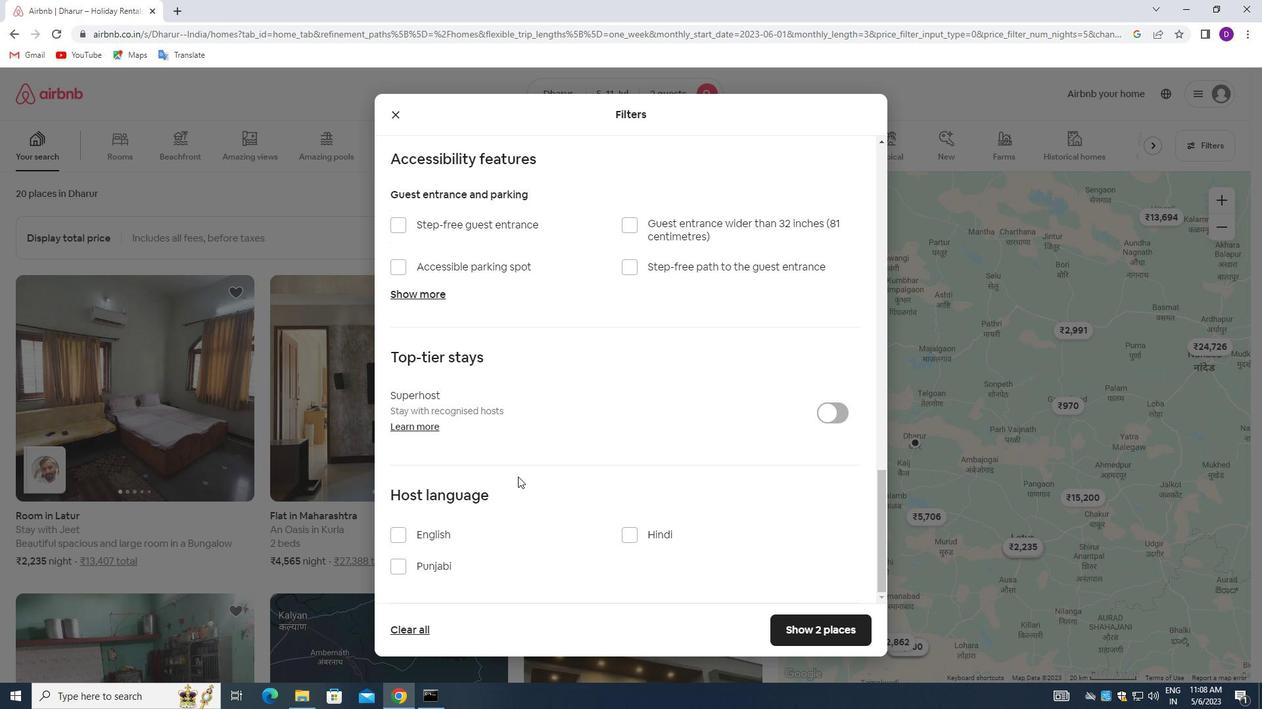 
Action: Mouse moved to (402, 536)
Screenshot: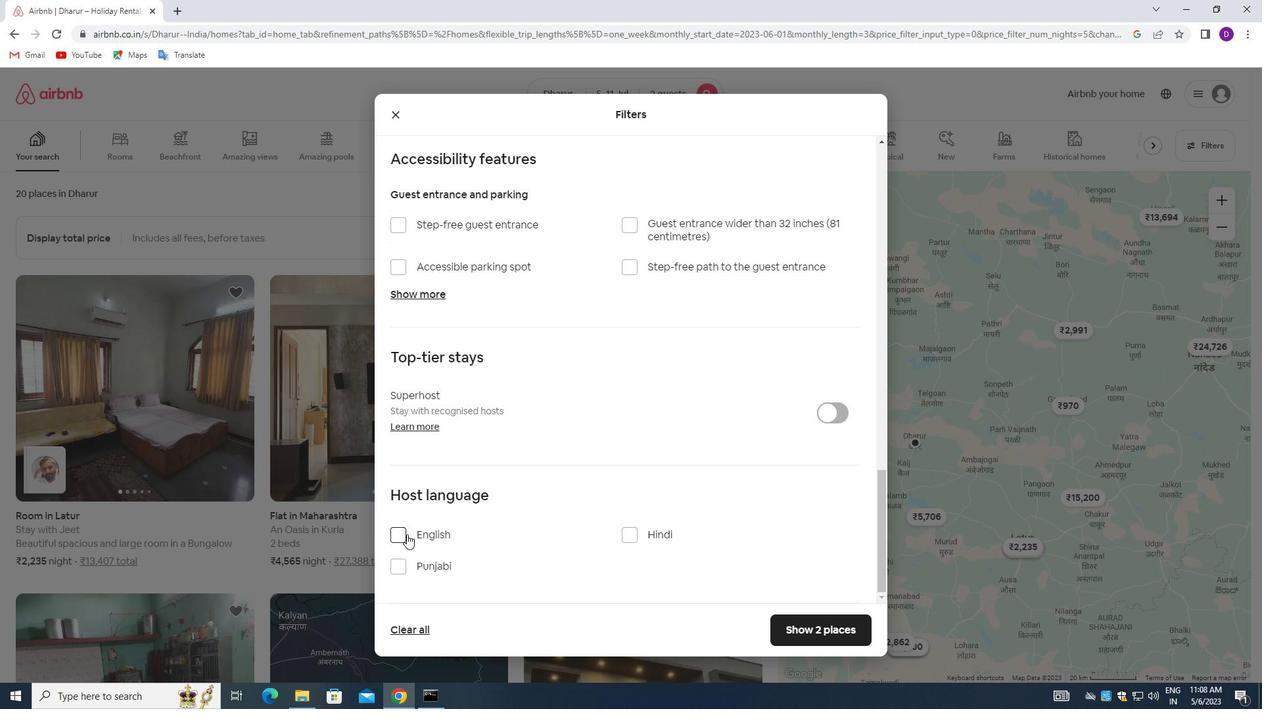 
Action: Mouse pressed left at (402, 536)
Screenshot: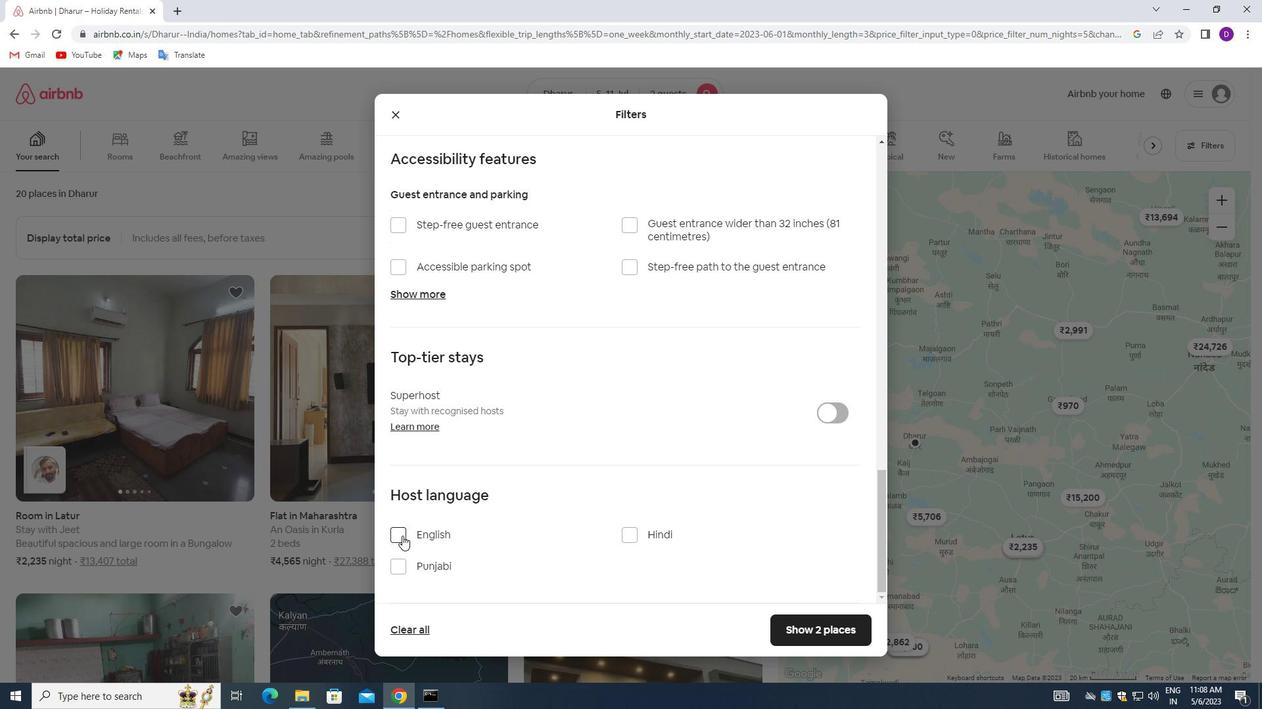 
Action: Mouse moved to (777, 627)
Screenshot: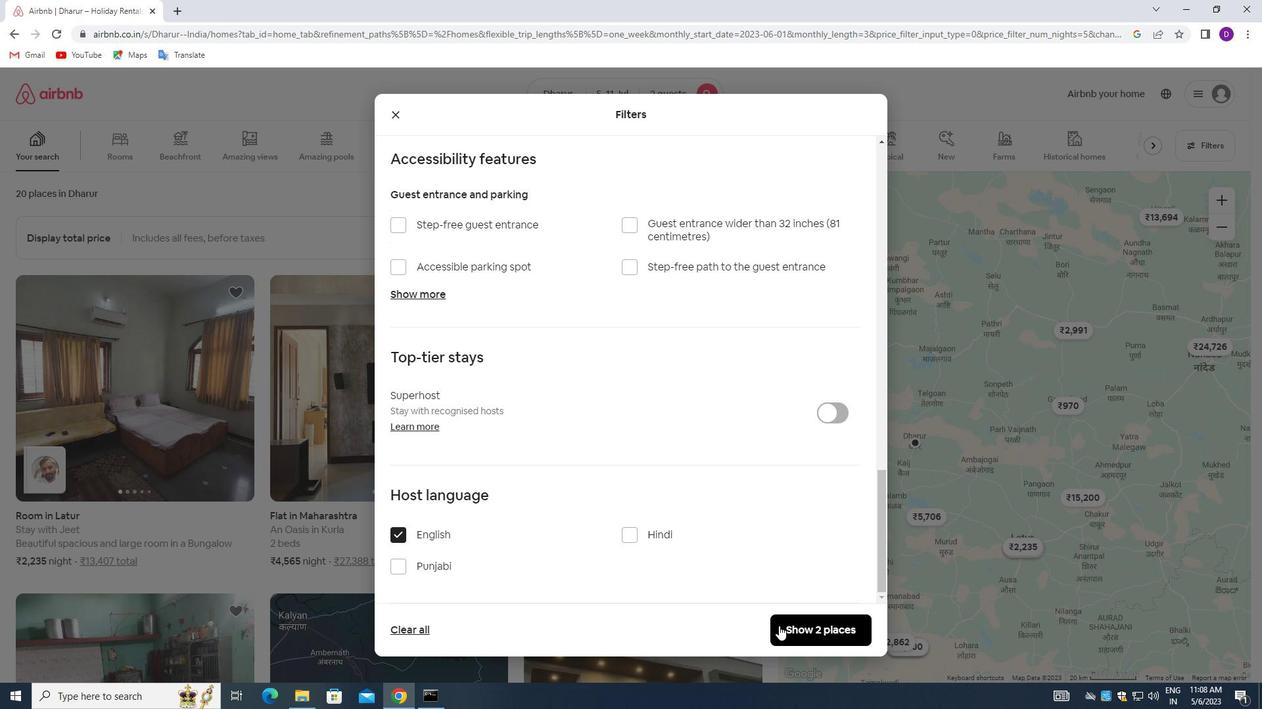 
Action: Mouse pressed left at (777, 627)
Screenshot: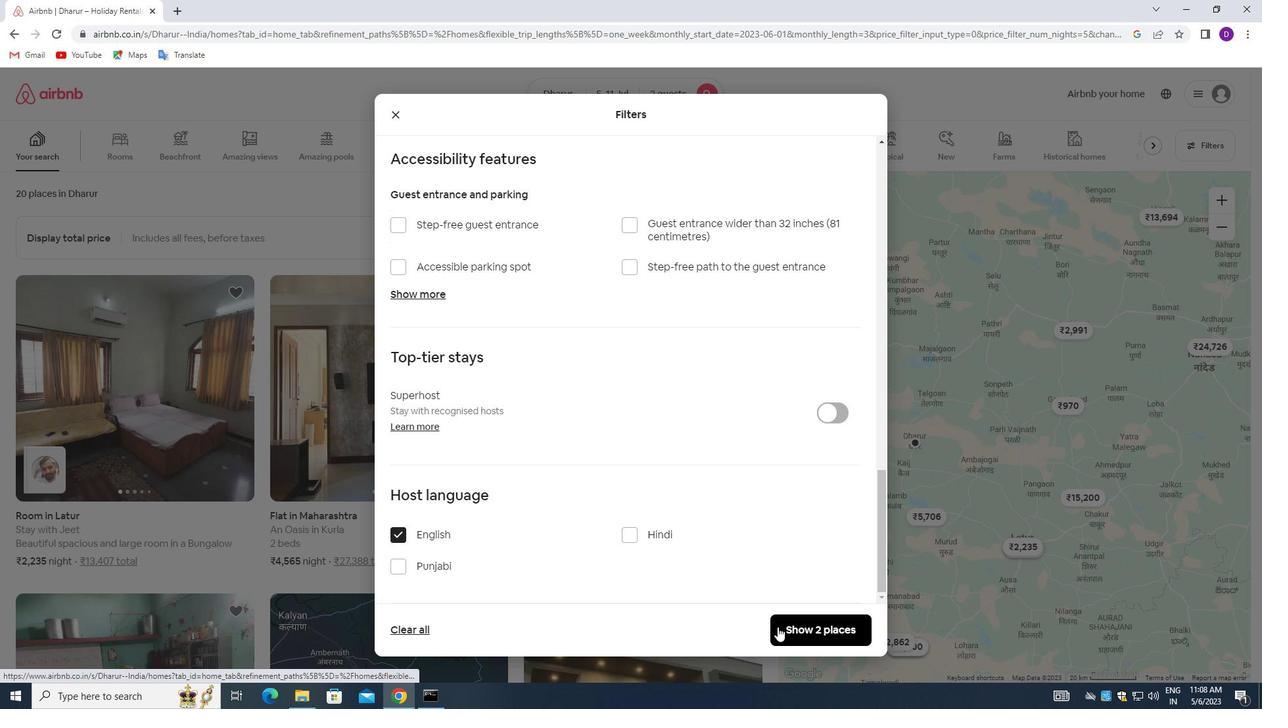 
Action: Mouse moved to (772, 502)
Screenshot: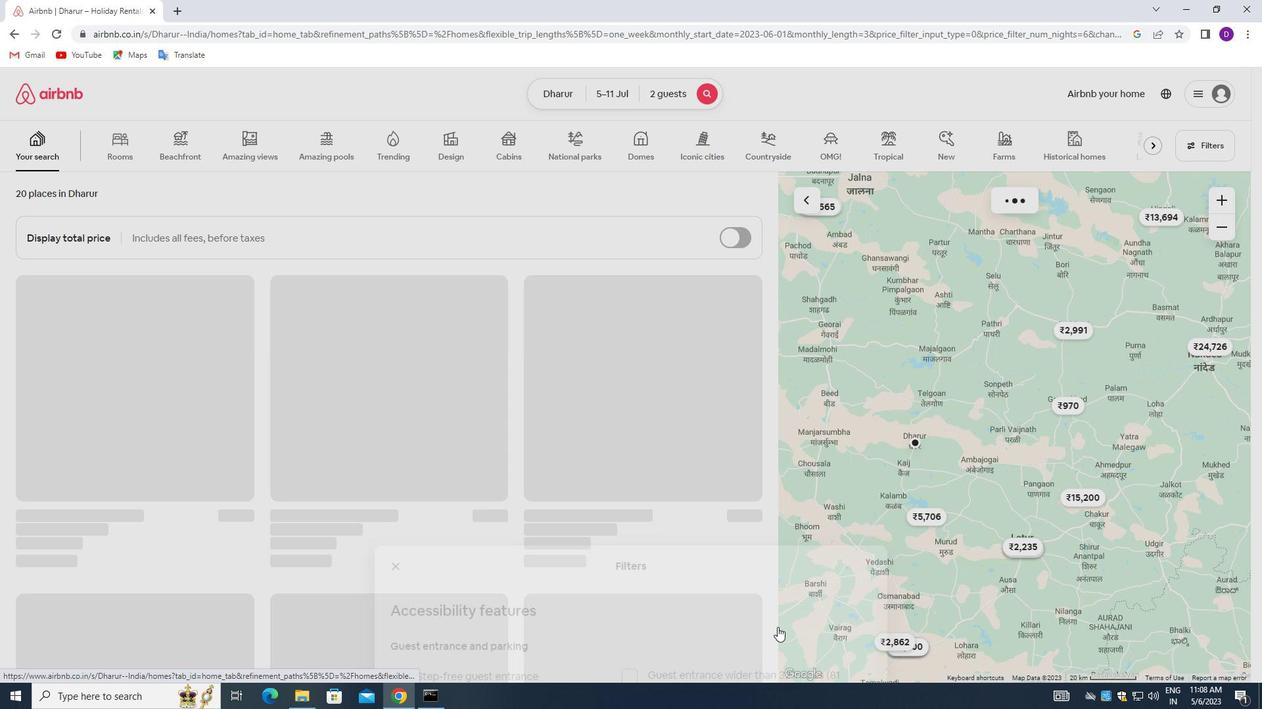
